 Task: Find connections with filter location Mollet del Vallès with filter topic #lawfirmmarketingwith filter profile language German with filter current company LTIMindtree with filter school Doon University, Dehradun with filter industry IT System Training and Support with filter service category Interaction Design with filter keywords title Marketing Specialist
Action: Mouse moved to (247, 289)
Screenshot: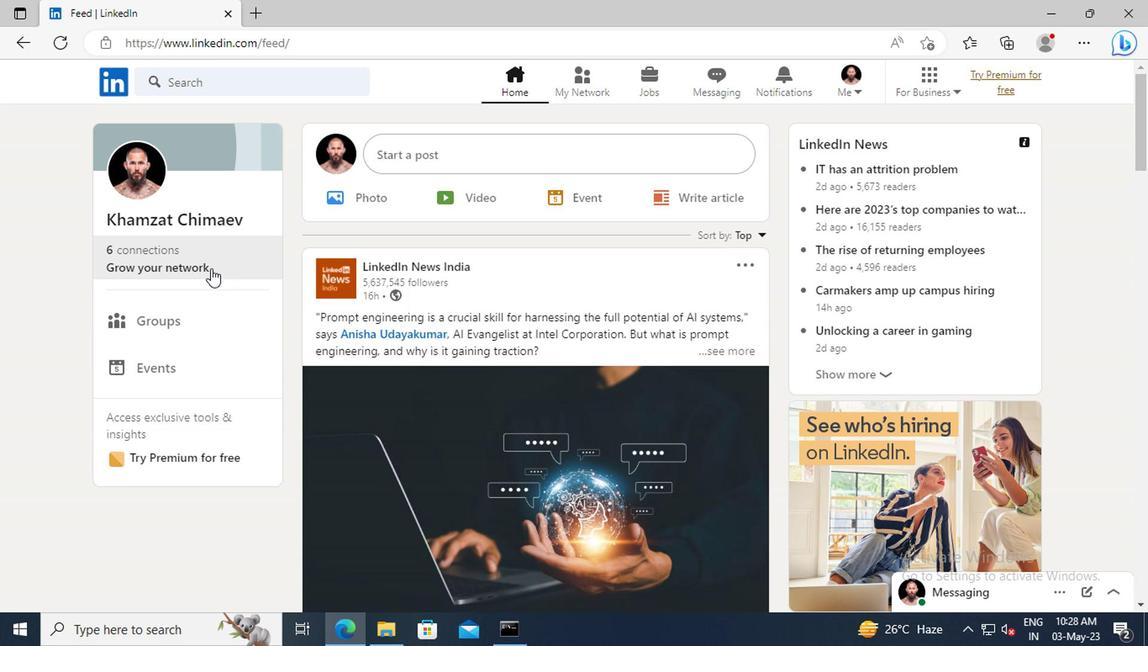 
Action: Mouse pressed left at (247, 289)
Screenshot: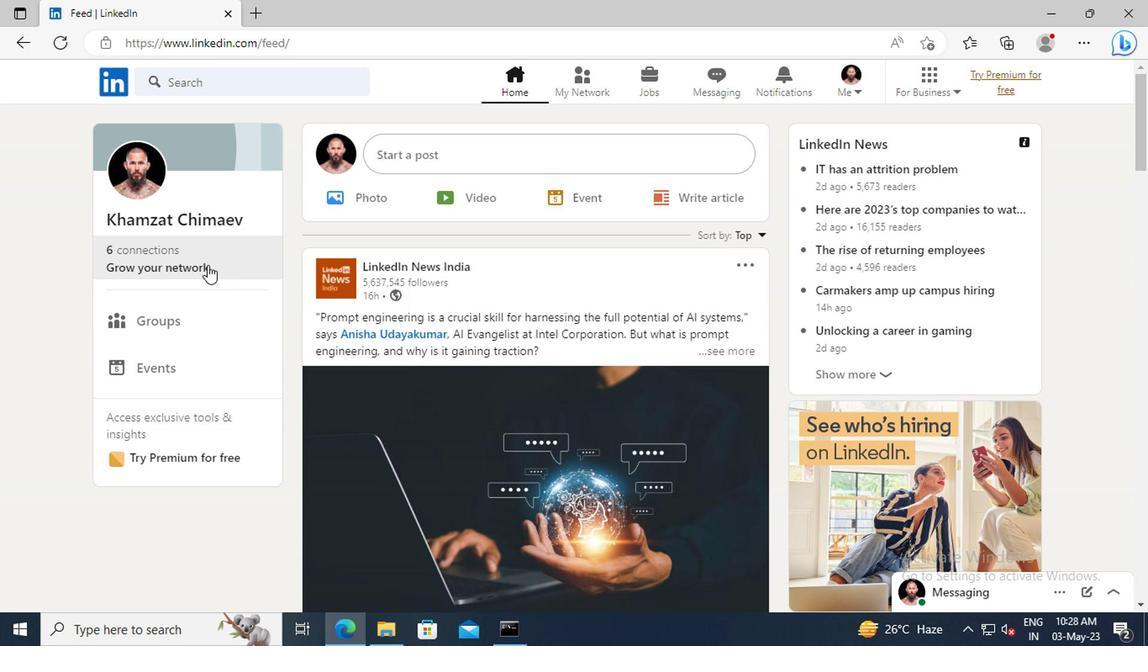 
Action: Mouse moved to (236, 235)
Screenshot: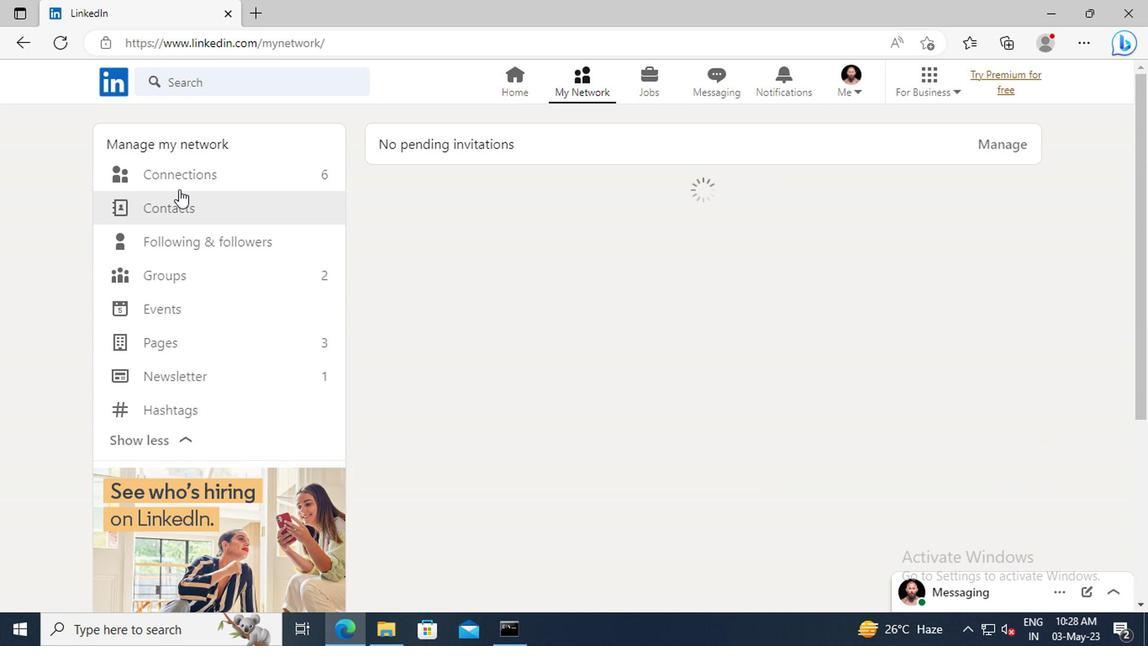 
Action: Mouse pressed left at (236, 235)
Screenshot: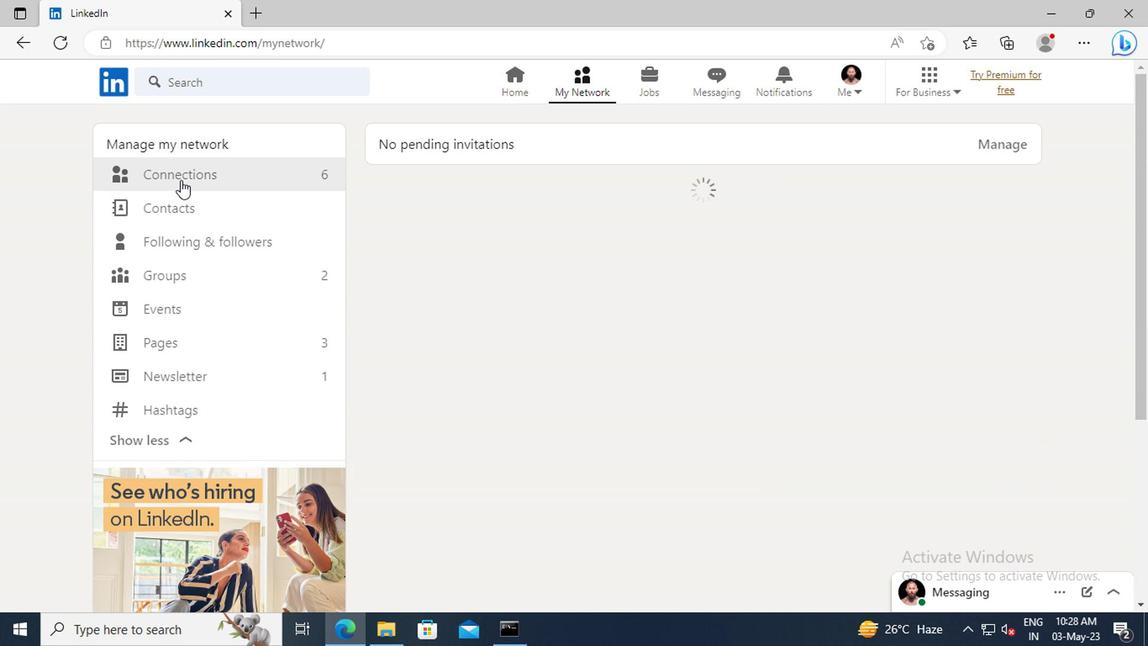 
Action: Mouse moved to (589, 232)
Screenshot: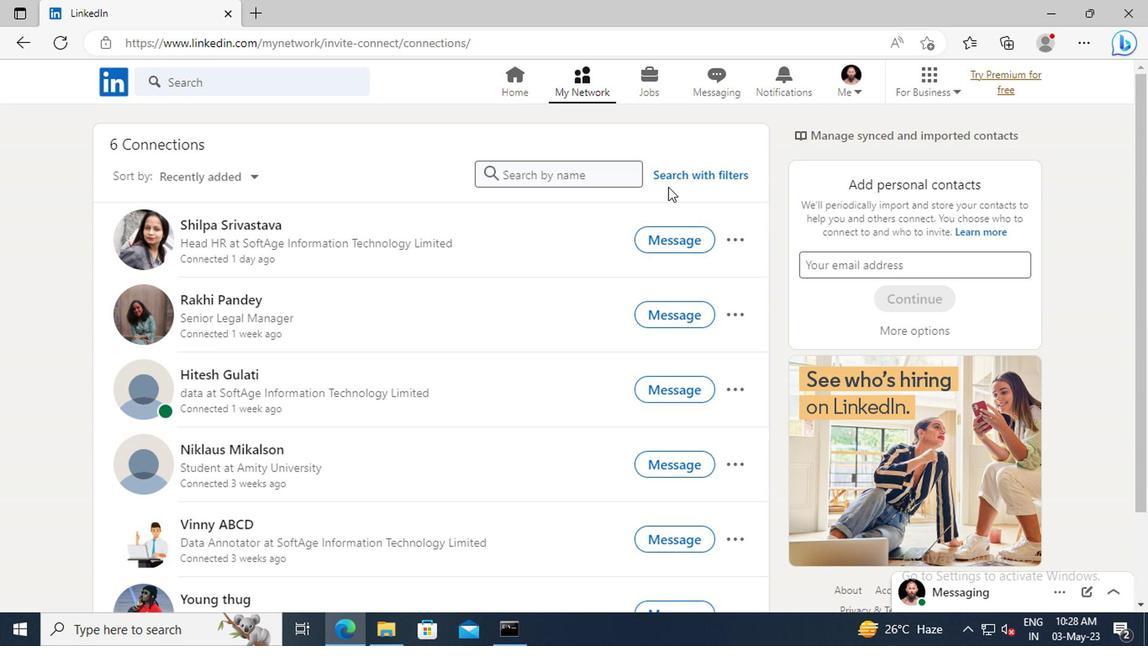 
Action: Mouse pressed left at (589, 232)
Screenshot: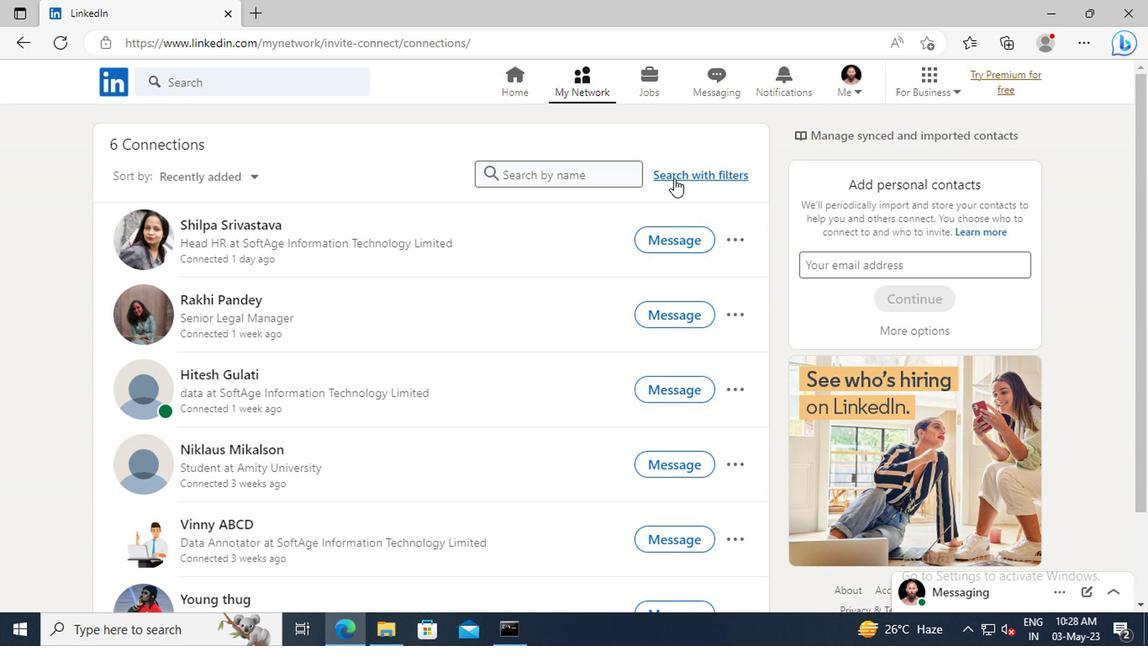 
Action: Mouse moved to (561, 202)
Screenshot: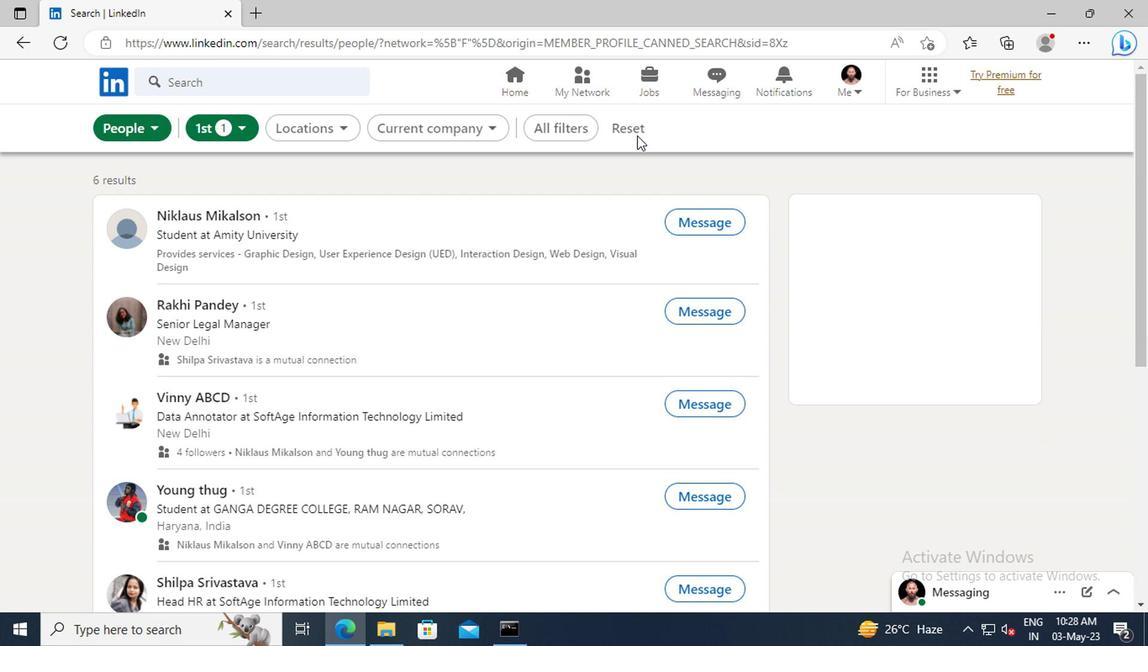 
Action: Mouse pressed left at (561, 202)
Screenshot: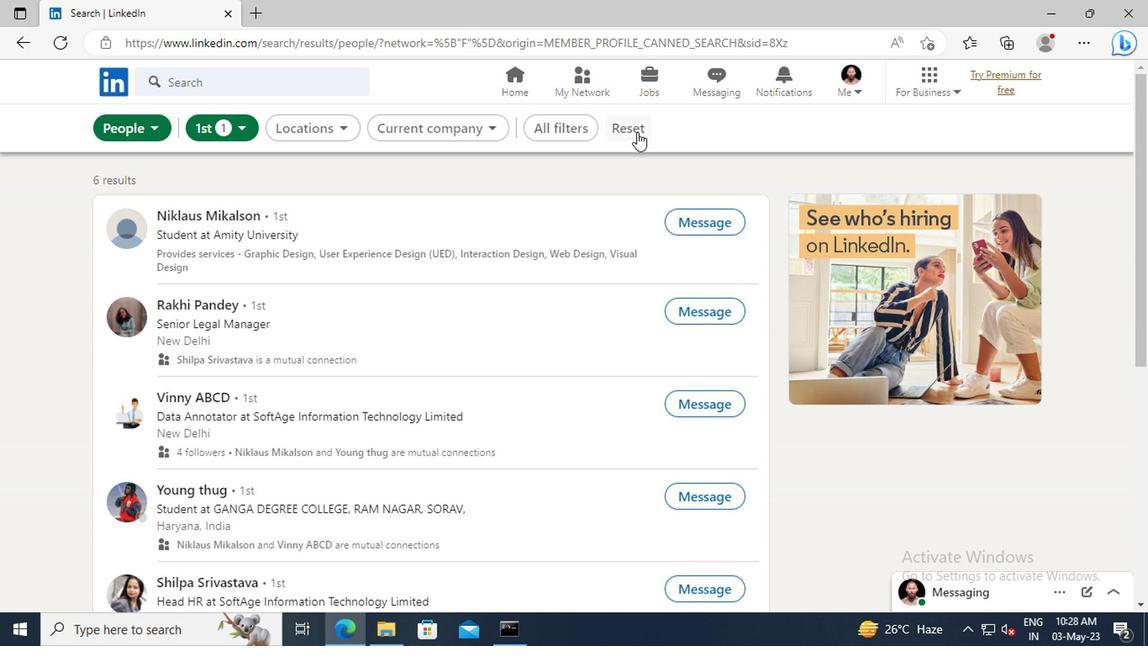 
Action: Mouse moved to (540, 199)
Screenshot: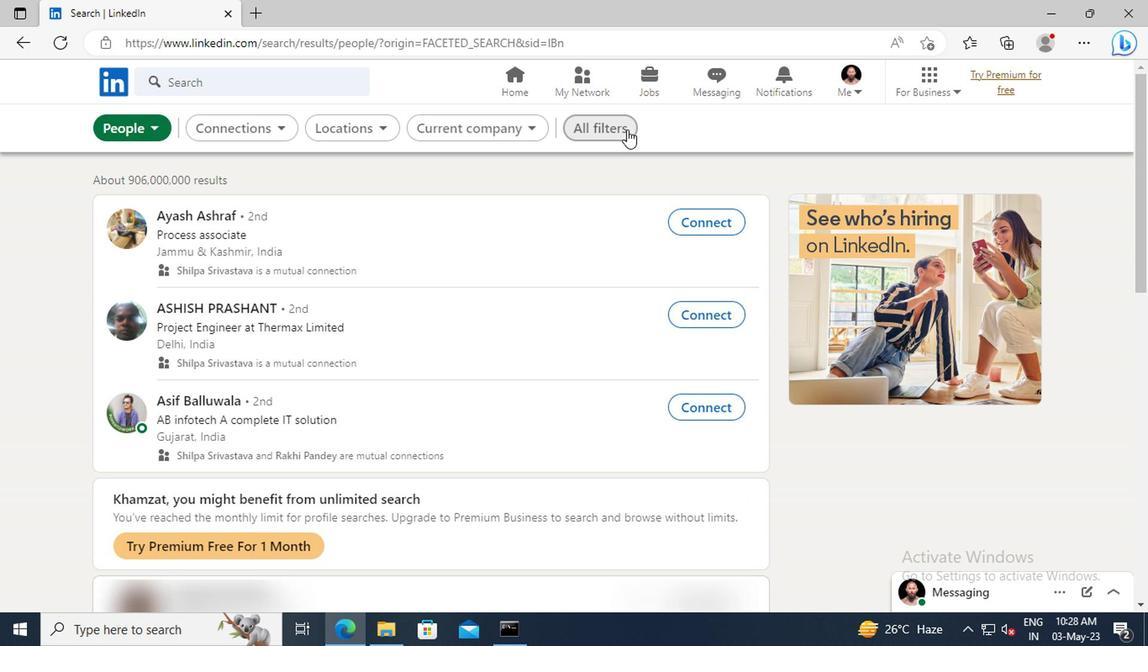 
Action: Mouse pressed left at (540, 199)
Screenshot: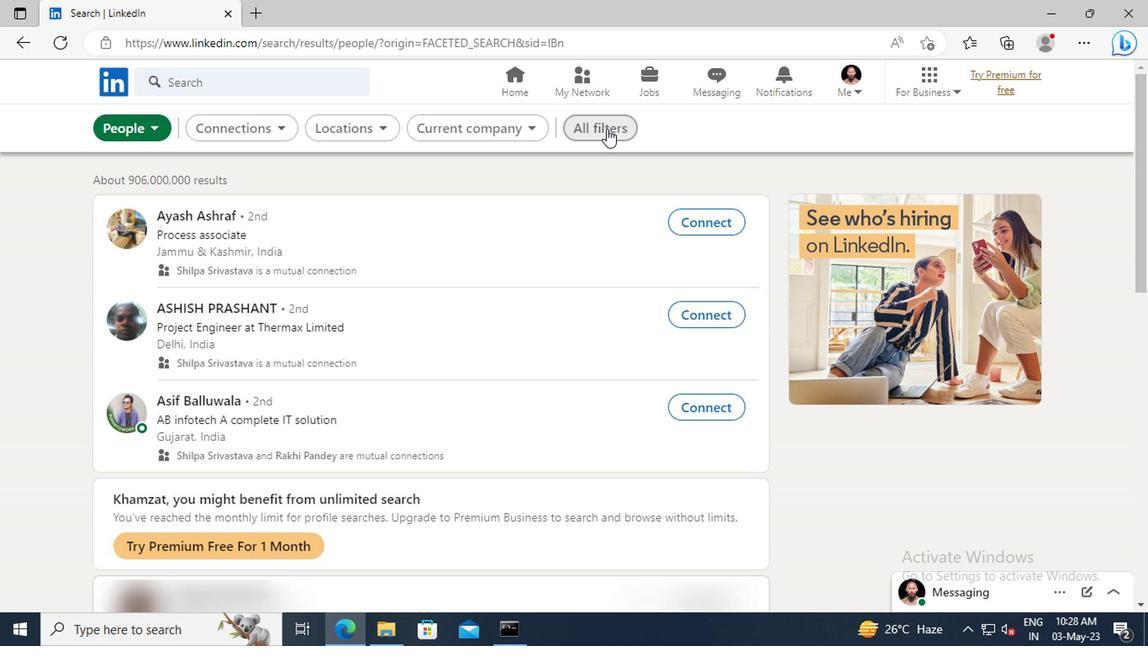 
Action: Mouse moved to (780, 327)
Screenshot: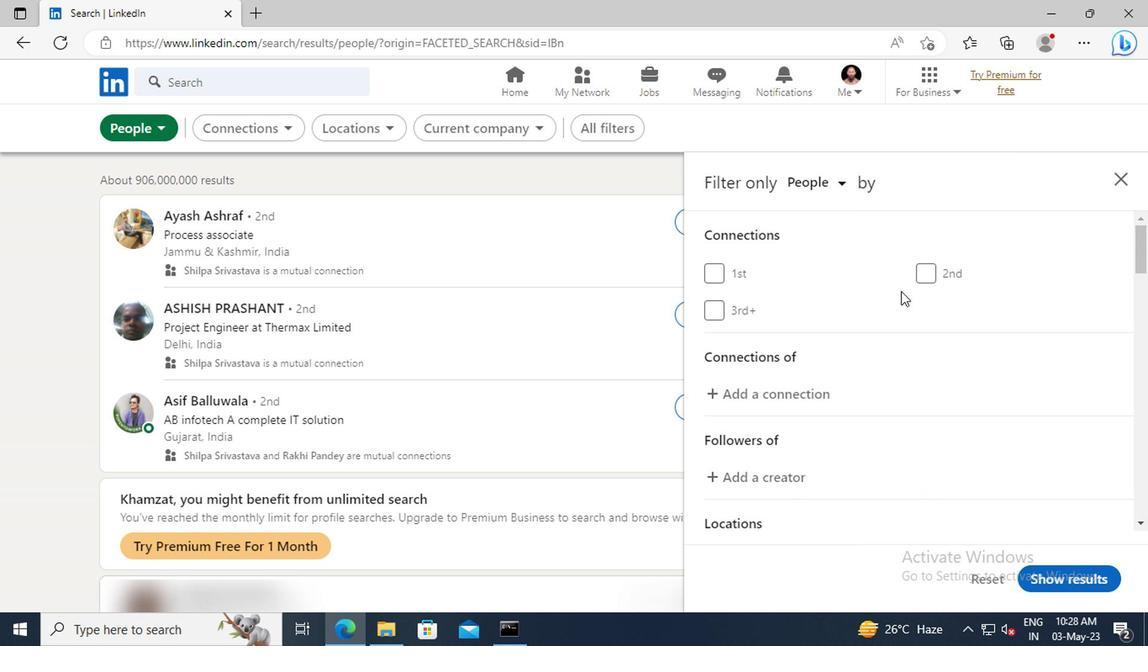 
Action: Mouse scrolled (780, 326) with delta (0, 0)
Screenshot: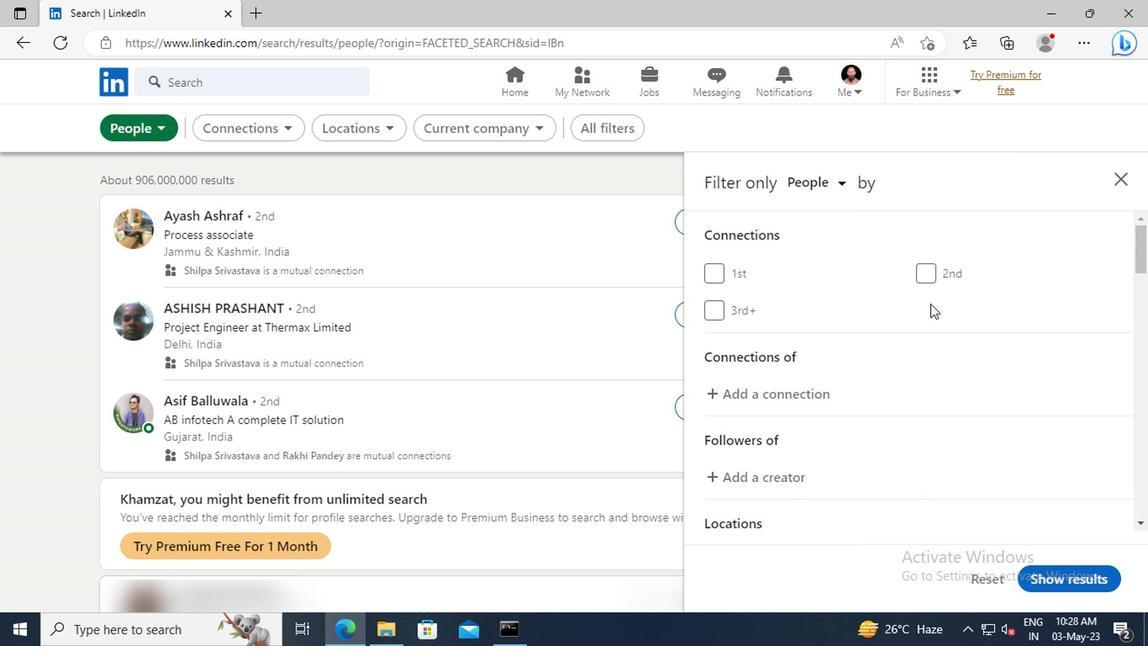 
Action: Mouse scrolled (780, 326) with delta (0, 0)
Screenshot: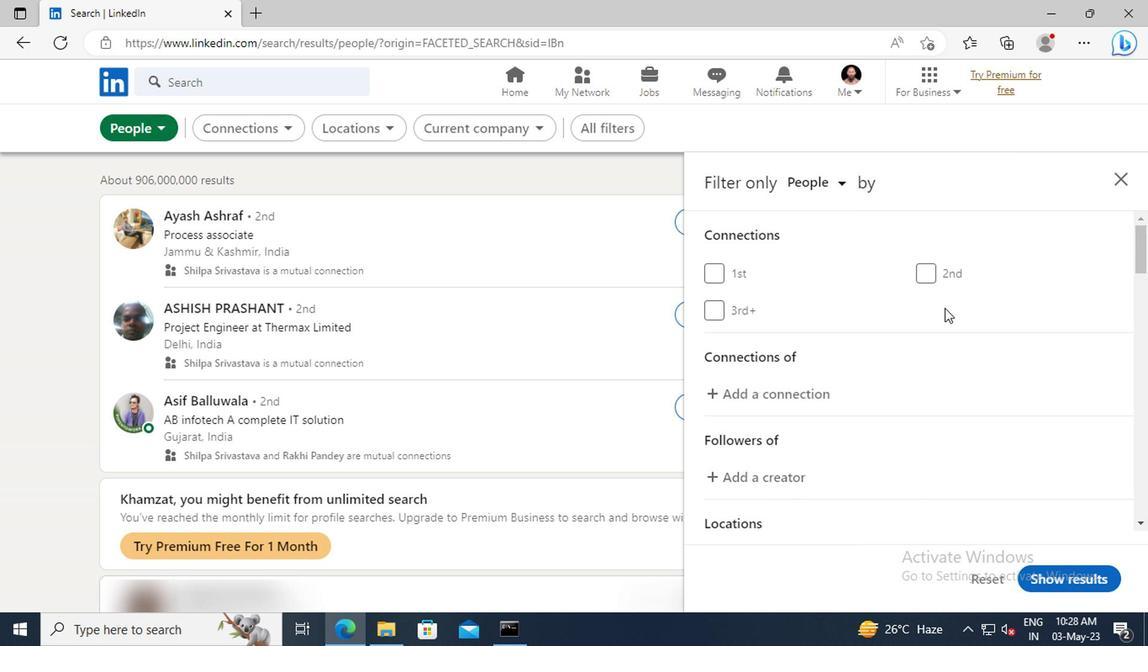 
Action: Mouse scrolled (780, 326) with delta (0, 0)
Screenshot: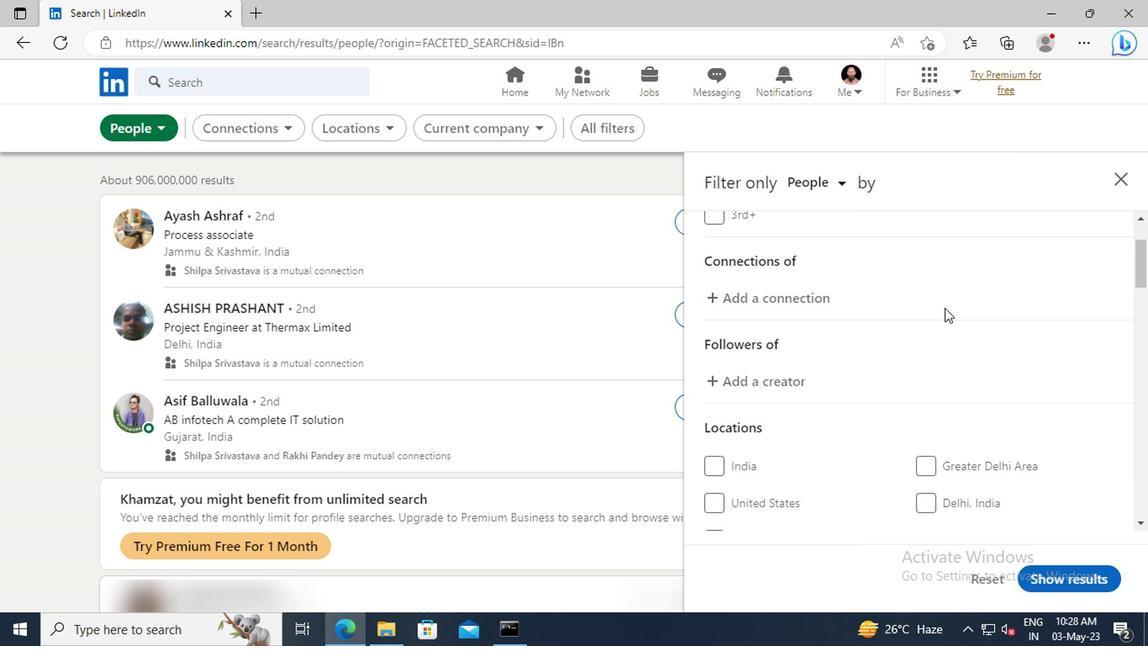 
Action: Mouse scrolled (780, 326) with delta (0, 0)
Screenshot: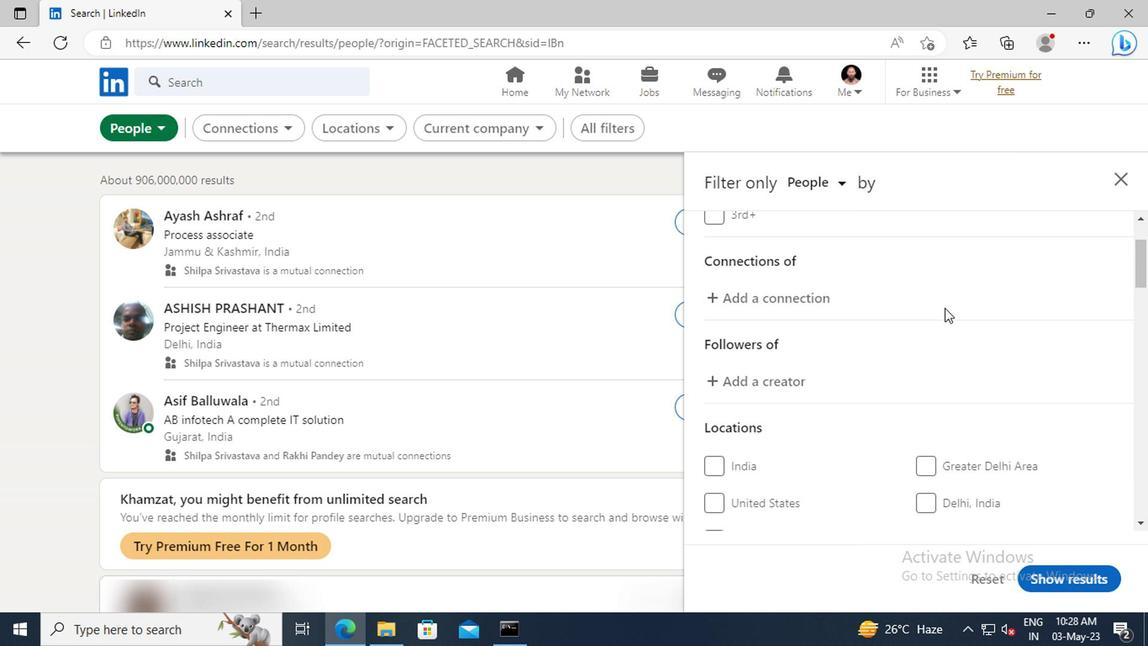 
Action: Mouse scrolled (780, 326) with delta (0, 0)
Screenshot: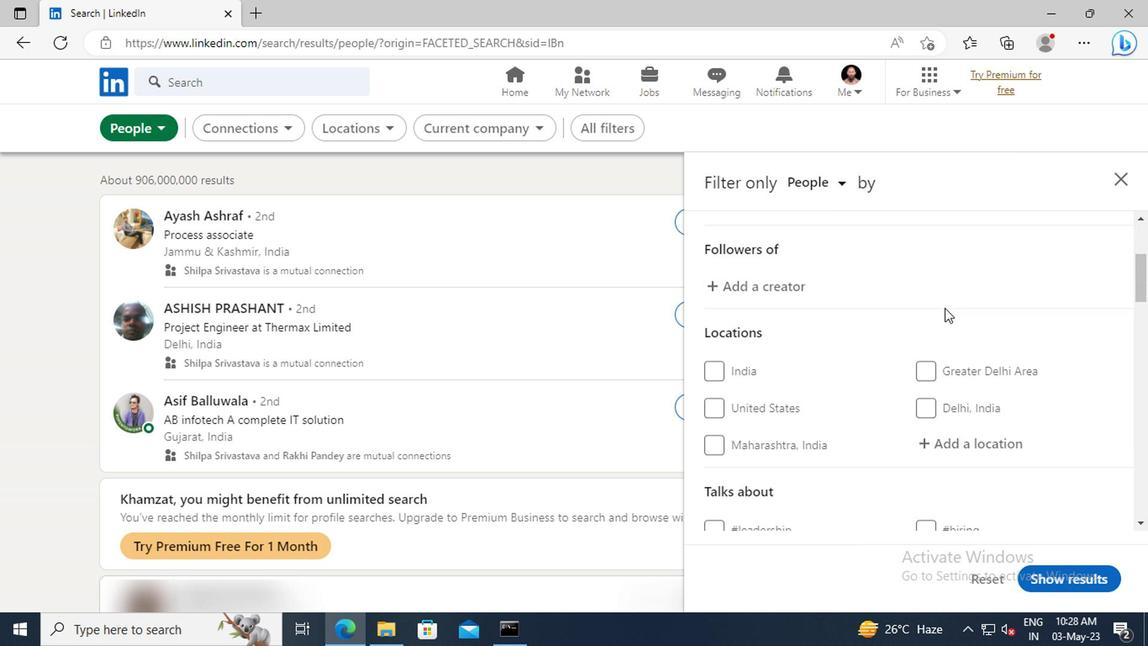 
Action: Mouse scrolled (780, 326) with delta (0, 0)
Screenshot: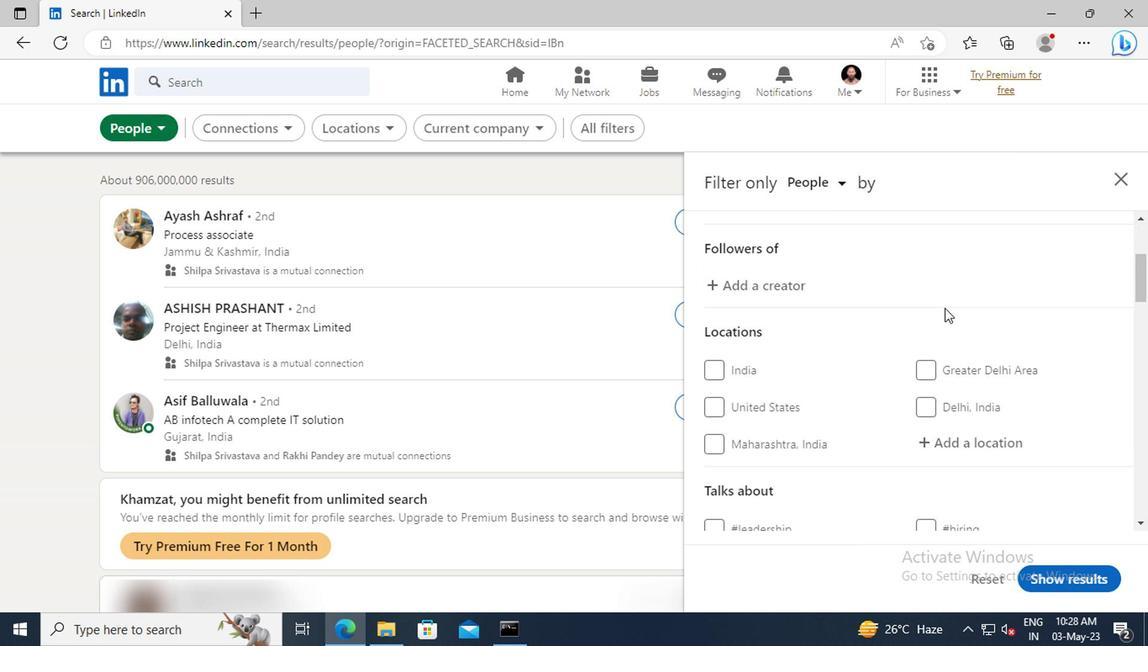 
Action: Mouse moved to (781, 355)
Screenshot: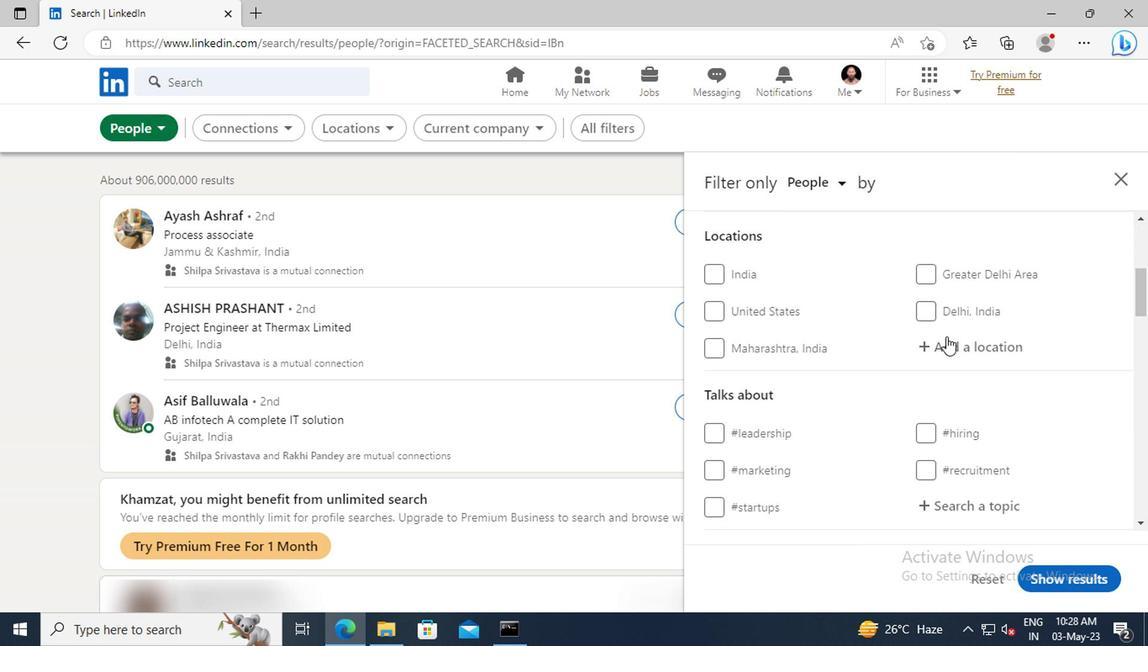 
Action: Mouse pressed left at (781, 355)
Screenshot: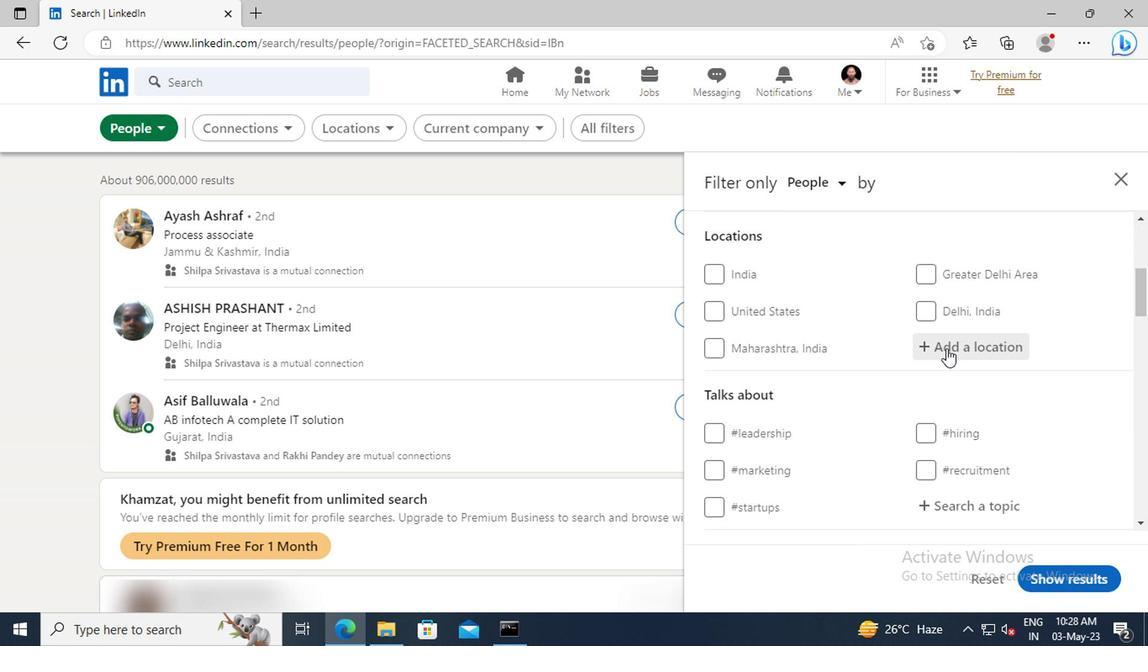 
Action: Key pressed <Key.shift>MOLLET<Key.space>DE
Screenshot: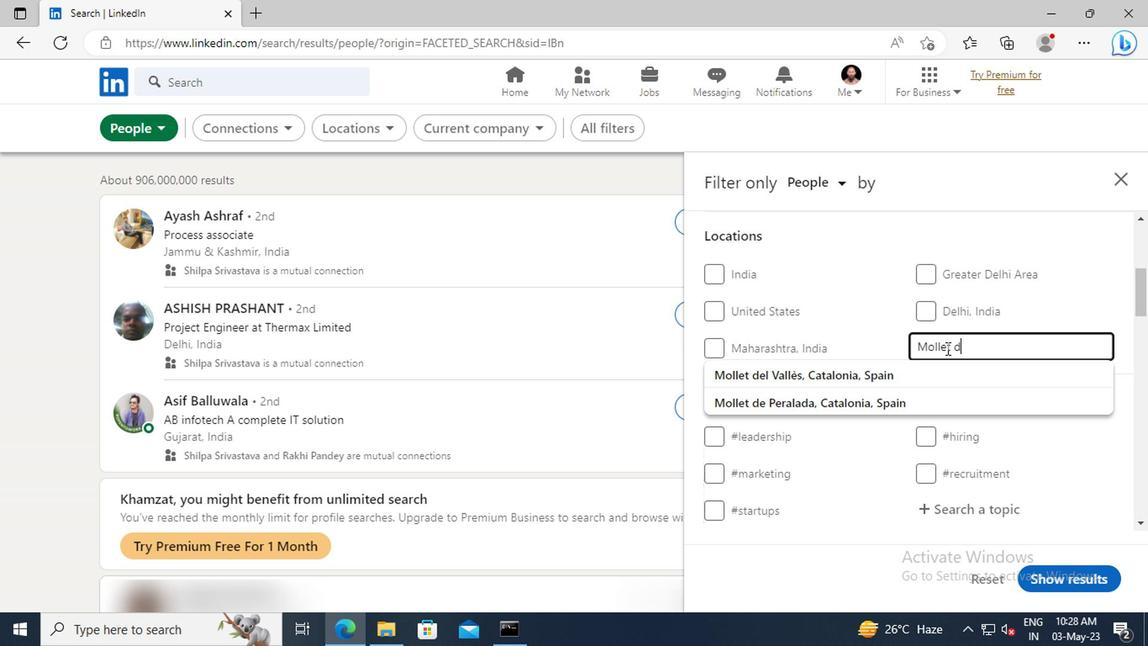 
Action: Mouse moved to (780, 367)
Screenshot: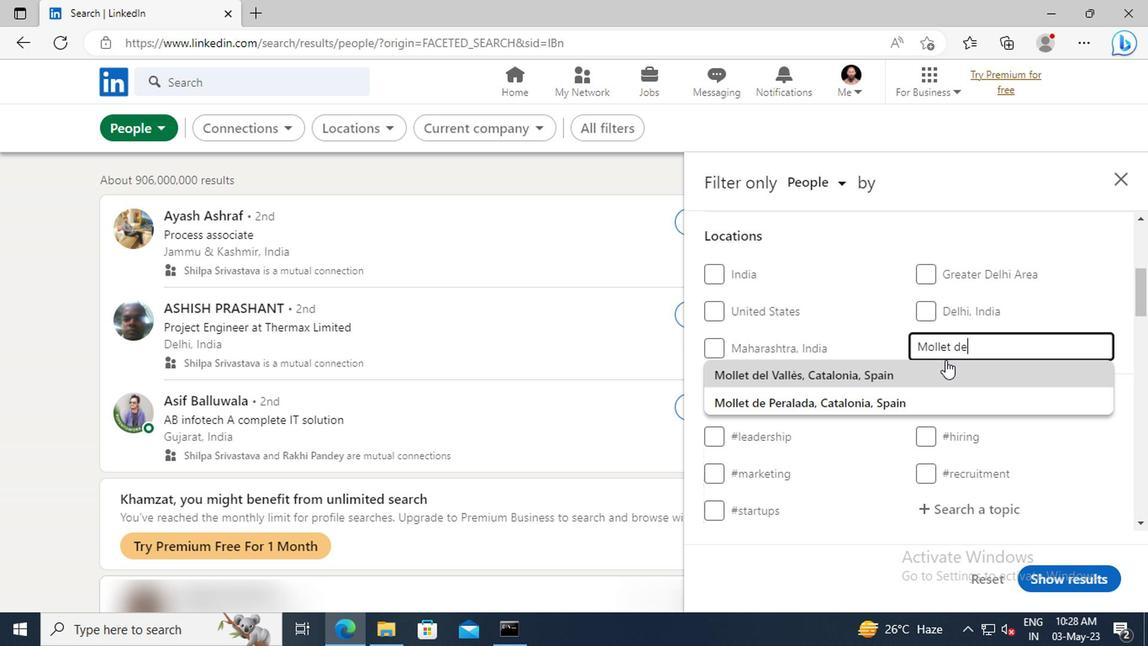 
Action: Mouse pressed left at (780, 367)
Screenshot: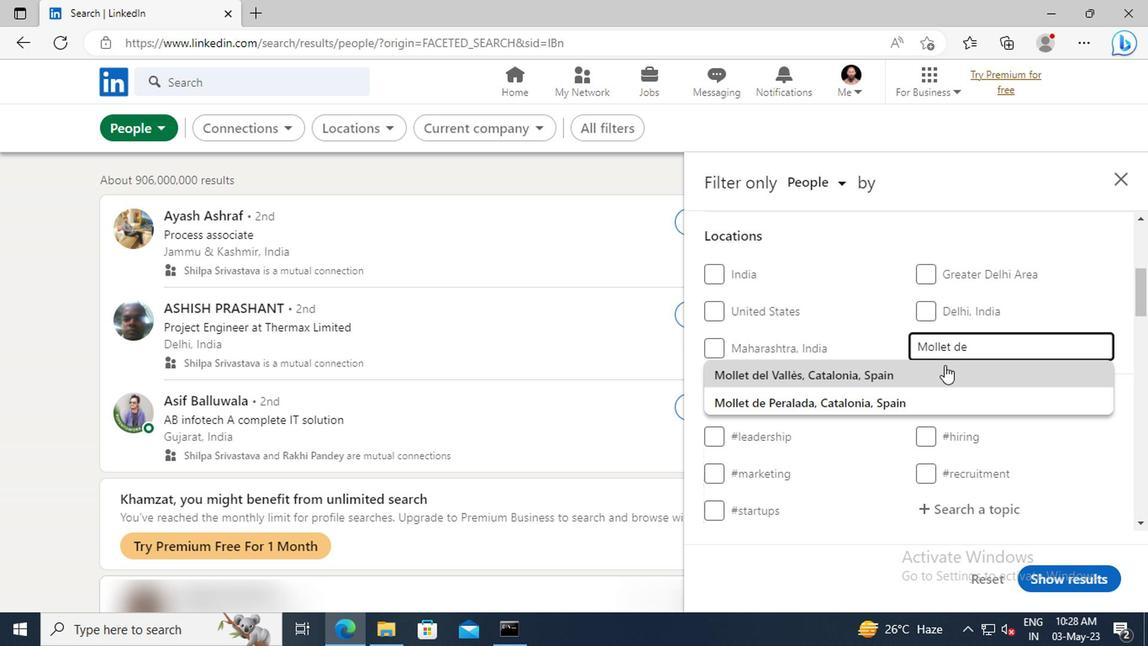 
Action: Mouse scrolled (780, 367) with delta (0, 0)
Screenshot: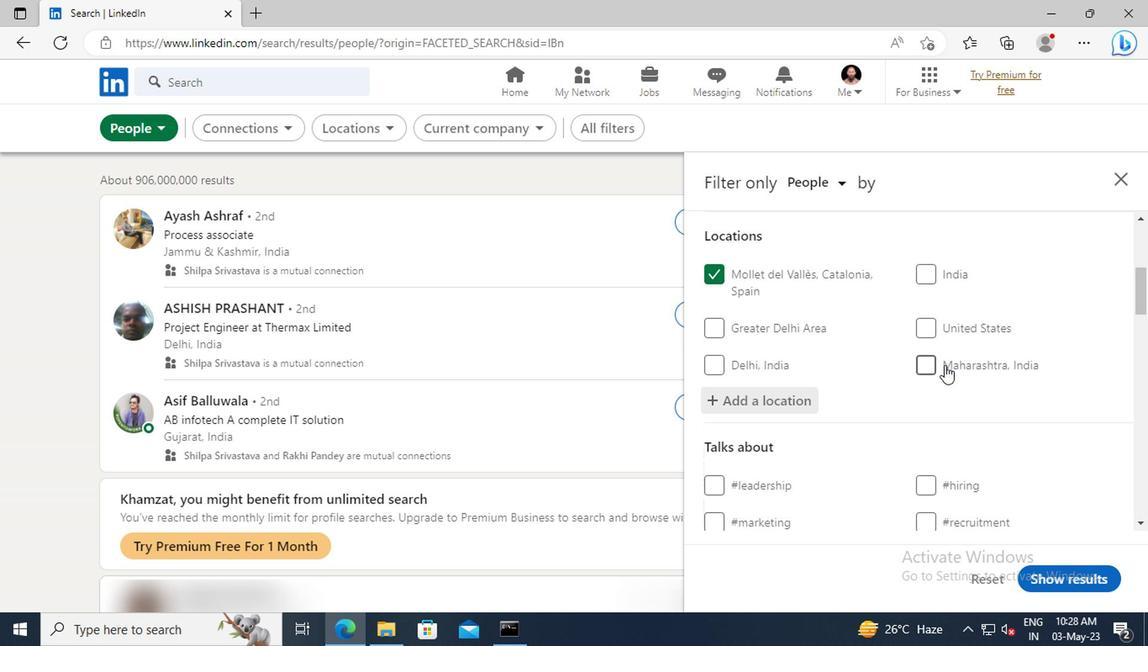 
Action: Mouse scrolled (780, 367) with delta (0, 0)
Screenshot: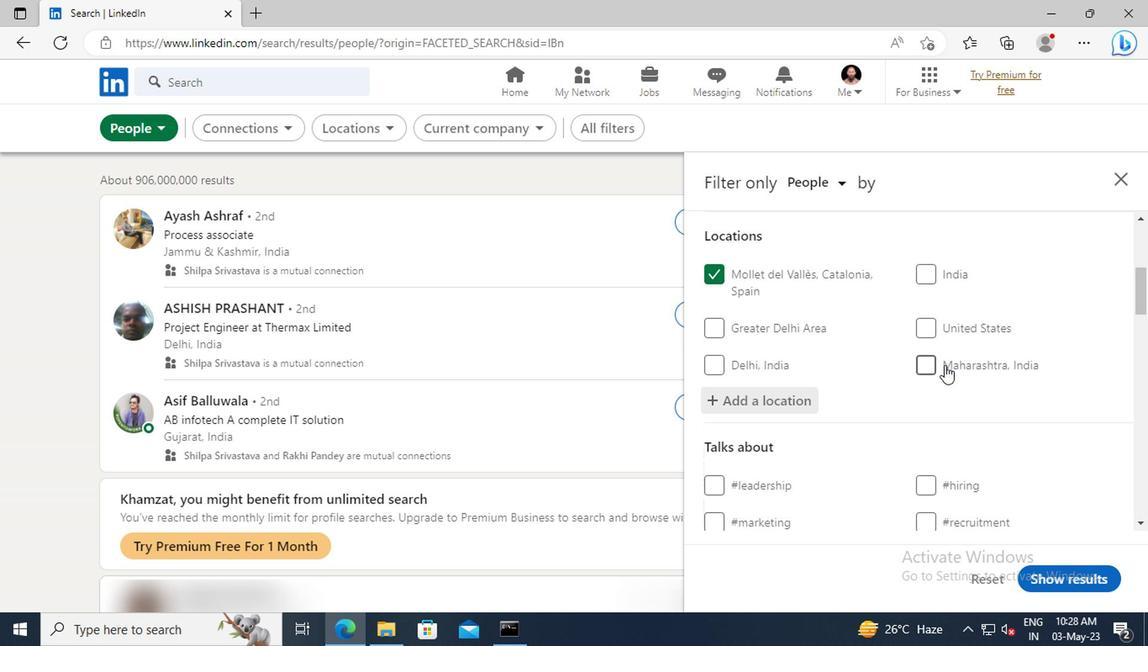 
Action: Mouse scrolled (780, 367) with delta (0, 0)
Screenshot: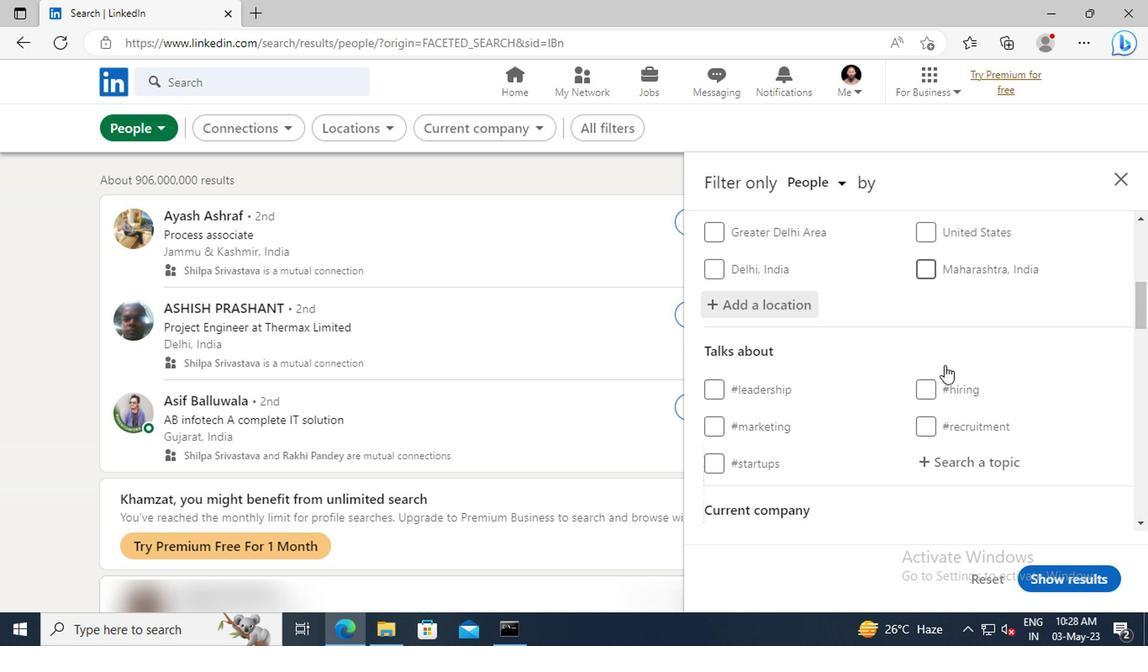 
Action: Mouse moved to (787, 401)
Screenshot: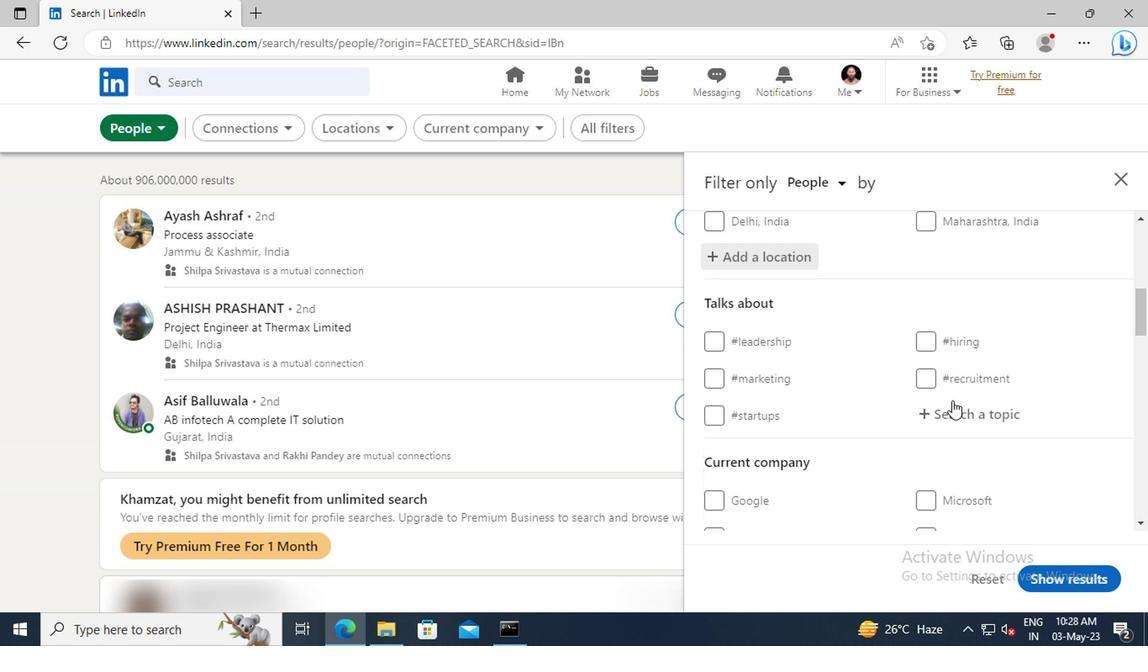 
Action: Mouse pressed left at (787, 401)
Screenshot: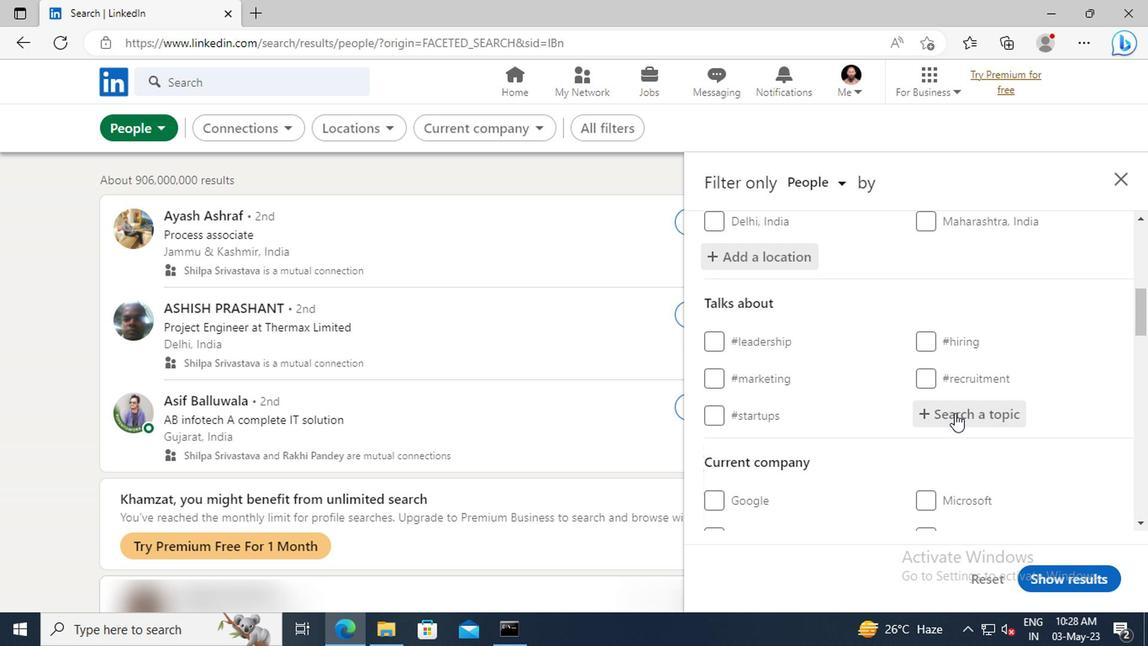 
Action: Key pressed LAWFIRMMA
Screenshot: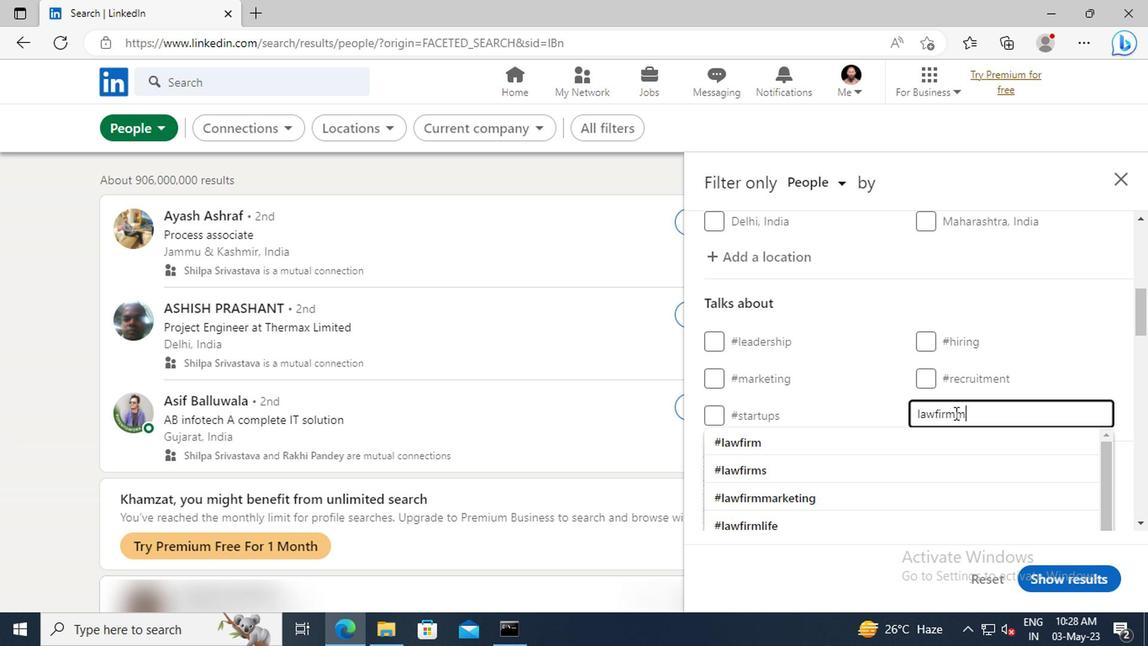 
Action: Mouse moved to (789, 418)
Screenshot: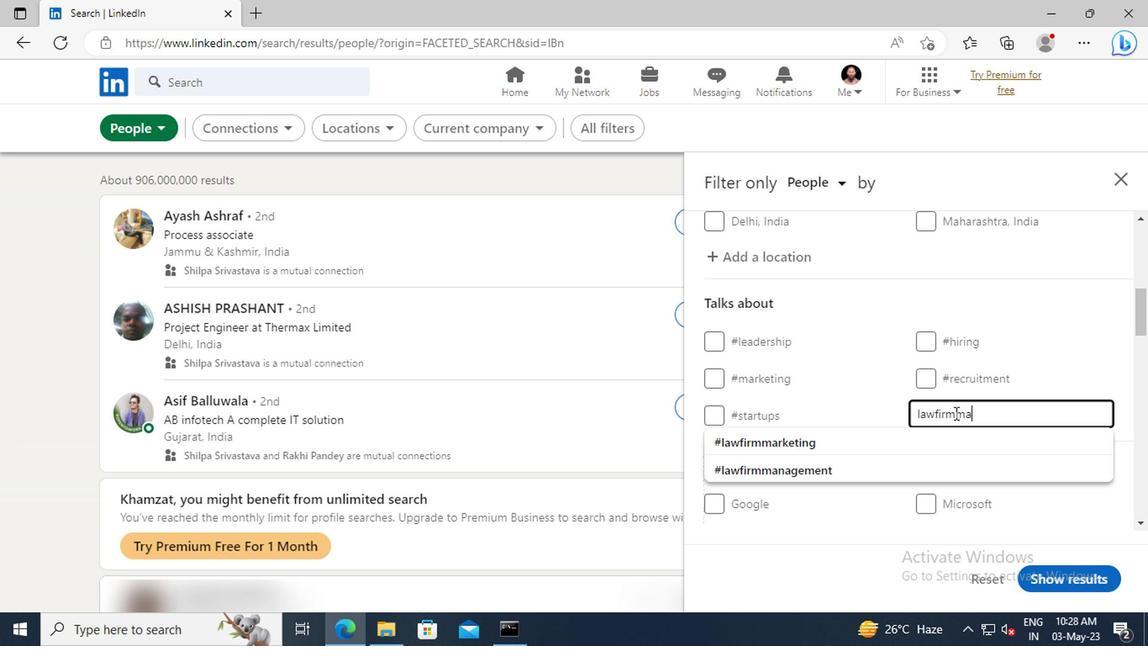 
Action: Mouse pressed left at (789, 418)
Screenshot: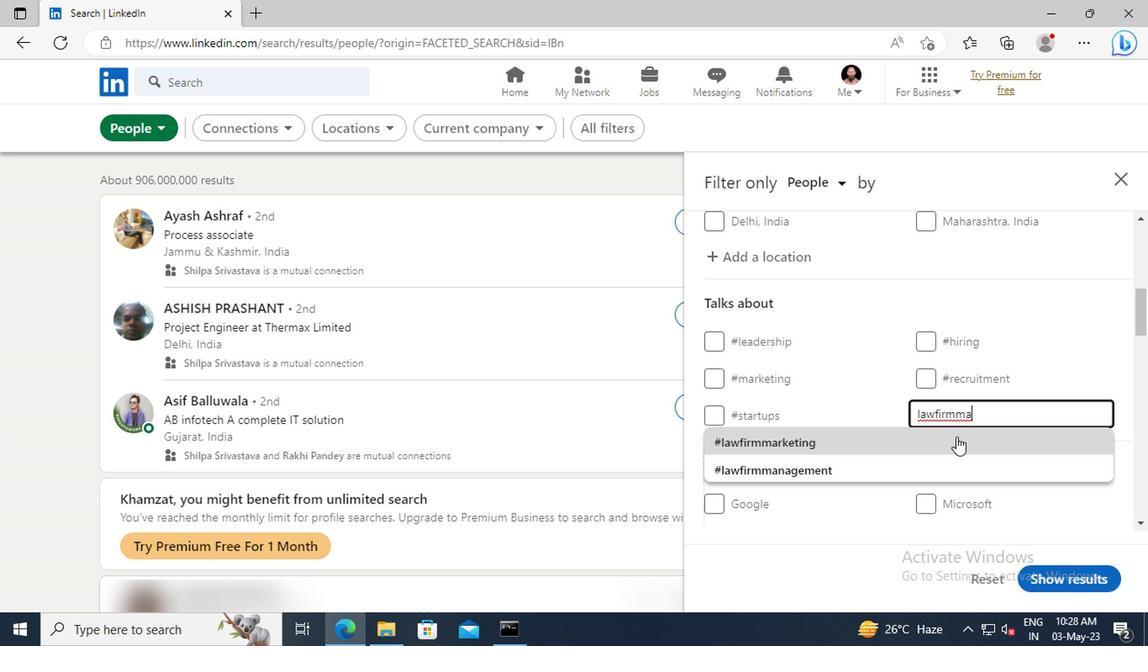 
Action: Mouse scrolled (789, 418) with delta (0, 0)
Screenshot: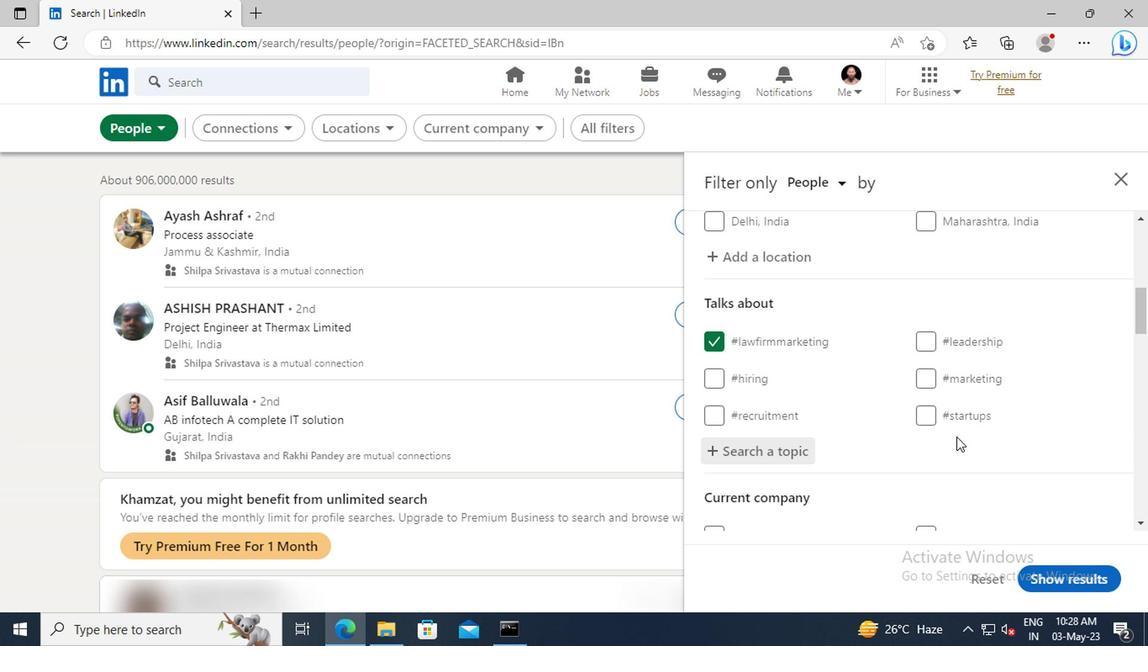 
Action: Mouse scrolled (789, 418) with delta (0, 0)
Screenshot: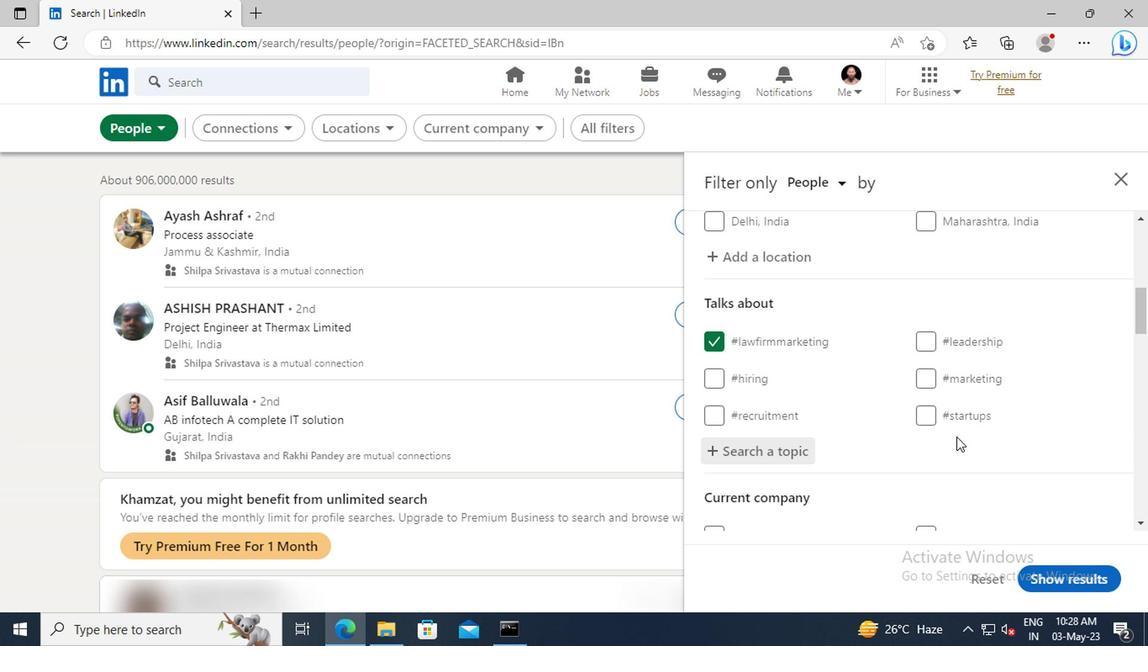 
Action: Mouse scrolled (789, 418) with delta (0, 0)
Screenshot: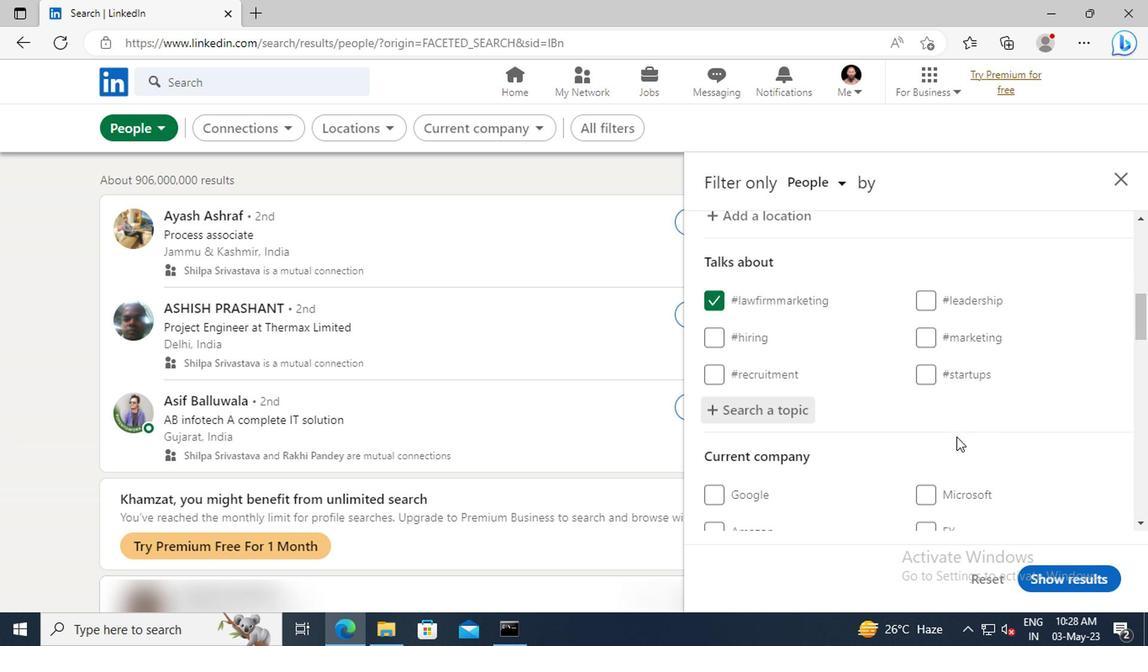 
Action: Mouse scrolled (789, 418) with delta (0, 0)
Screenshot: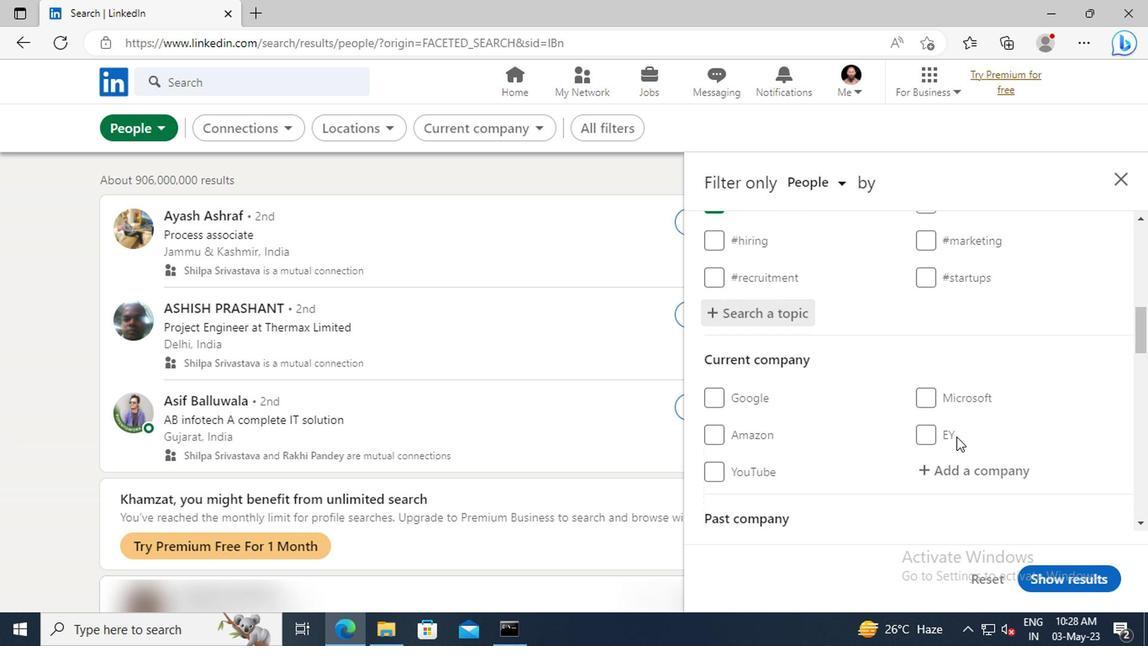 
Action: Mouse scrolled (789, 418) with delta (0, 0)
Screenshot: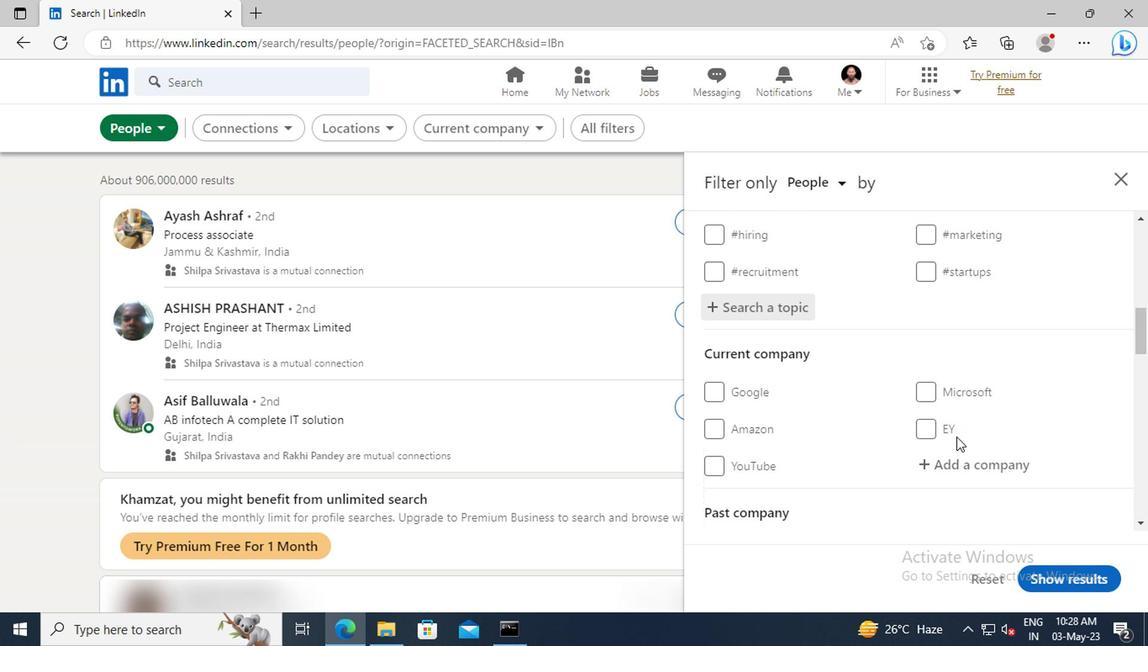 
Action: Mouse scrolled (789, 418) with delta (0, 0)
Screenshot: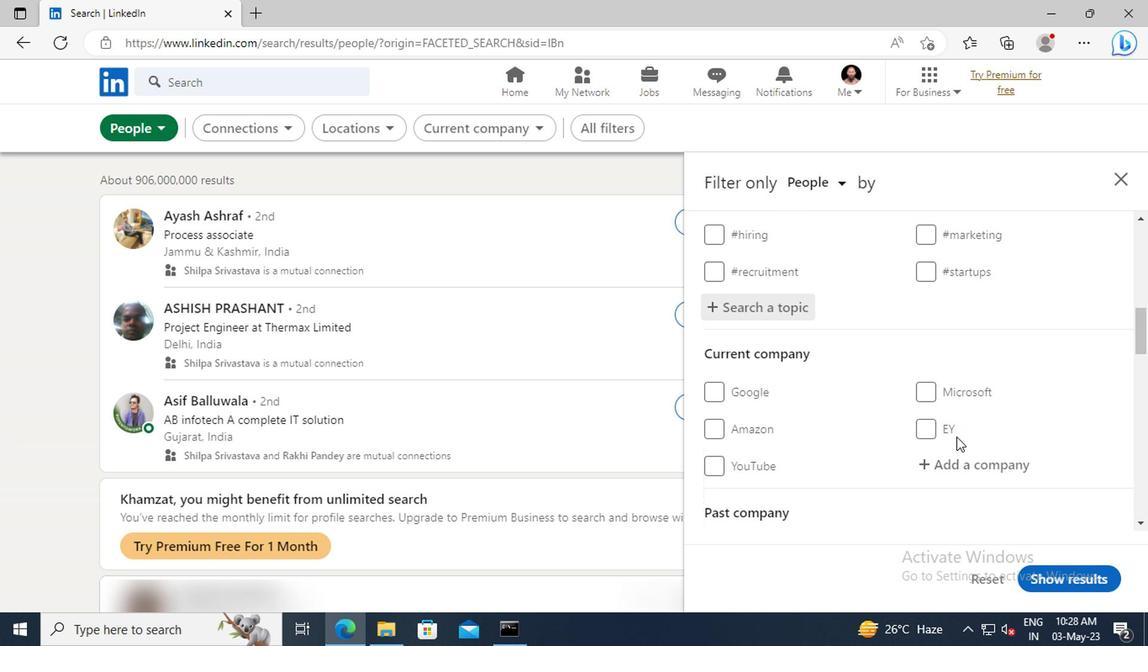 
Action: Mouse scrolled (789, 418) with delta (0, 0)
Screenshot: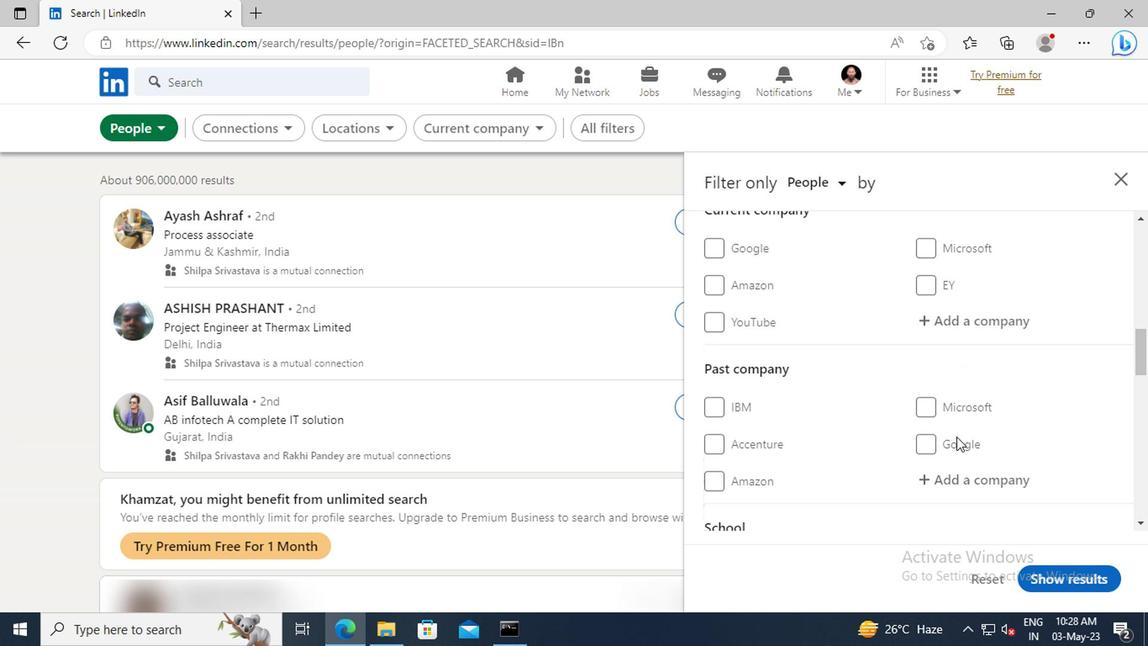 
Action: Mouse scrolled (789, 418) with delta (0, 0)
Screenshot: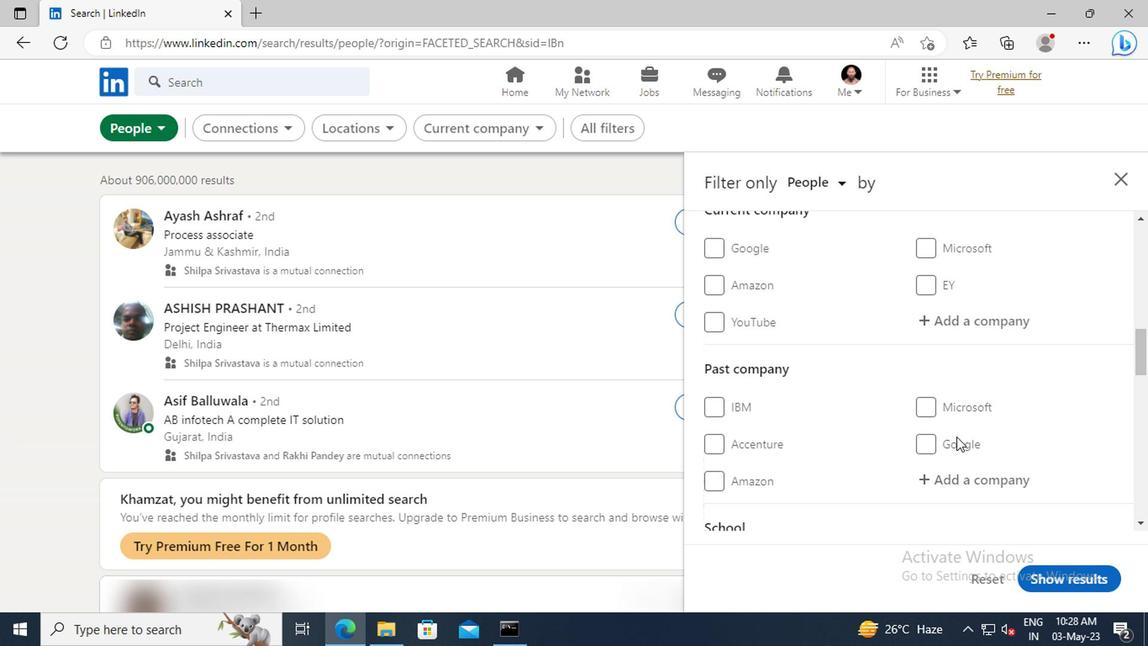 
Action: Mouse scrolled (789, 418) with delta (0, 0)
Screenshot: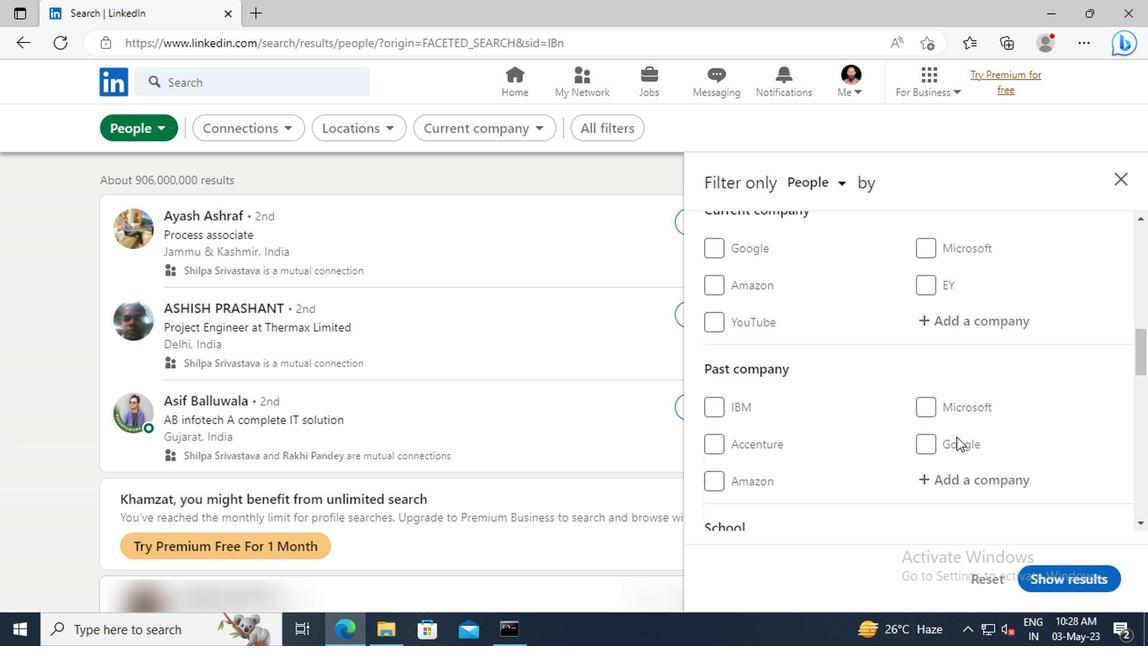 
Action: Mouse scrolled (789, 418) with delta (0, 0)
Screenshot: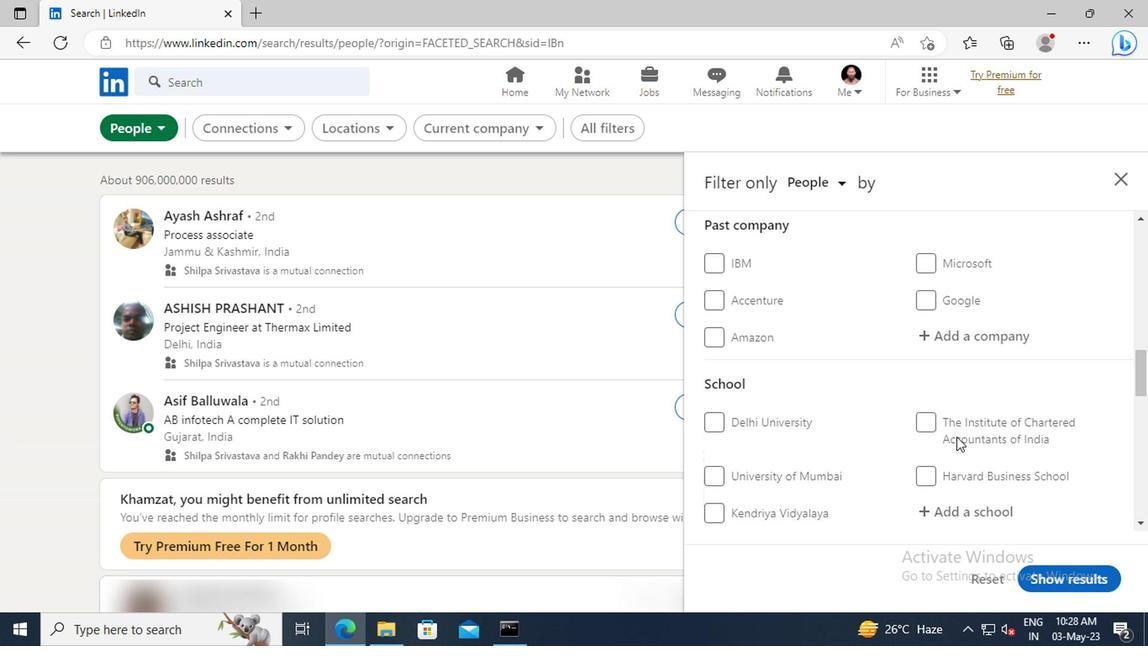 
Action: Mouse scrolled (789, 418) with delta (0, 0)
Screenshot: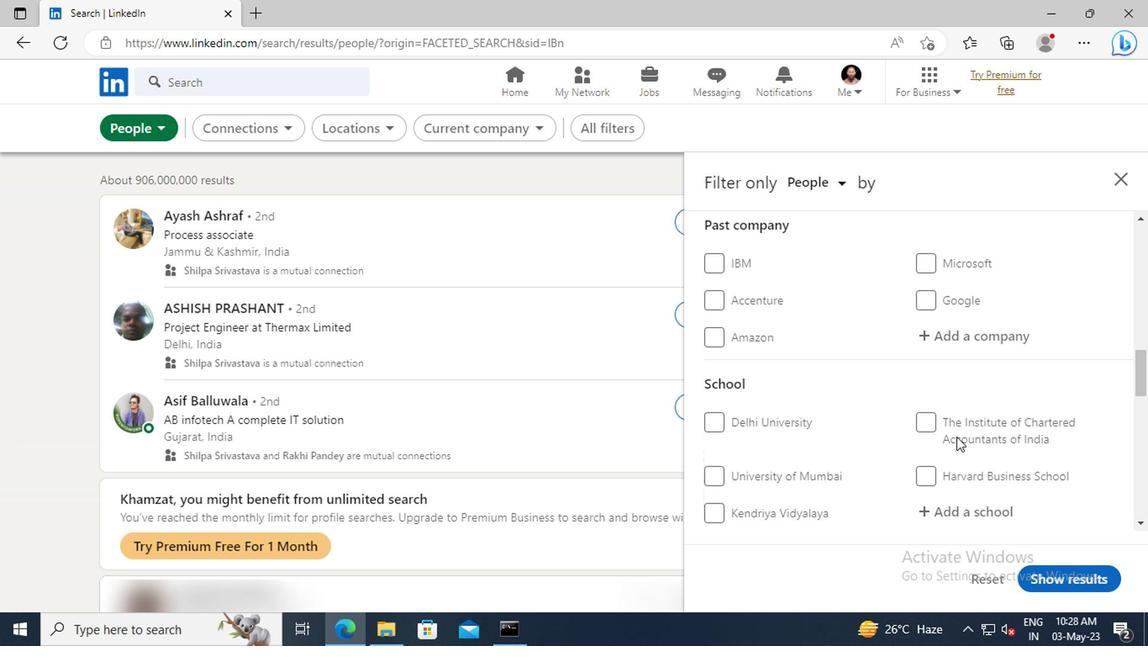 
Action: Mouse scrolled (789, 418) with delta (0, 0)
Screenshot: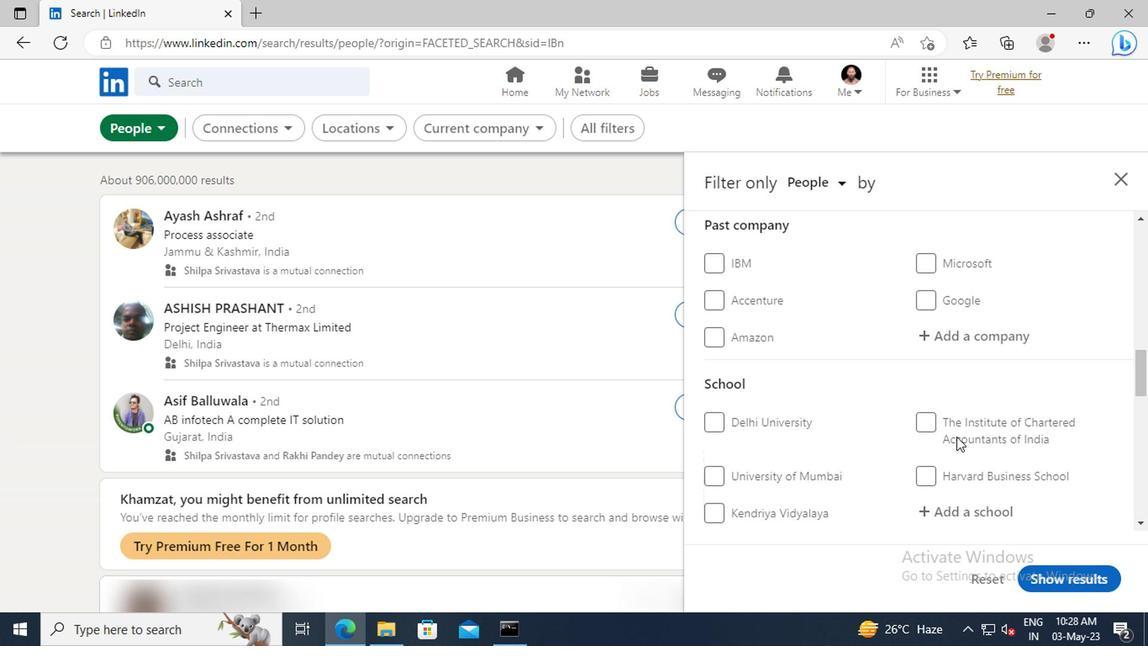 
Action: Mouse scrolled (789, 418) with delta (0, 0)
Screenshot: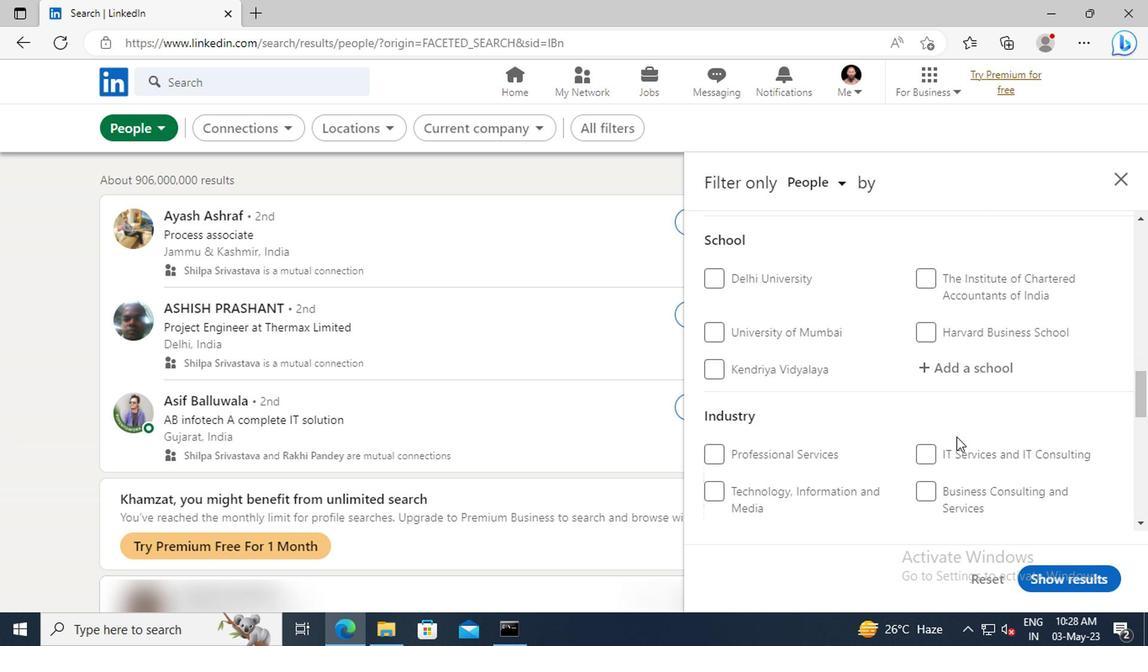 
Action: Mouse scrolled (789, 418) with delta (0, 0)
Screenshot: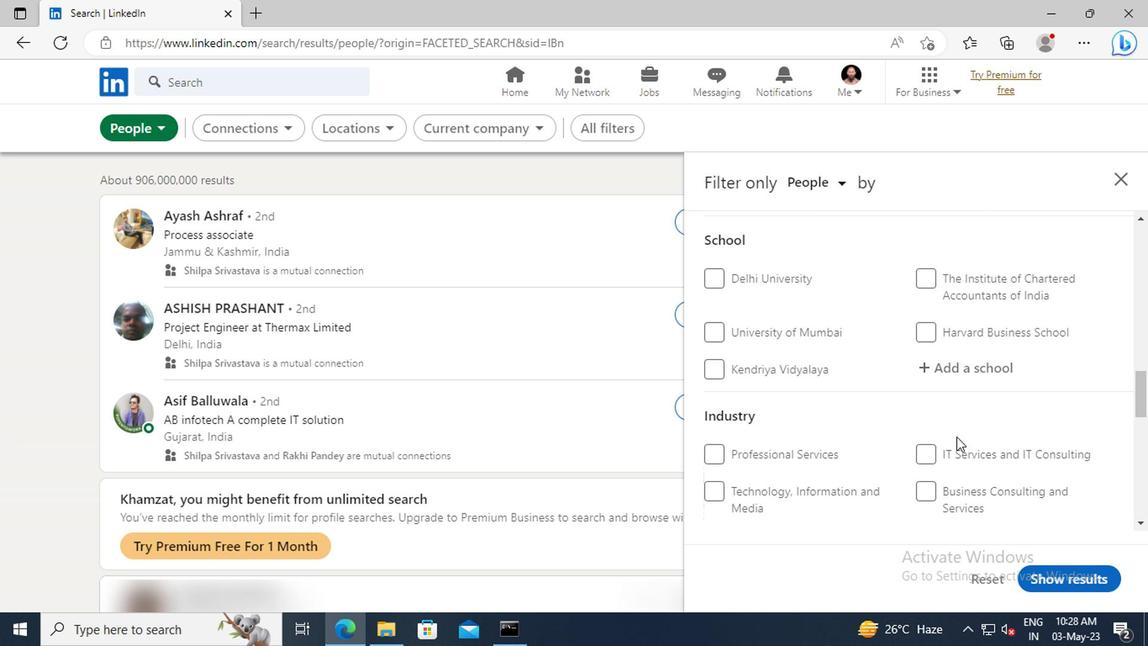 
Action: Mouse scrolled (789, 418) with delta (0, 0)
Screenshot: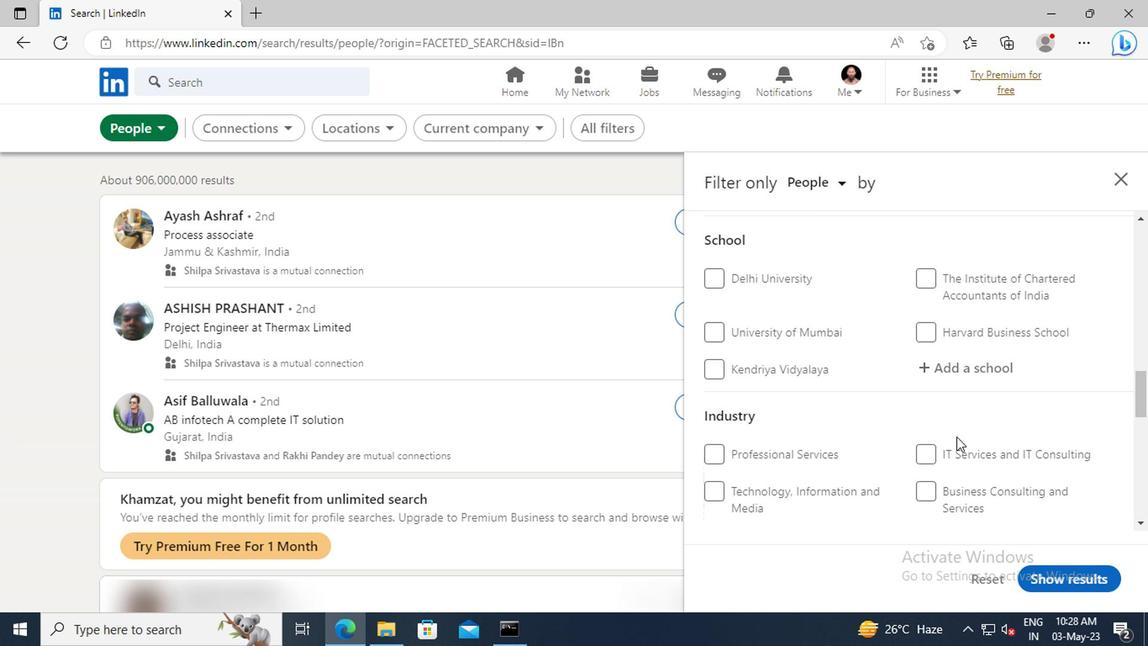 
Action: Mouse scrolled (789, 418) with delta (0, 0)
Screenshot: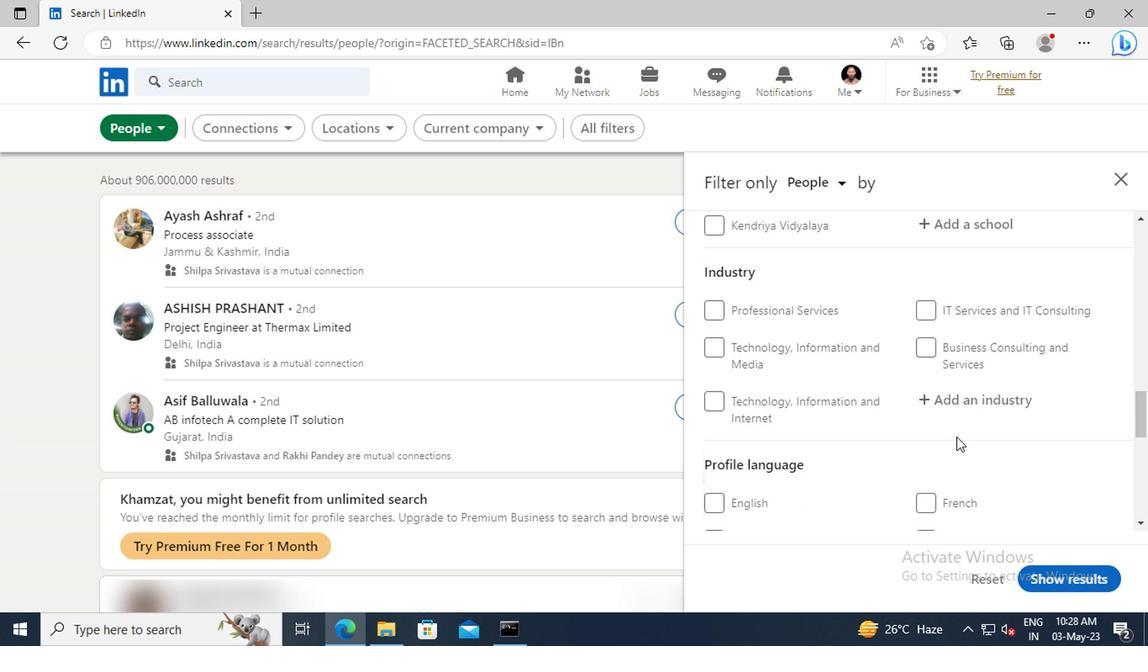 
Action: Mouse scrolled (789, 418) with delta (0, 0)
Screenshot: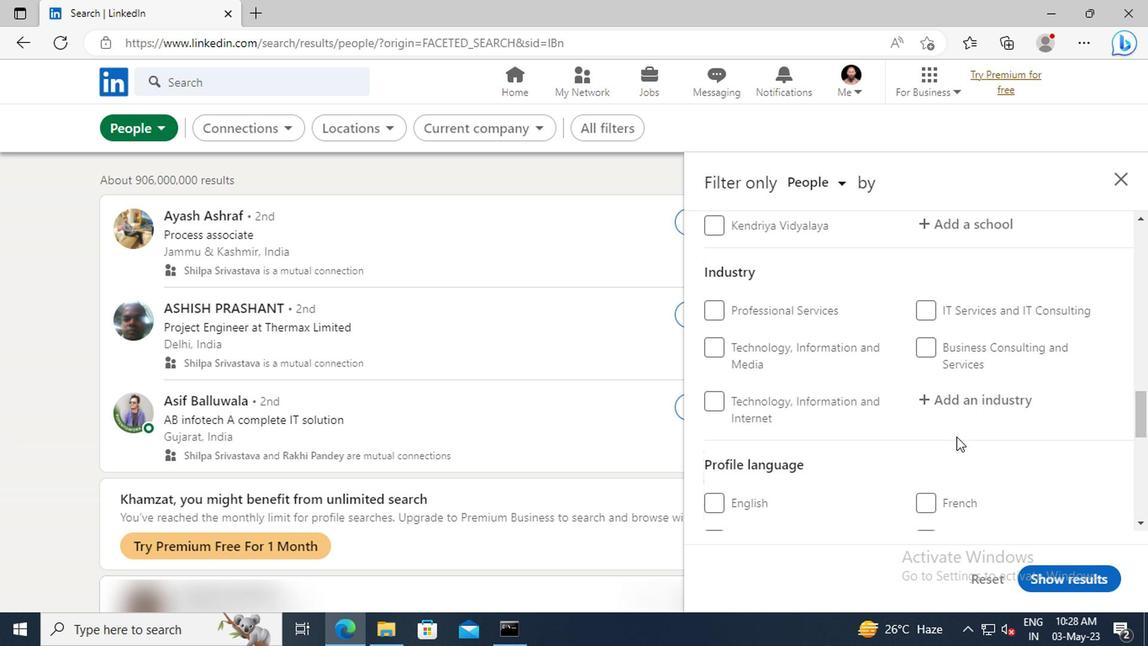 
Action: Mouse moved to (616, 451)
Screenshot: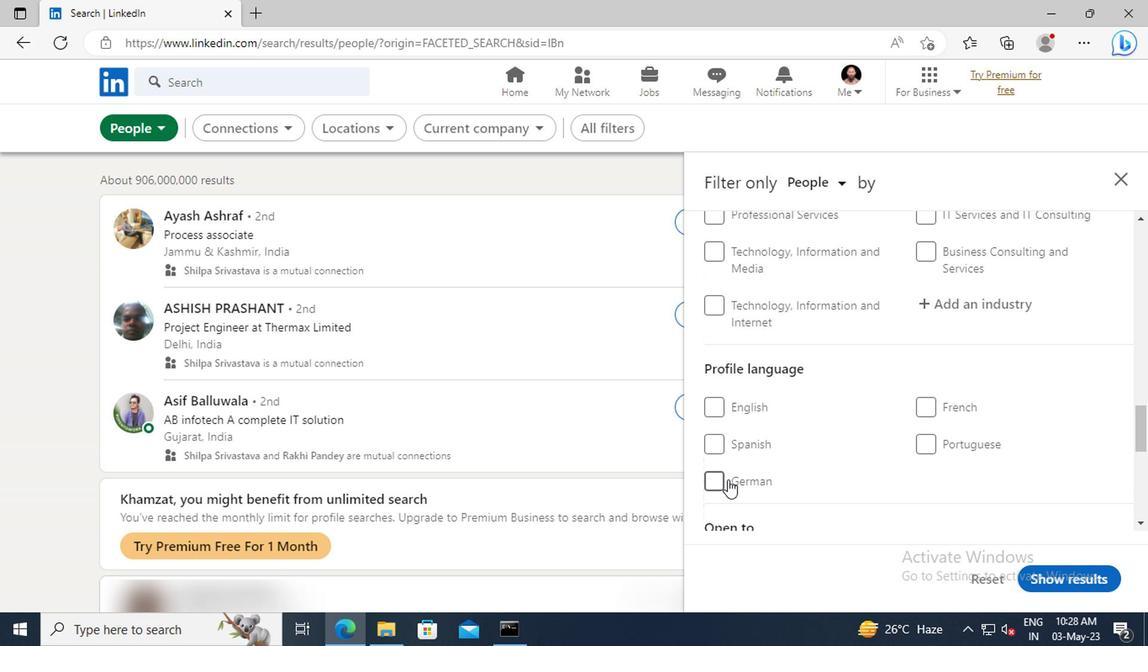 
Action: Mouse pressed left at (616, 451)
Screenshot: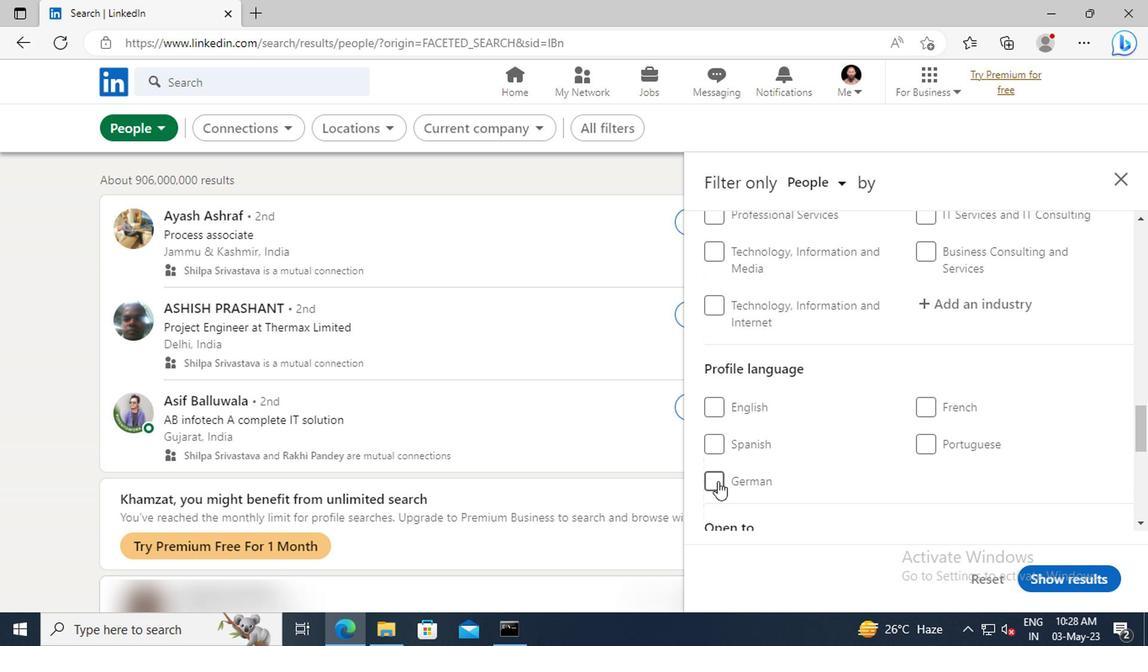 
Action: Mouse moved to (768, 415)
Screenshot: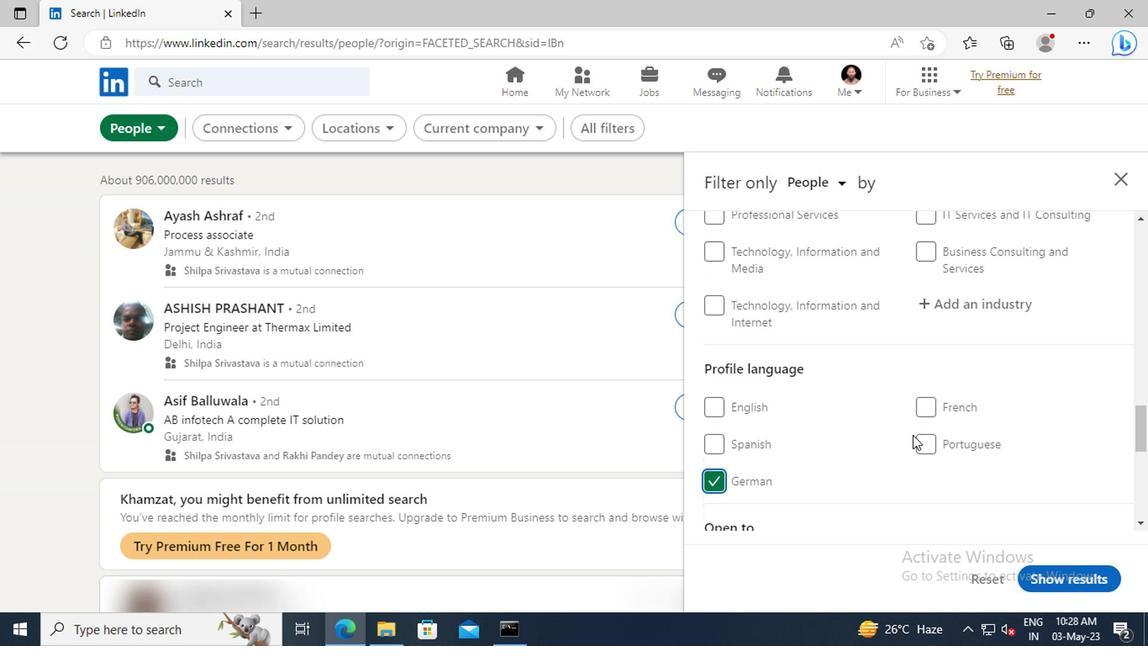 
Action: Mouse scrolled (768, 416) with delta (0, 0)
Screenshot: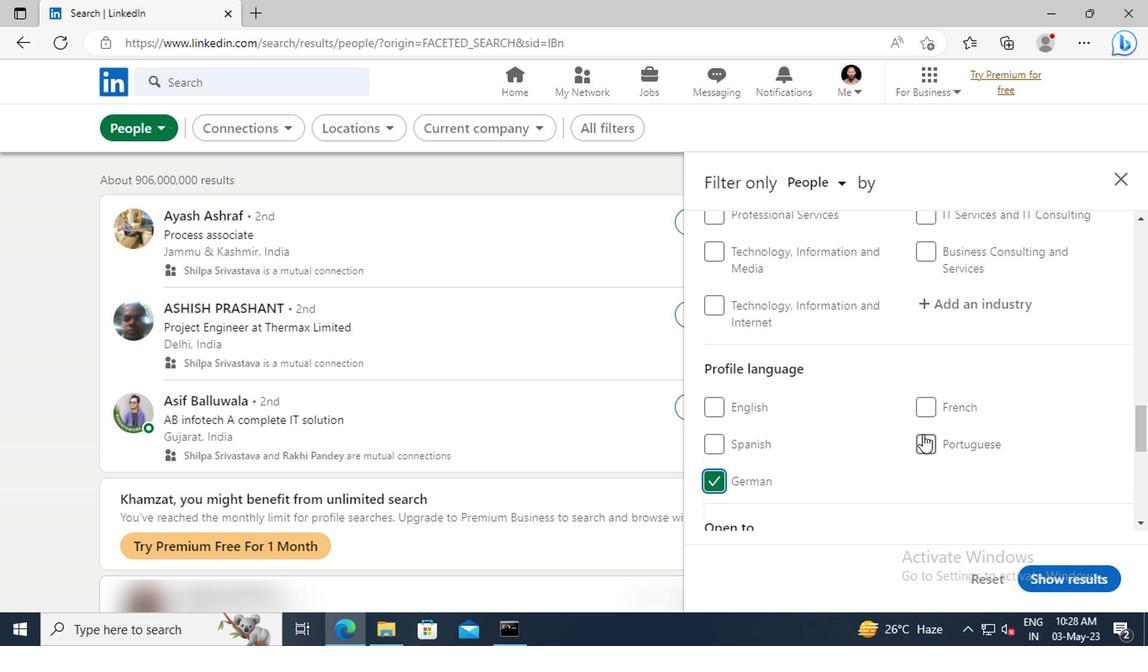 
Action: Mouse scrolled (768, 416) with delta (0, 0)
Screenshot: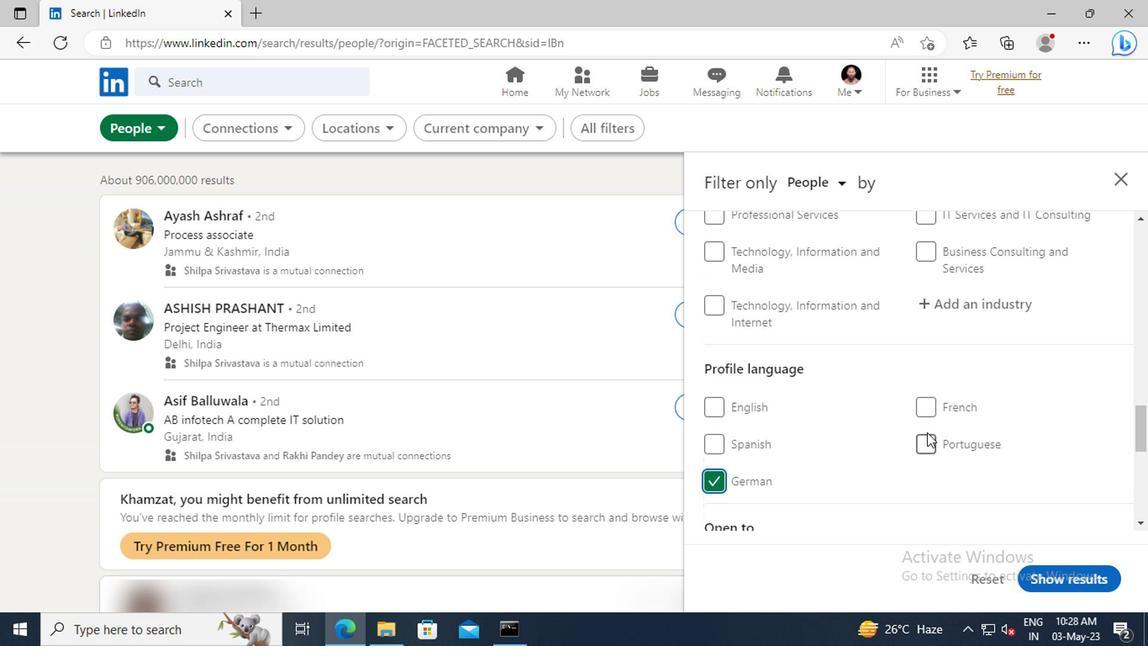 
Action: Mouse scrolled (768, 416) with delta (0, 0)
Screenshot: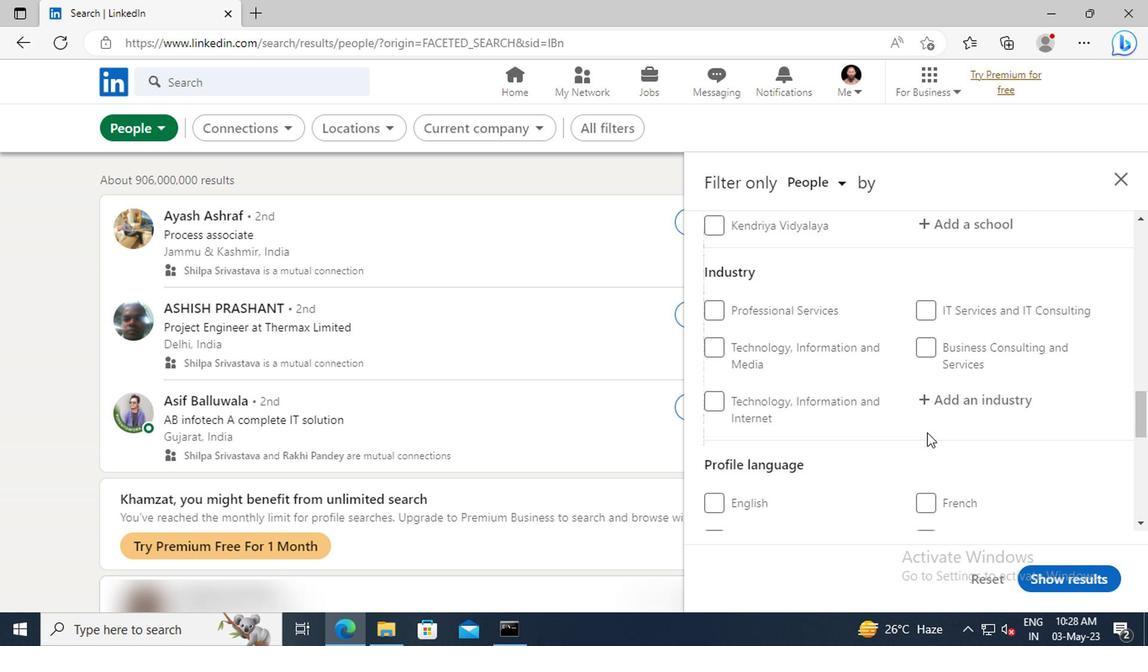 
Action: Mouse scrolled (768, 416) with delta (0, 0)
Screenshot: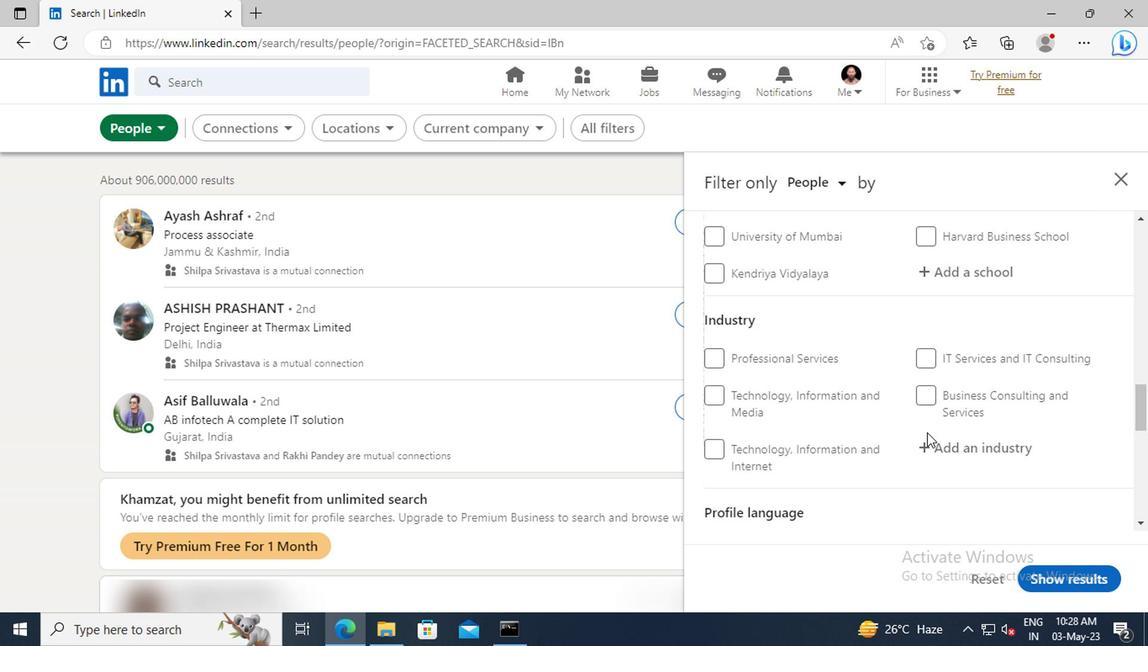 
Action: Mouse scrolled (768, 416) with delta (0, 0)
Screenshot: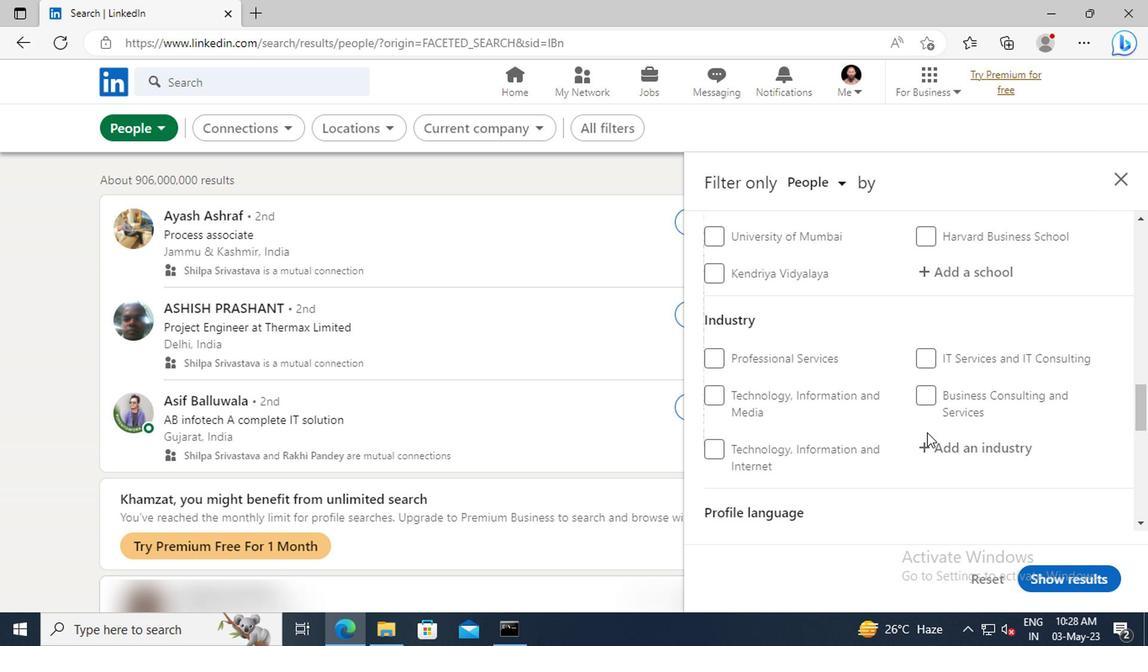 
Action: Mouse scrolled (768, 416) with delta (0, 0)
Screenshot: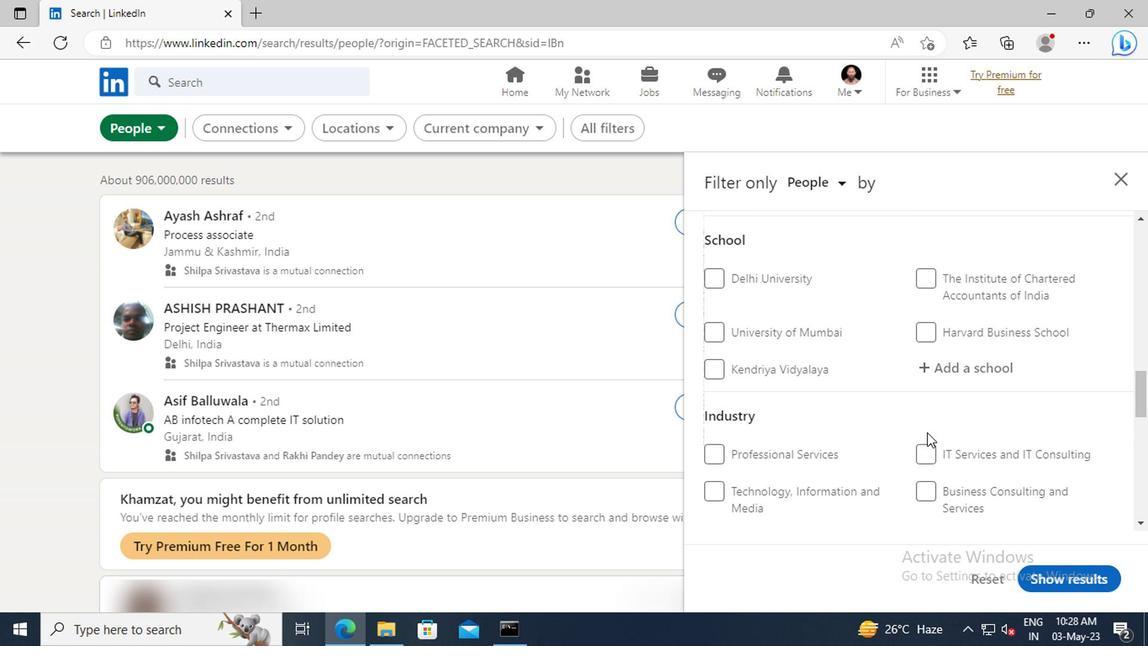 
Action: Mouse scrolled (768, 416) with delta (0, 0)
Screenshot: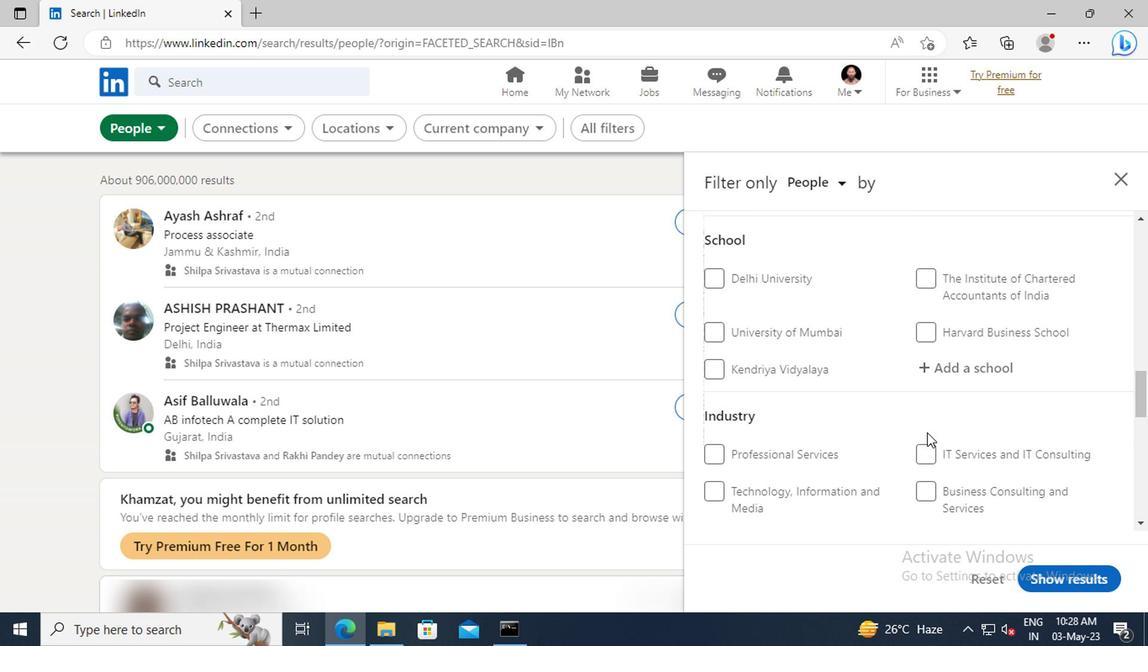 
Action: Mouse scrolled (768, 416) with delta (0, 0)
Screenshot: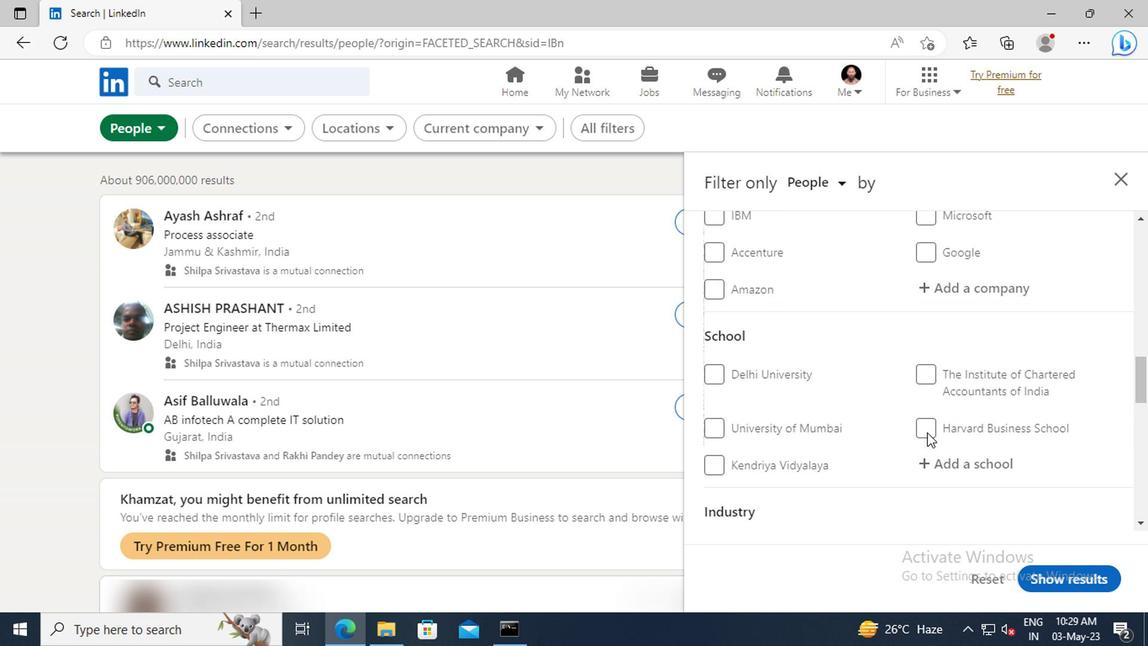 
Action: Mouse scrolled (768, 416) with delta (0, 0)
Screenshot: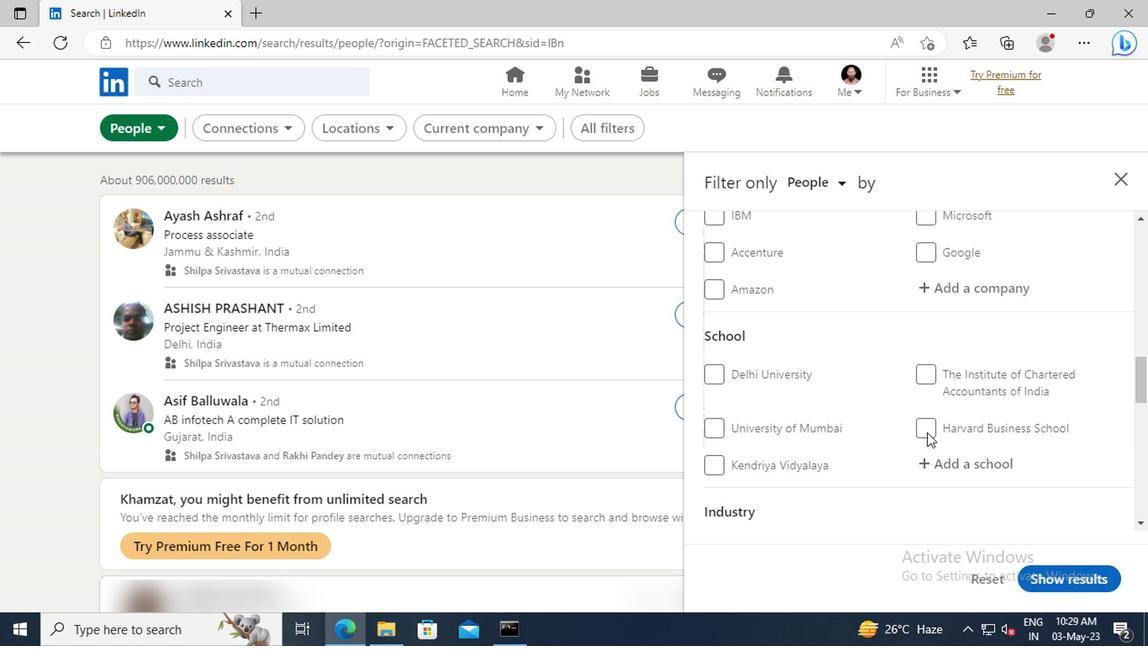 
Action: Mouse scrolled (768, 416) with delta (0, 0)
Screenshot: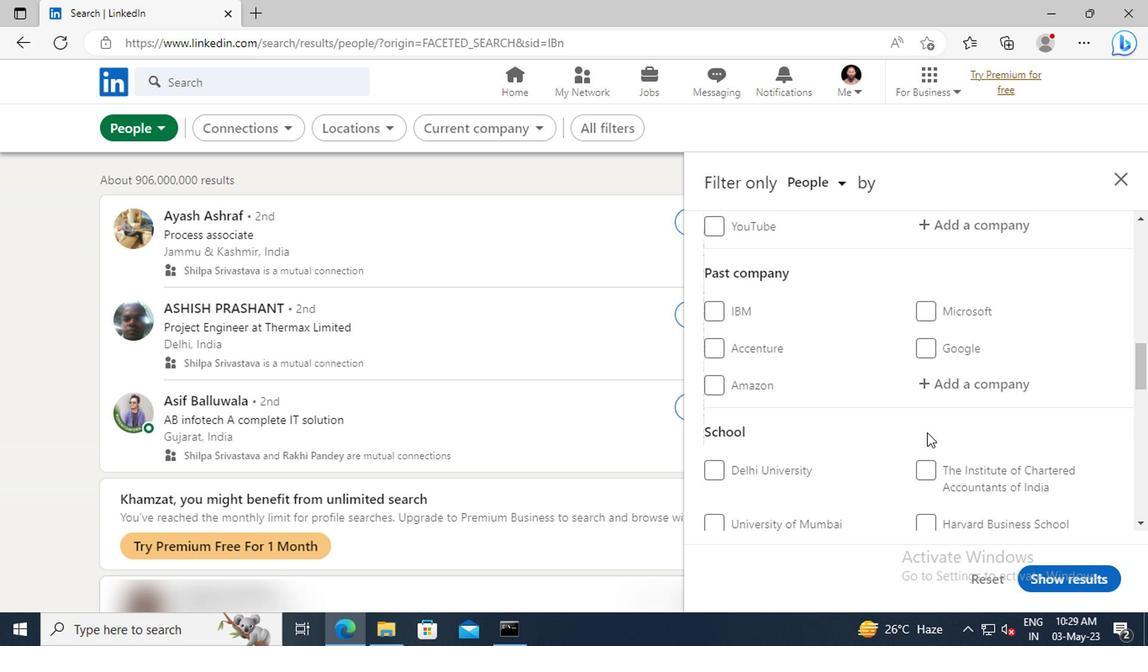 
Action: Mouse scrolled (768, 416) with delta (0, 0)
Screenshot: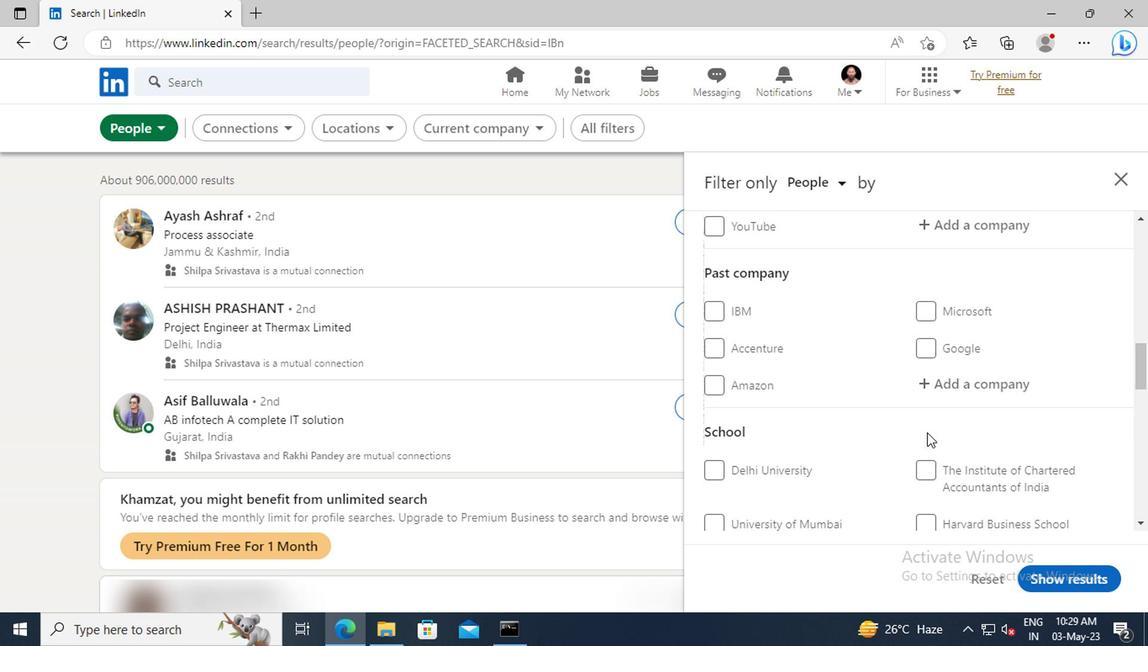 
Action: Mouse scrolled (768, 416) with delta (0, 0)
Screenshot: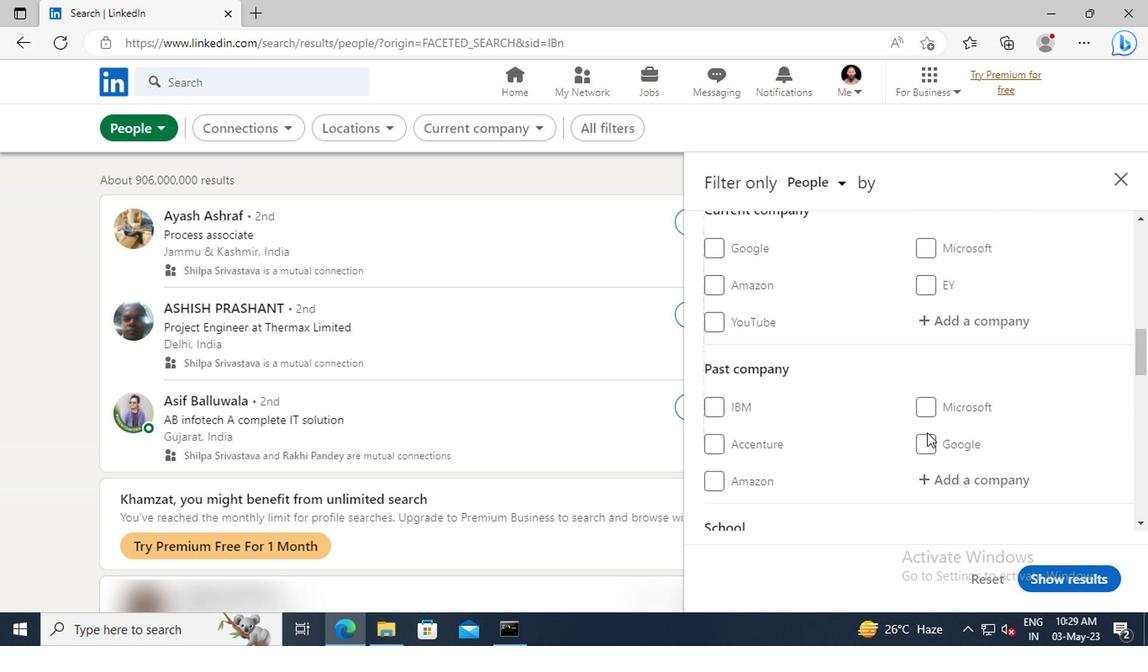 
Action: Mouse moved to (778, 371)
Screenshot: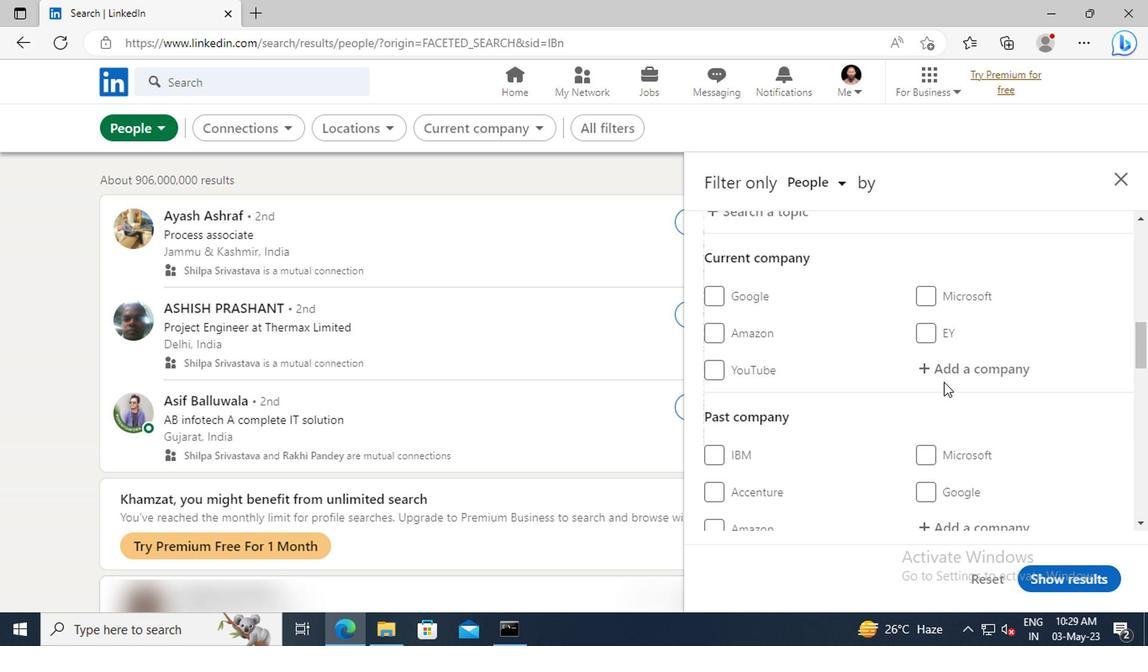 
Action: Mouse pressed left at (778, 371)
Screenshot: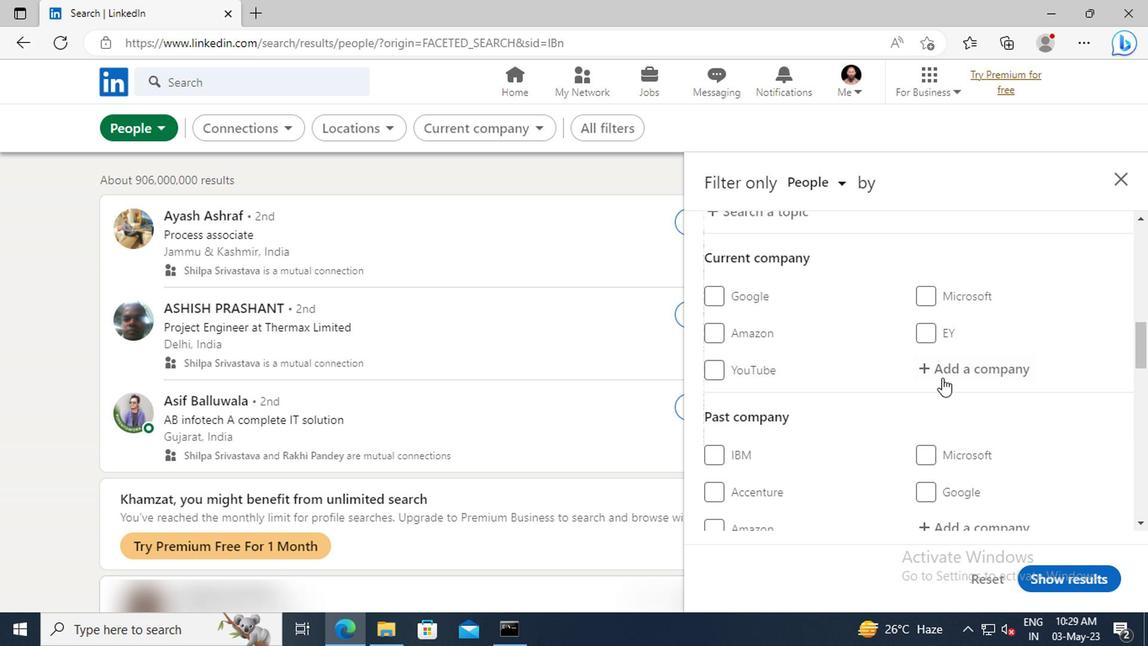 
Action: Key pressed <Key.shift>LTIMI
Screenshot: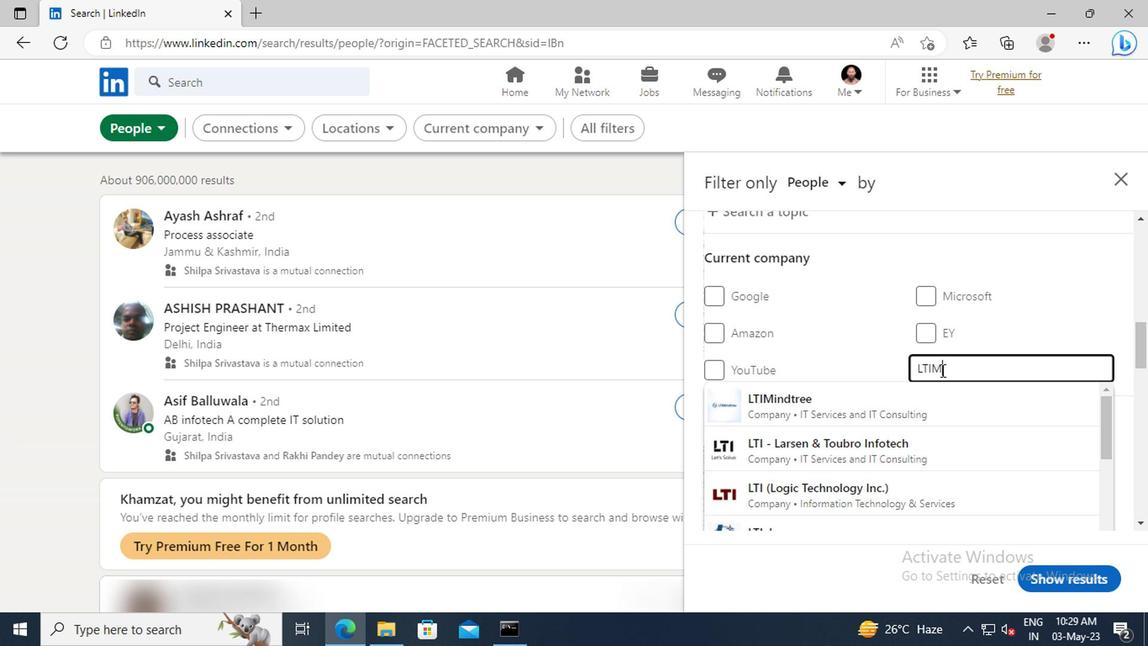 
Action: Mouse moved to (772, 388)
Screenshot: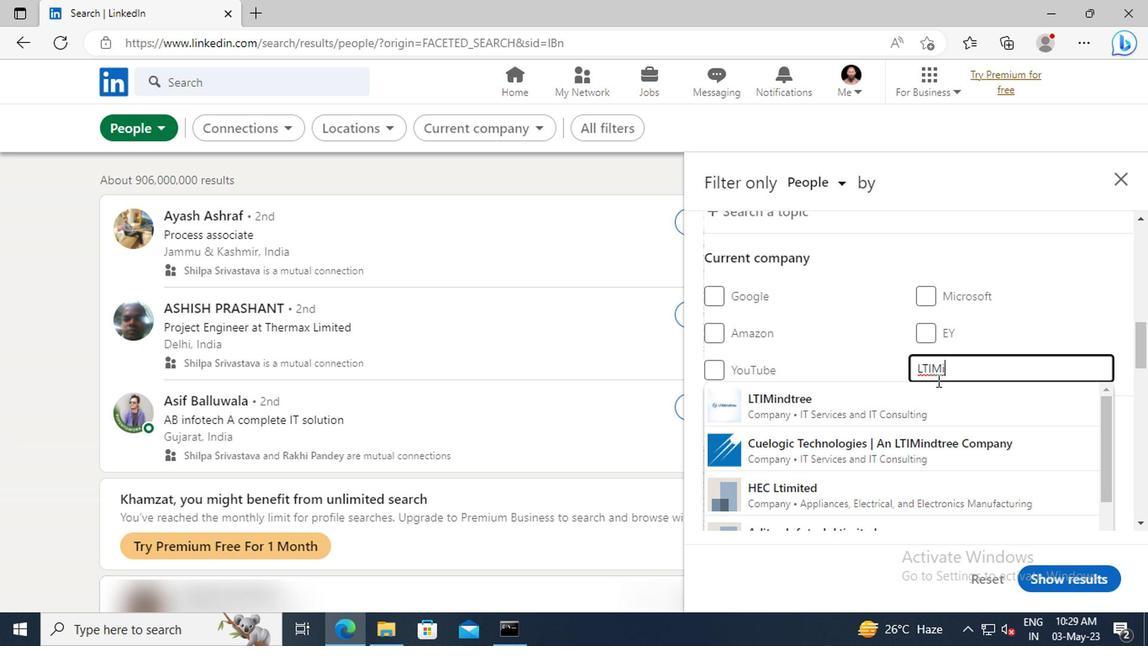 
Action: Mouse pressed left at (772, 388)
Screenshot: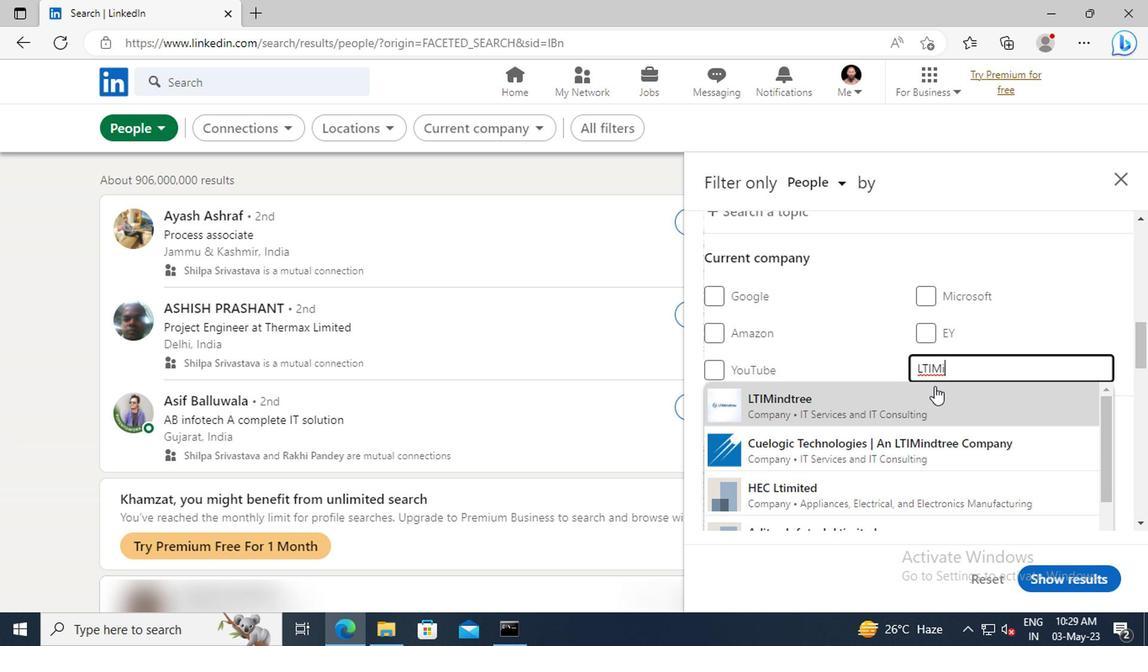 
Action: Mouse scrolled (772, 388) with delta (0, 0)
Screenshot: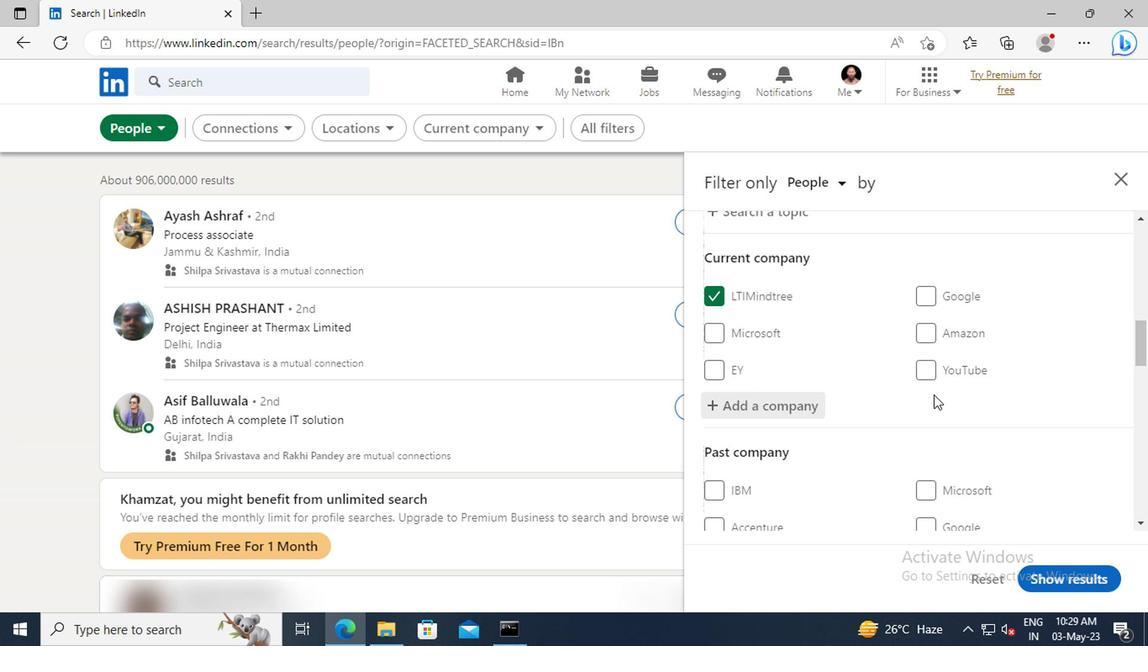 
Action: Mouse scrolled (772, 388) with delta (0, 0)
Screenshot: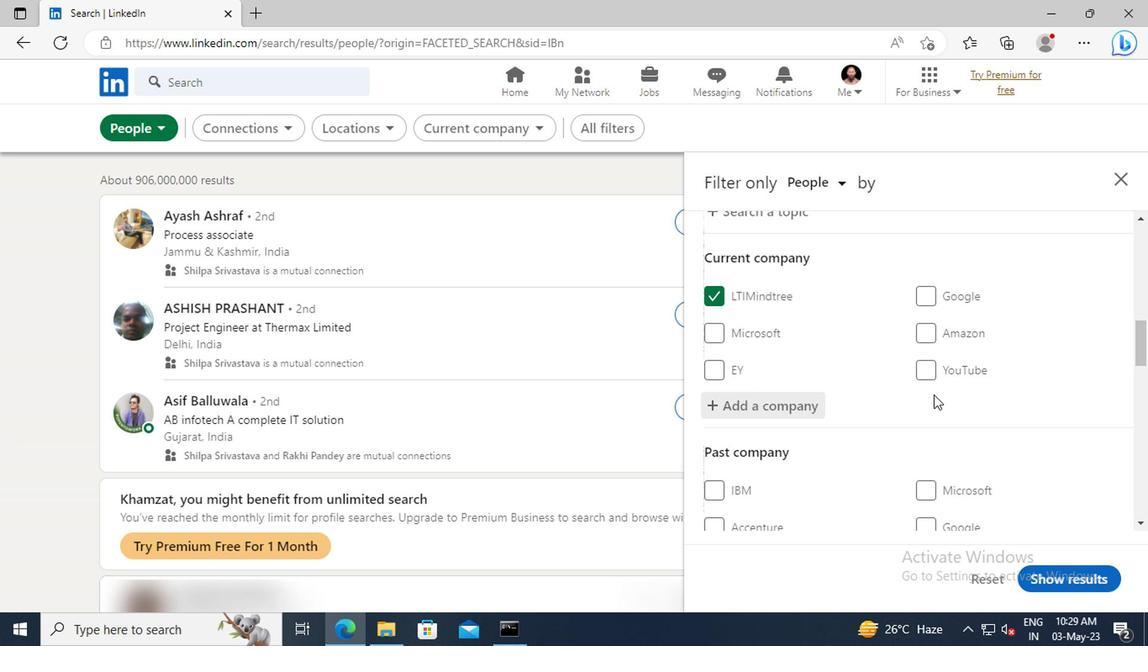 
Action: Mouse moved to (772, 382)
Screenshot: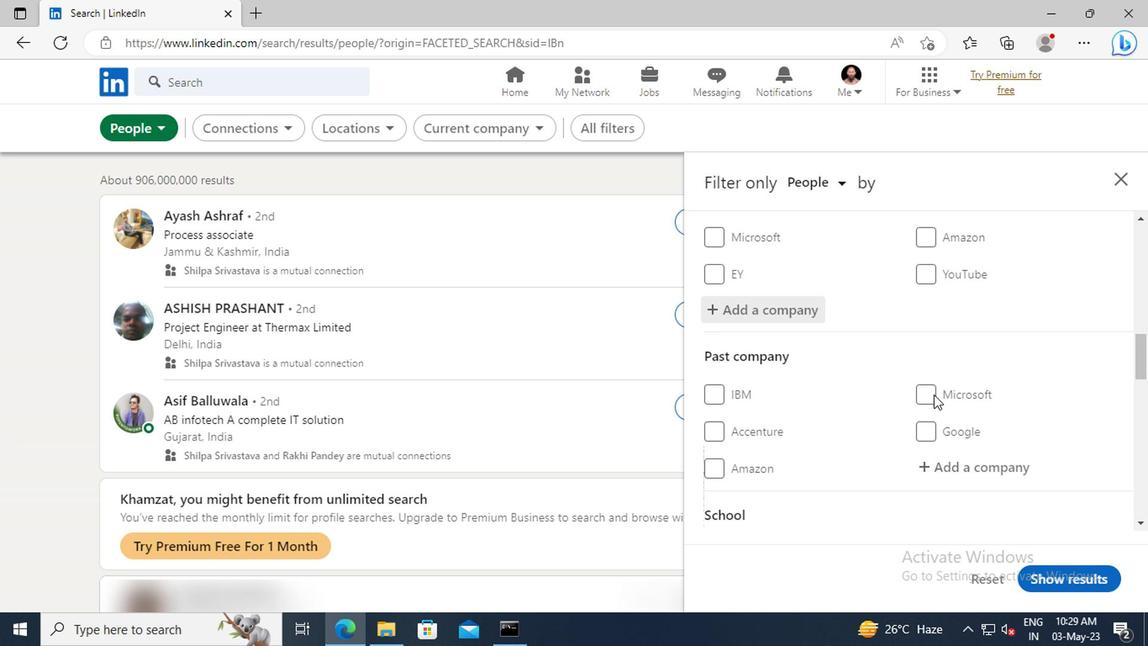 
Action: Mouse scrolled (772, 382) with delta (0, 0)
Screenshot: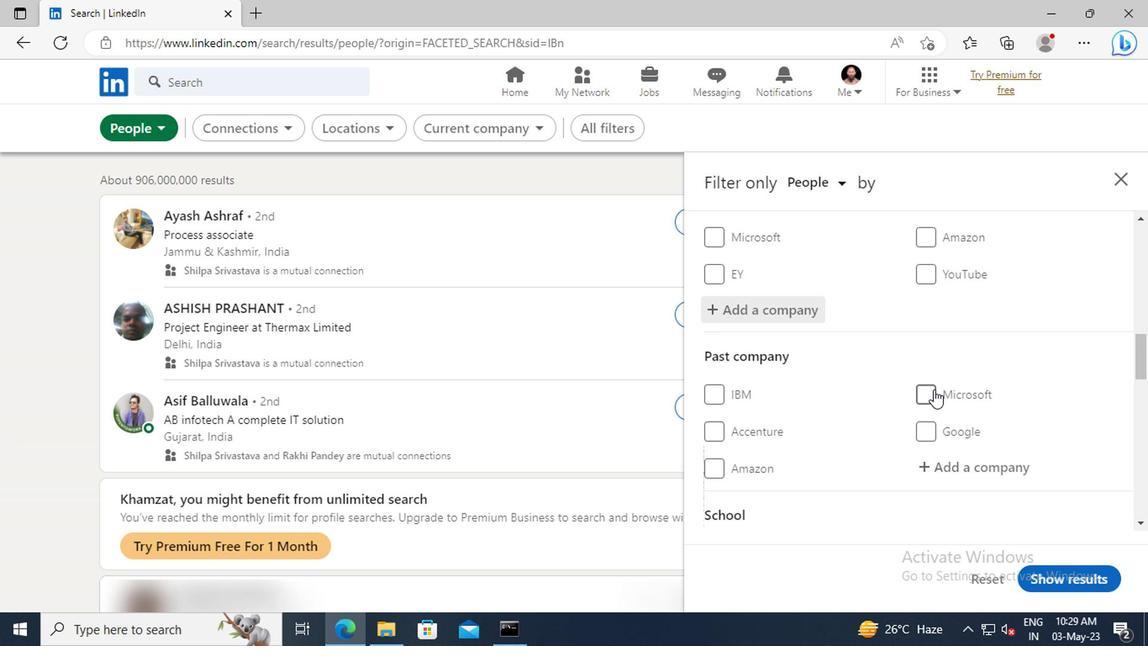 
Action: Mouse scrolled (772, 382) with delta (0, 0)
Screenshot: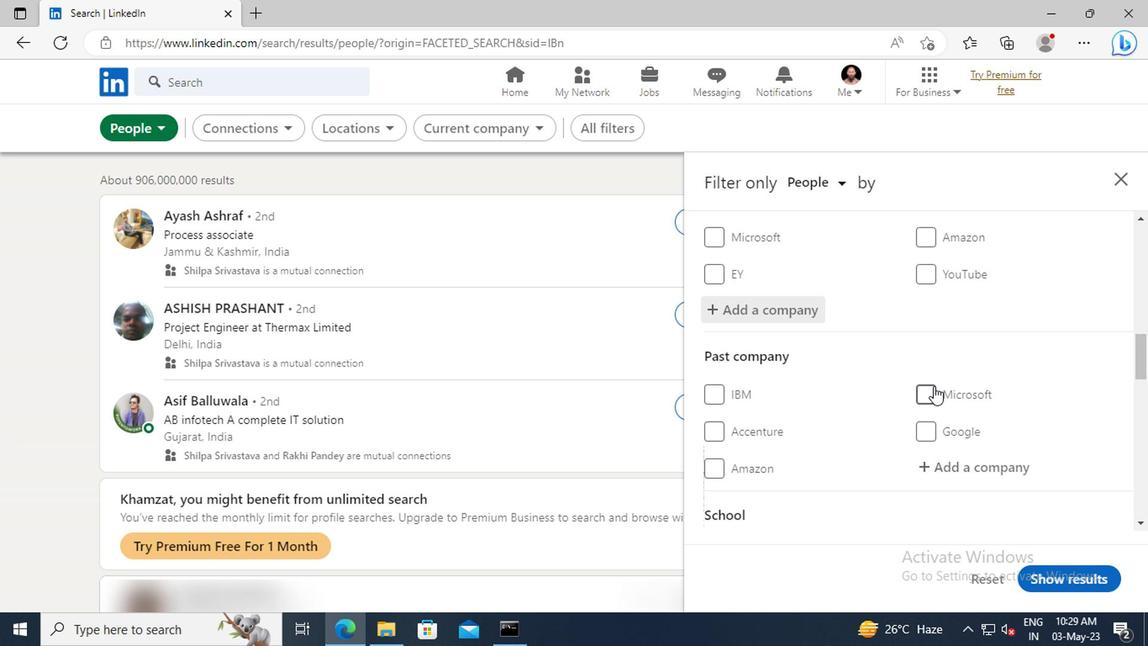 
Action: Mouse moved to (769, 369)
Screenshot: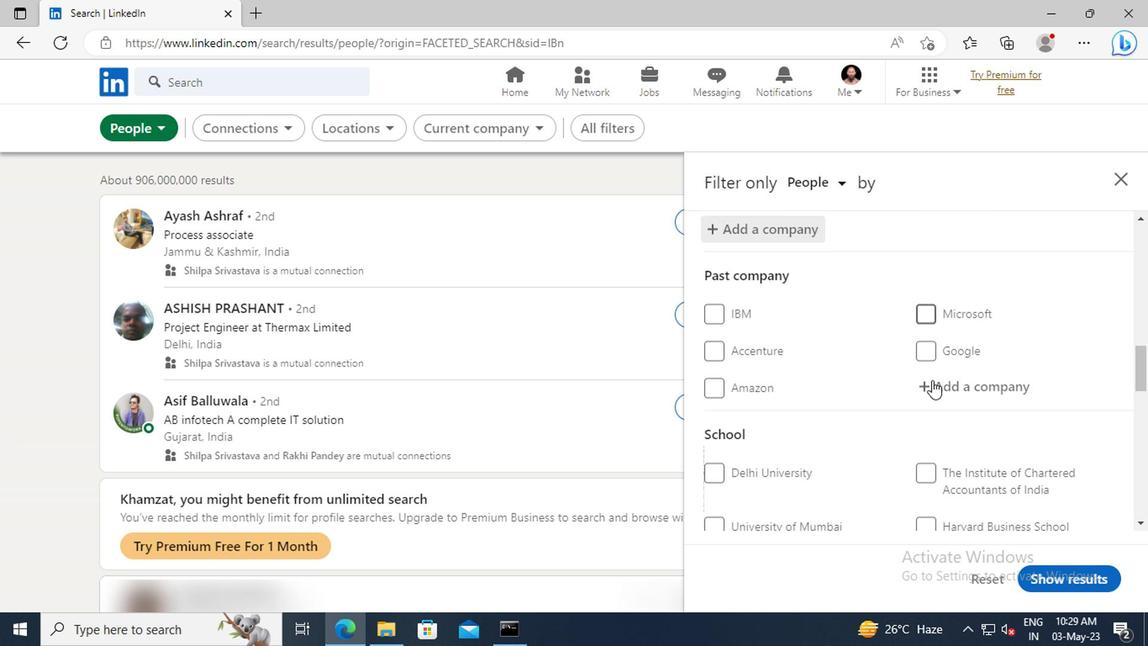 
Action: Mouse scrolled (769, 369) with delta (0, 0)
Screenshot: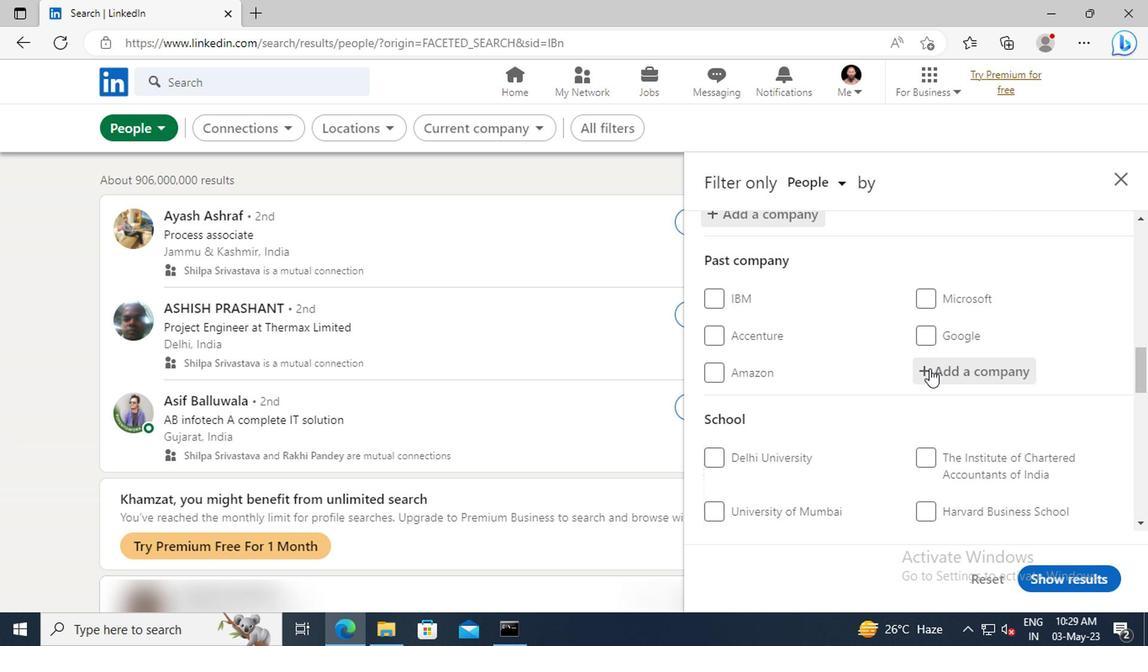
Action: Mouse scrolled (769, 369) with delta (0, 0)
Screenshot: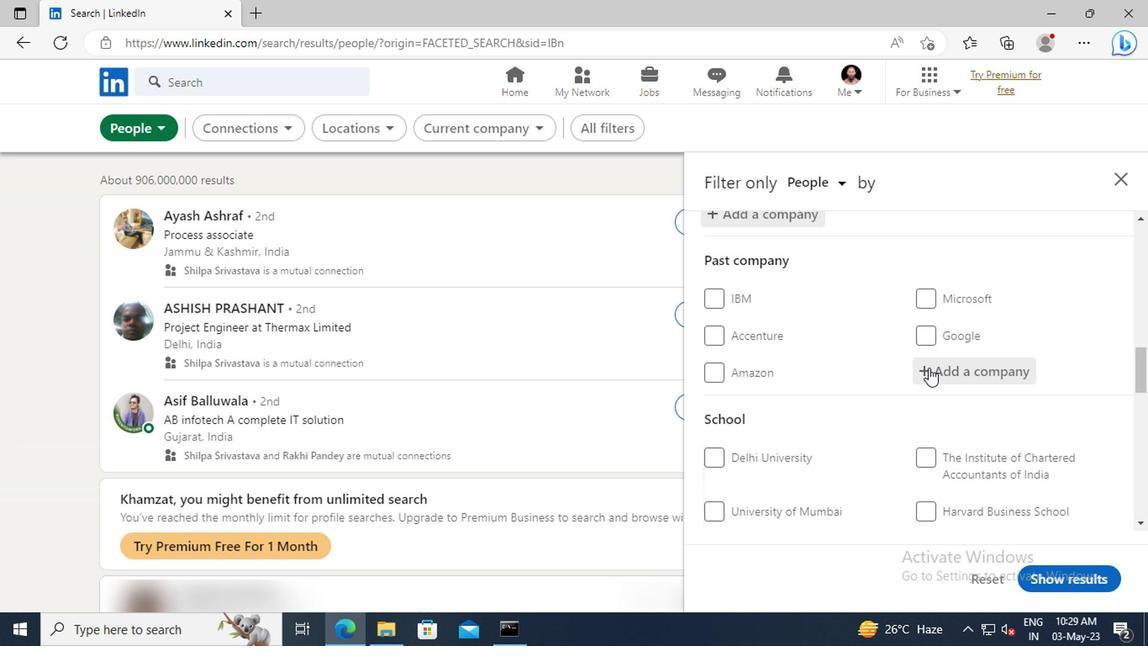 
Action: Mouse scrolled (769, 369) with delta (0, 0)
Screenshot: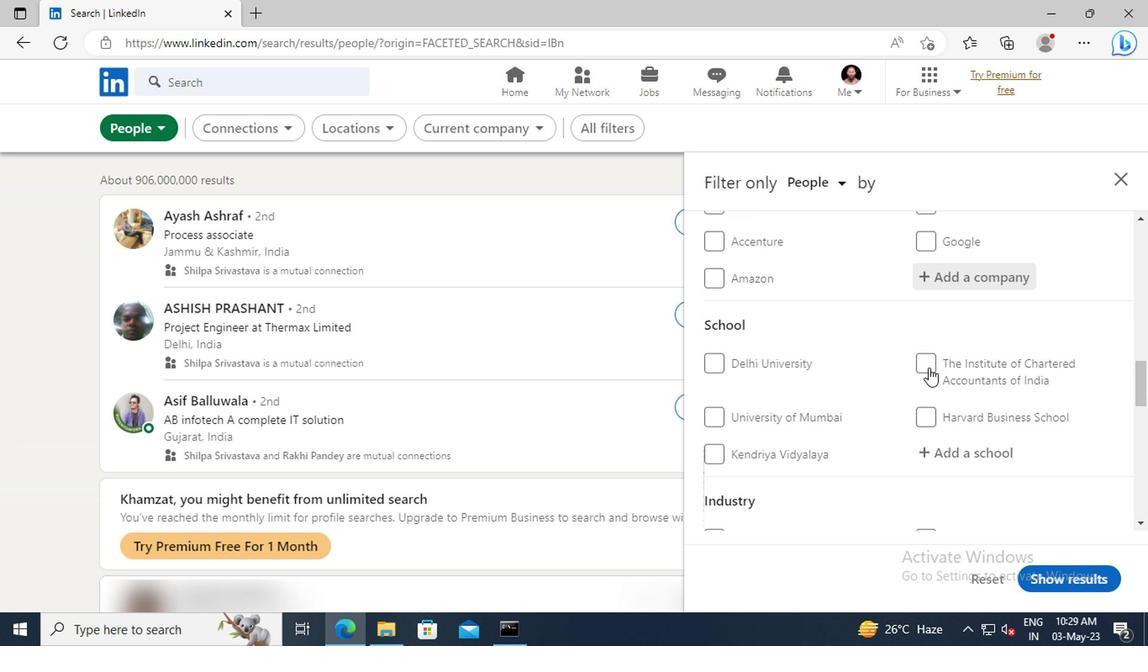 
Action: Mouse scrolled (769, 369) with delta (0, 0)
Screenshot: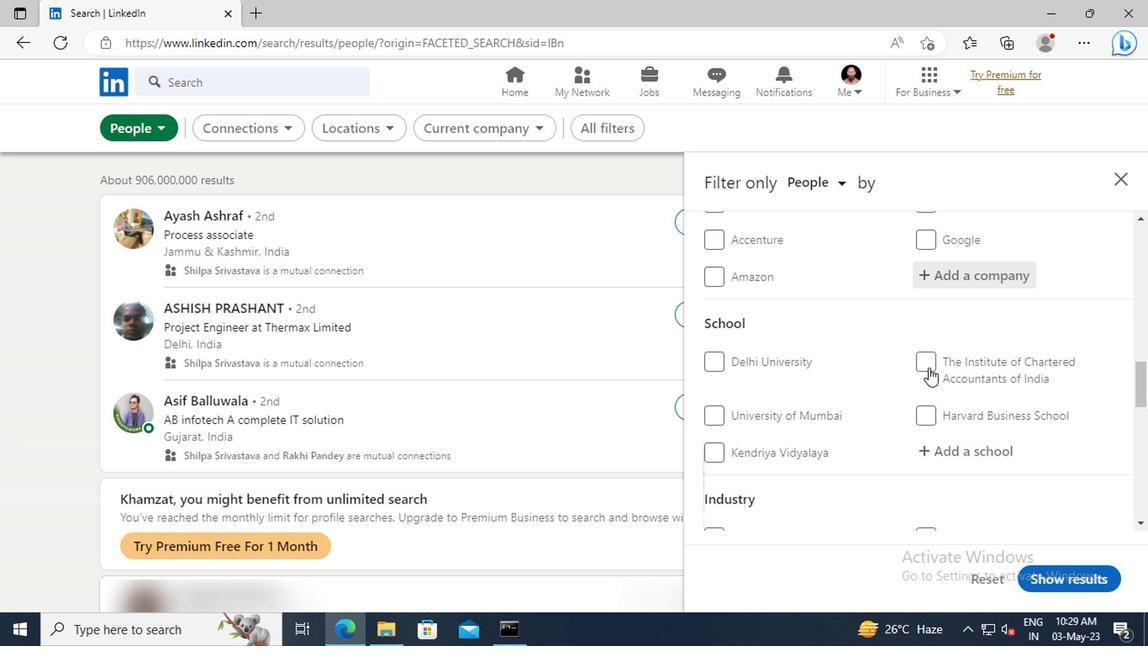 
Action: Mouse moved to (774, 366)
Screenshot: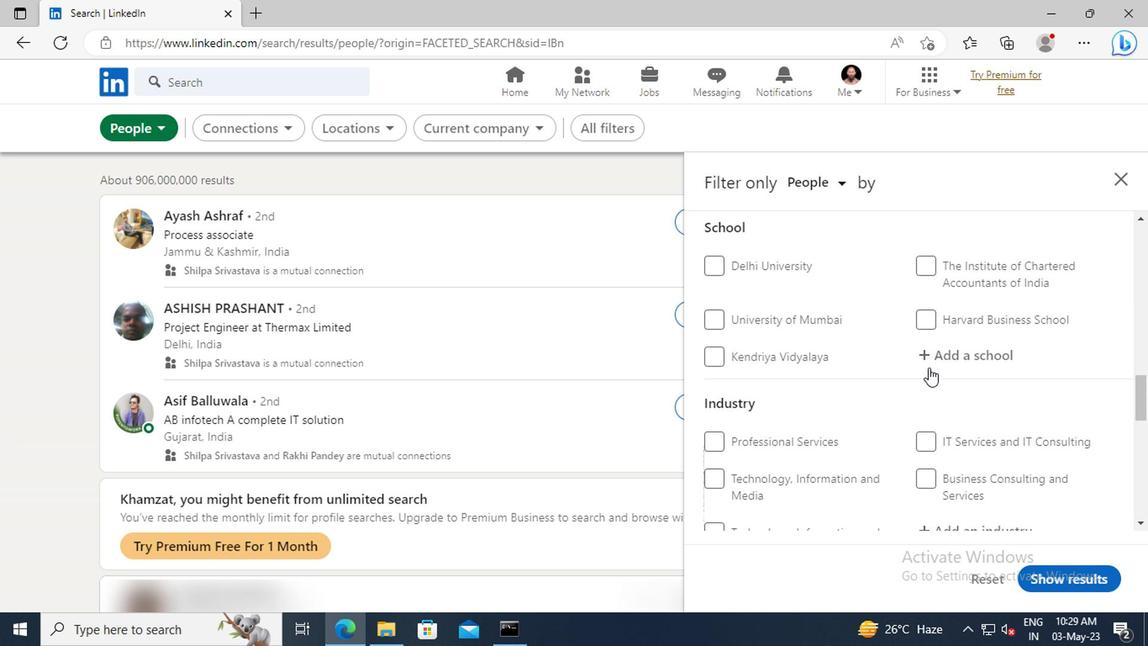 
Action: Mouse pressed left at (774, 366)
Screenshot: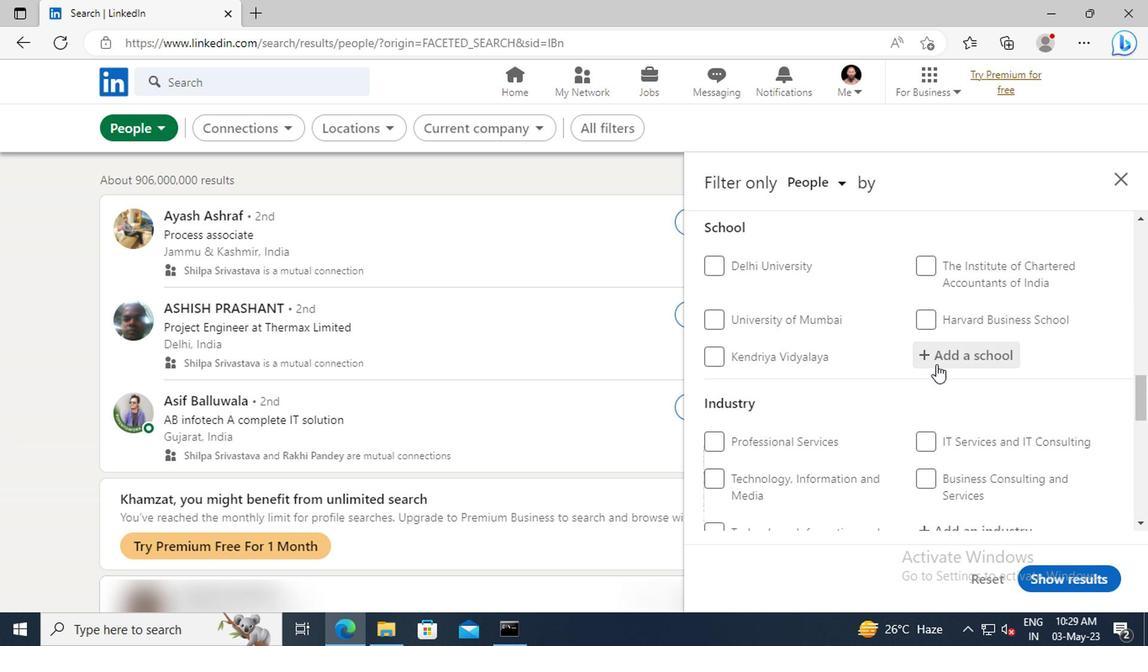 
Action: Key pressed <Key.shift>DOON<Key.space><Key.shift>UNI
Screenshot: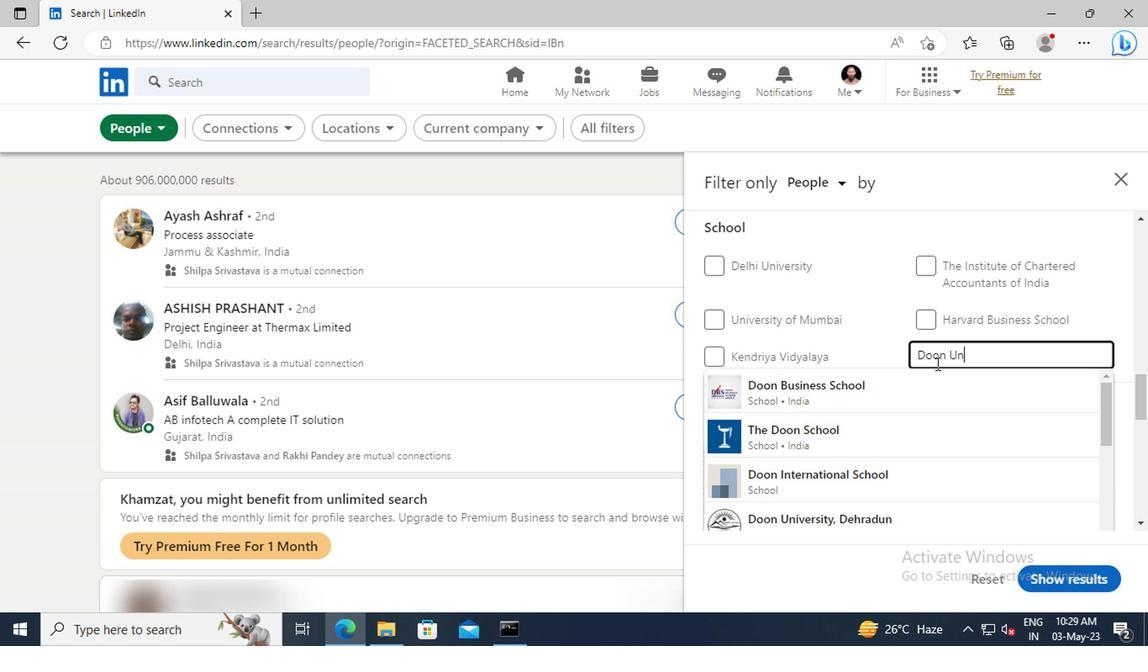 
Action: Mouse moved to (774, 382)
Screenshot: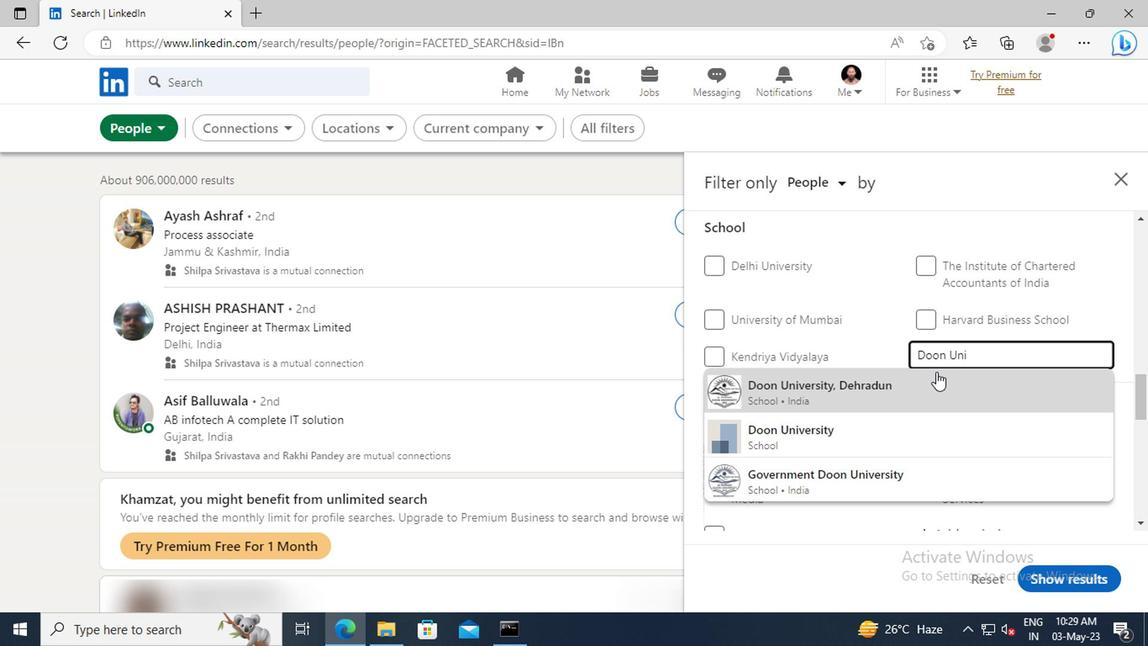 
Action: Mouse pressed left at (774, 382)
Screenshot: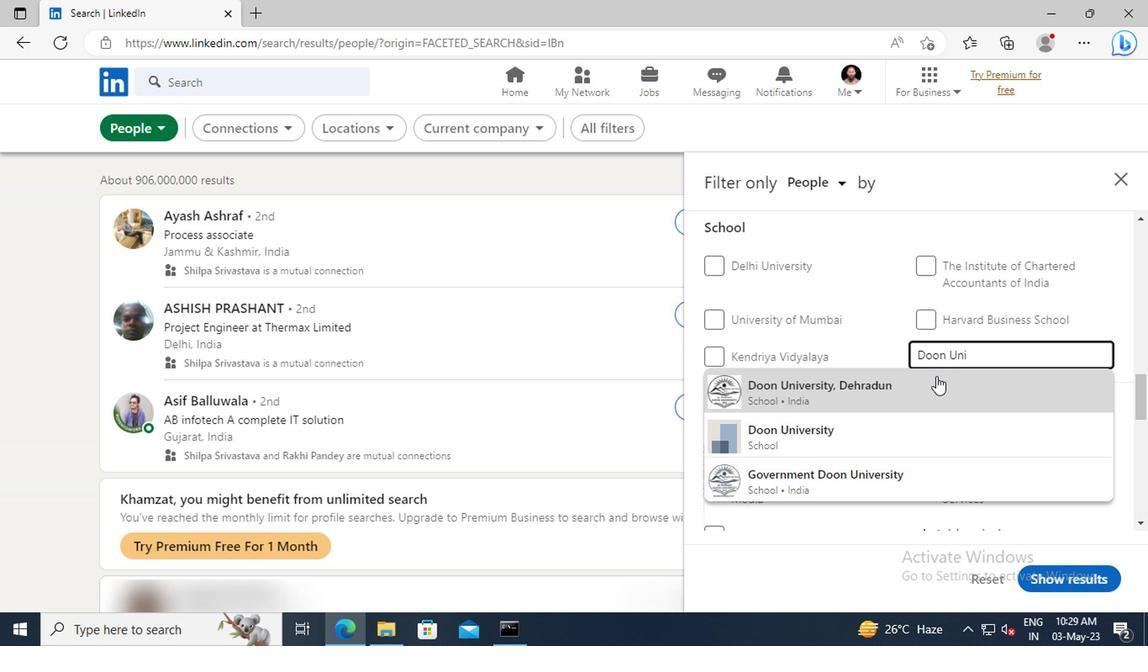 
Action: Mouse scrolled (774, 381) with delta (0, 0)
Screenshot: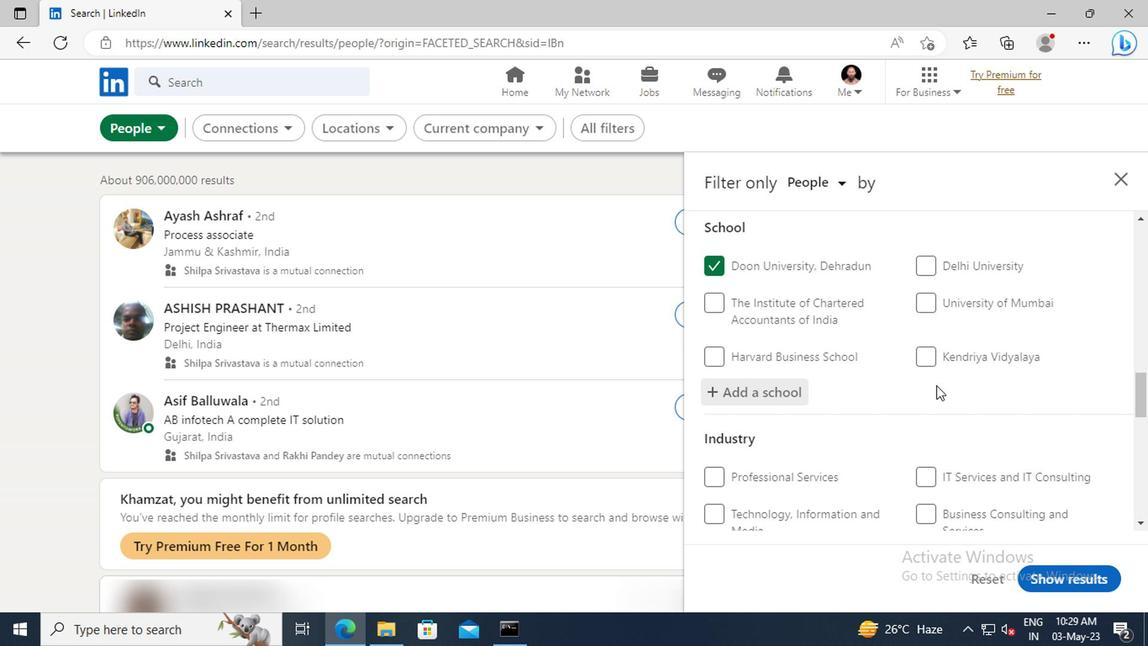 
Action: Mouse scrolled (774, 381) with delta (0, 0)
Screenshot: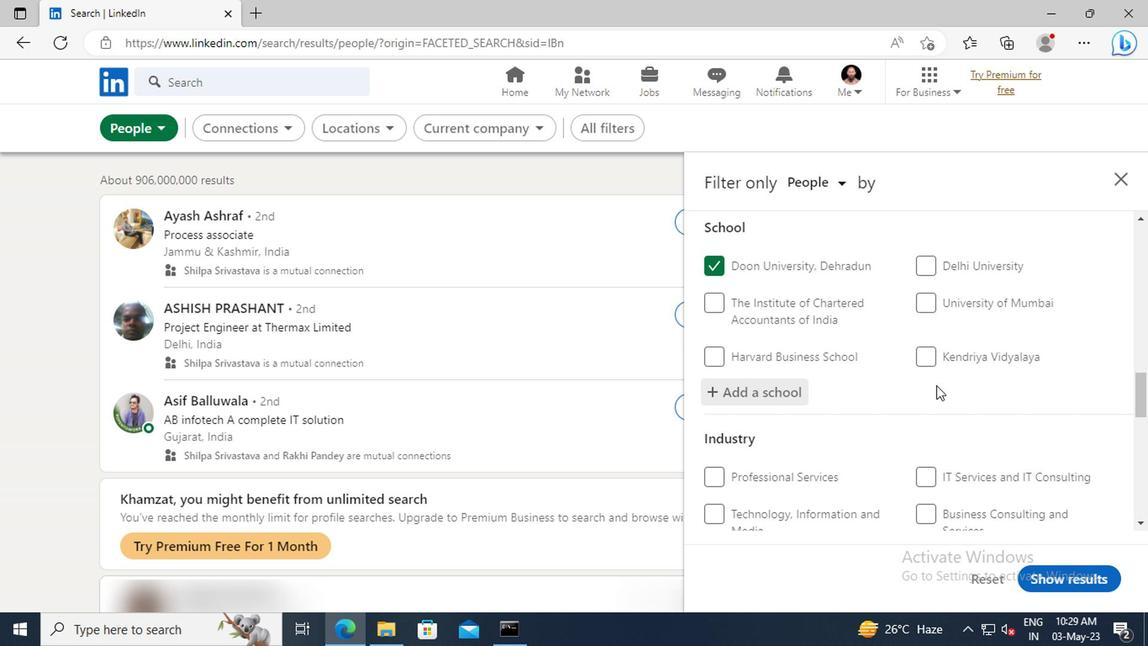 
Action: Mouse scrolled (774, 381) with delta (0, 0)
Screenshot: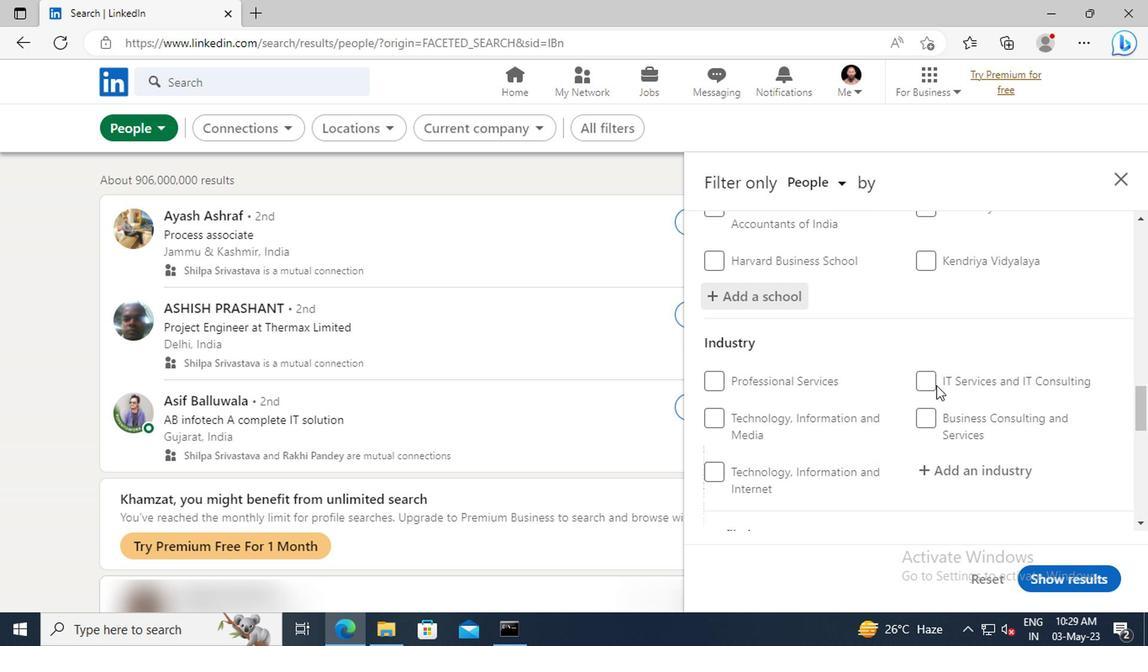
Action: Mouse scrolled (774, 381) with delta (0, 0)
Screenshot: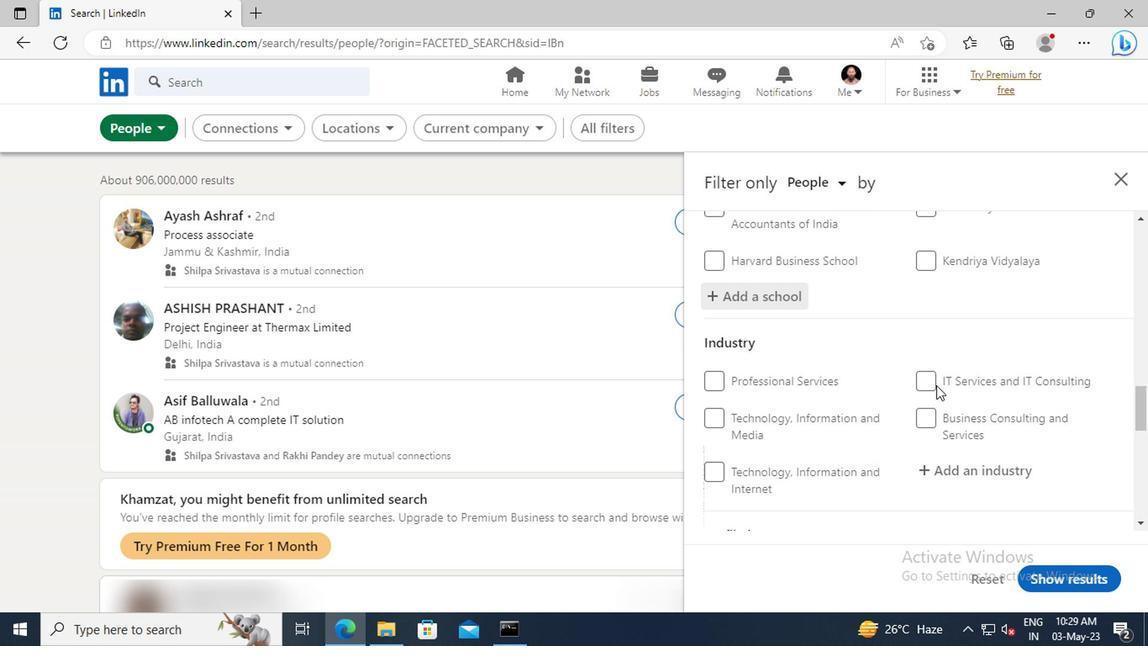 
Action: Mouse moved to (779, 379)
Screenshot: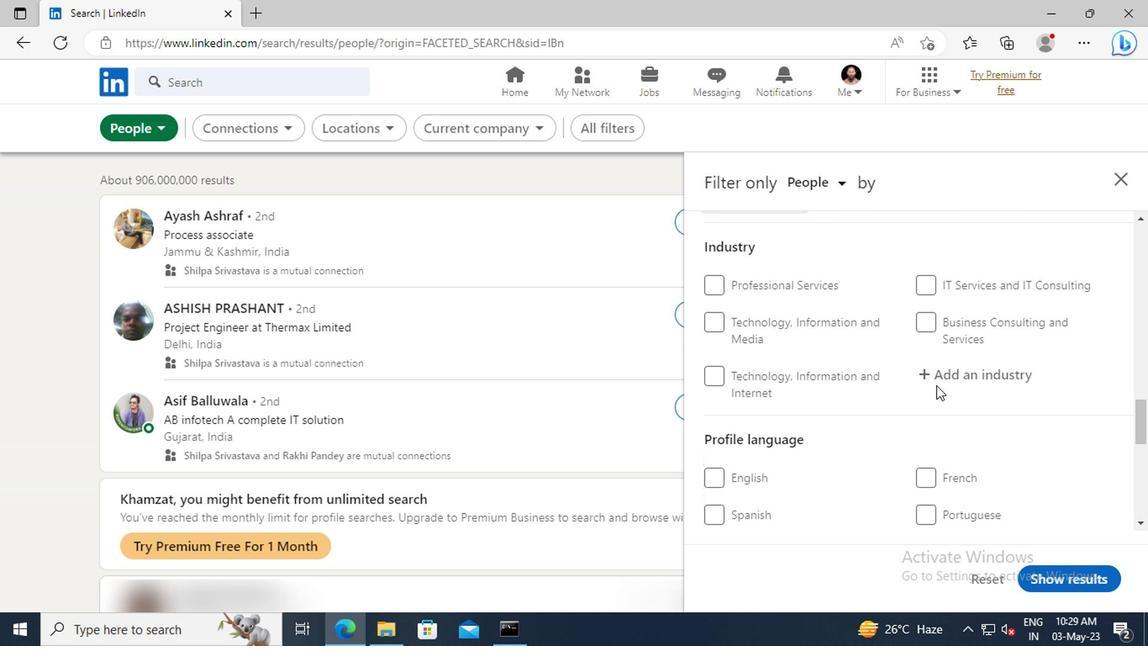 
Action: Mouse pressed left at (779, 379)
Screenshot: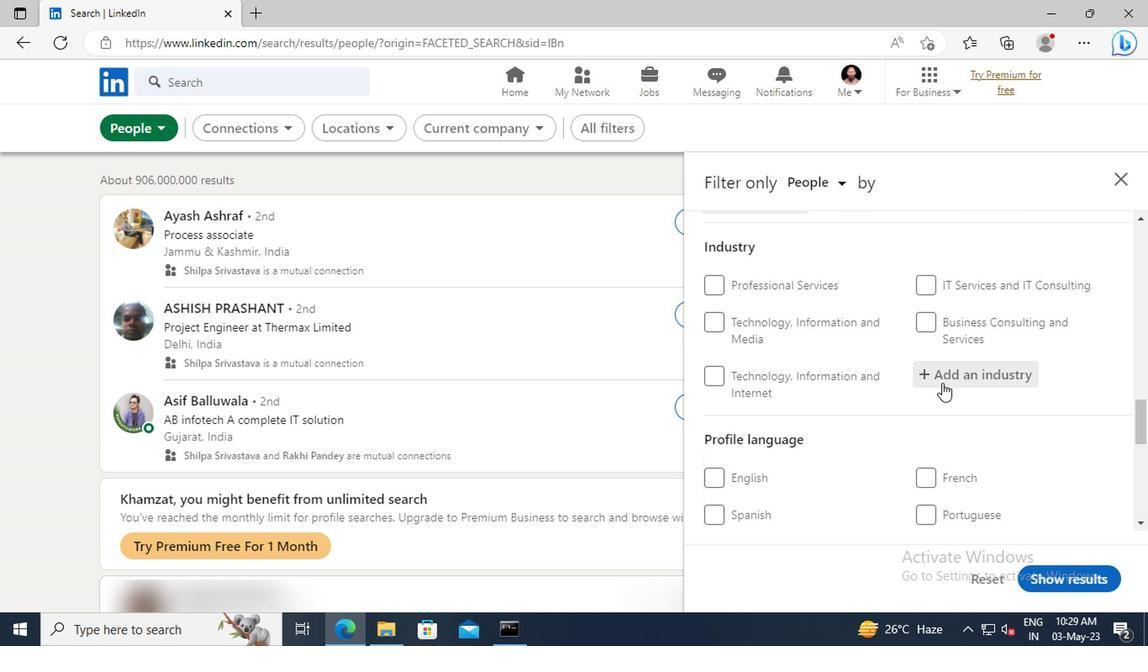 
Action: Key pressed <Key.shift>IT<Key.space><Key.shift>SYST
Screenshot: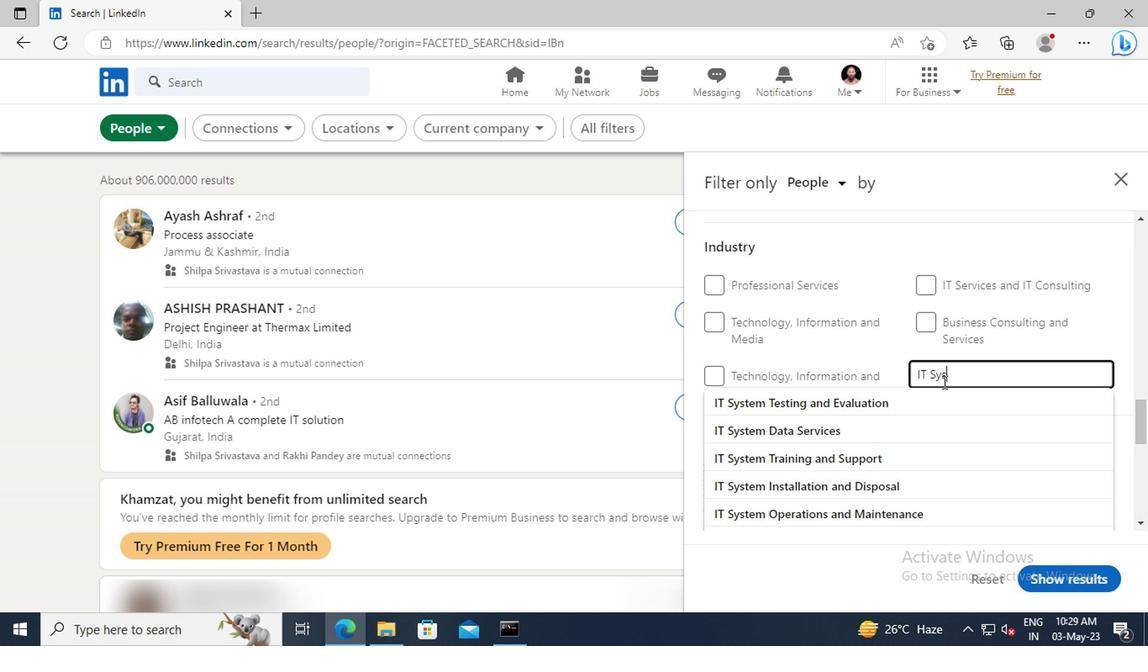 
Action: Mouse moved to (779, 379)
Screenshot: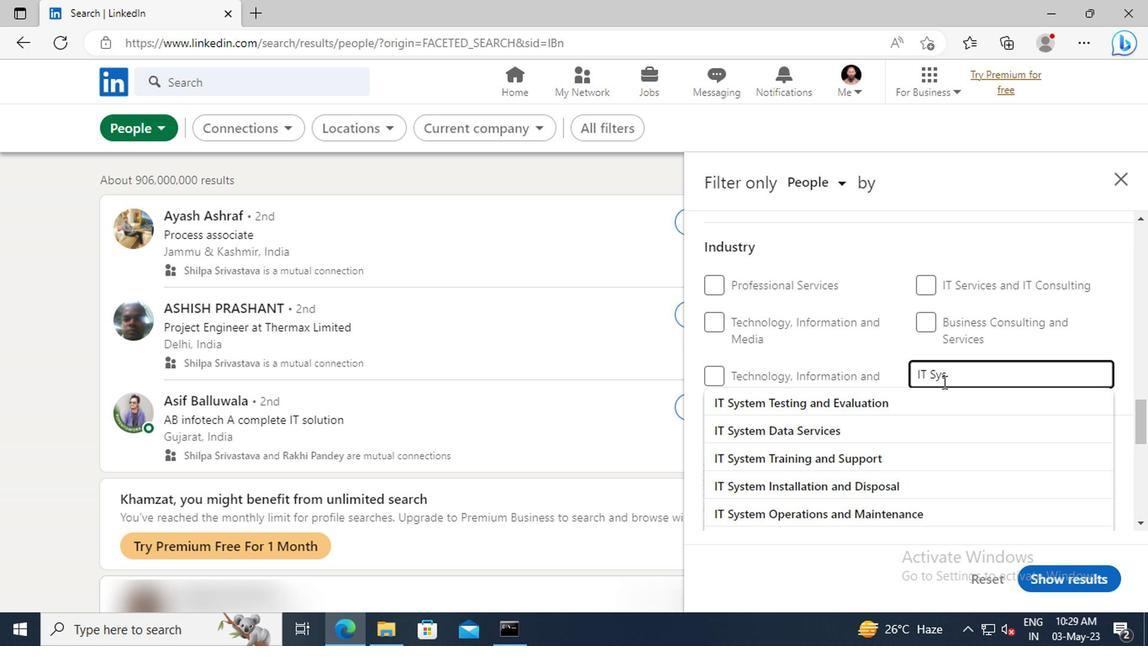 
Action: Key pressed EM<Key.space><Key.shift>TR
Screenshot: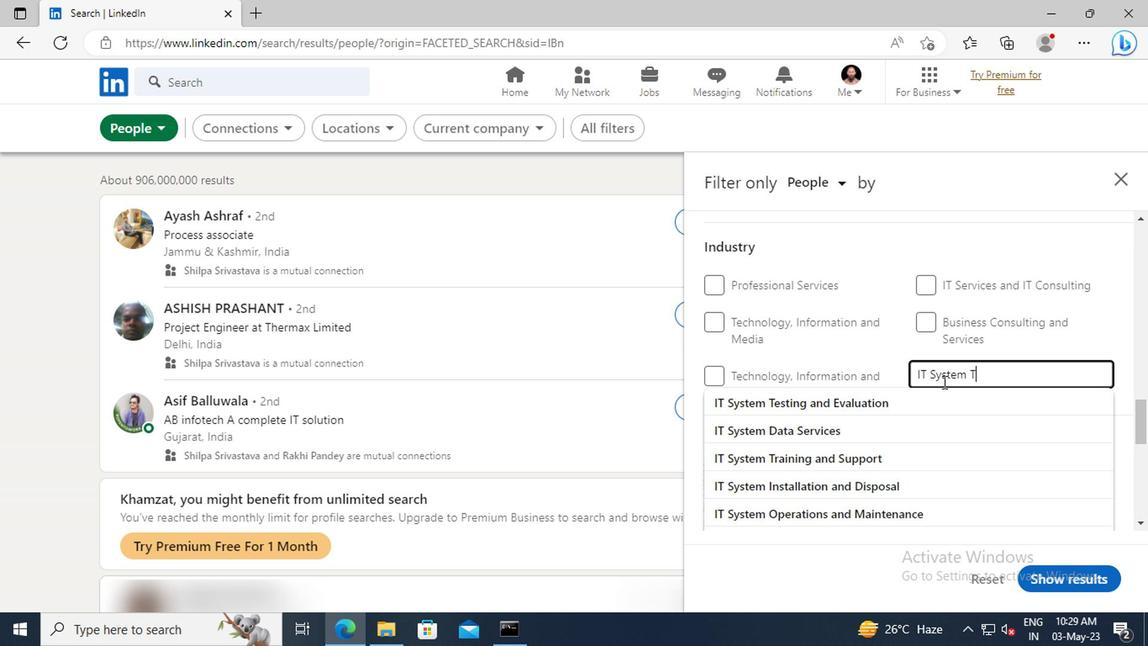 
Action: Mouse moved to (781, 391)
Screenshot: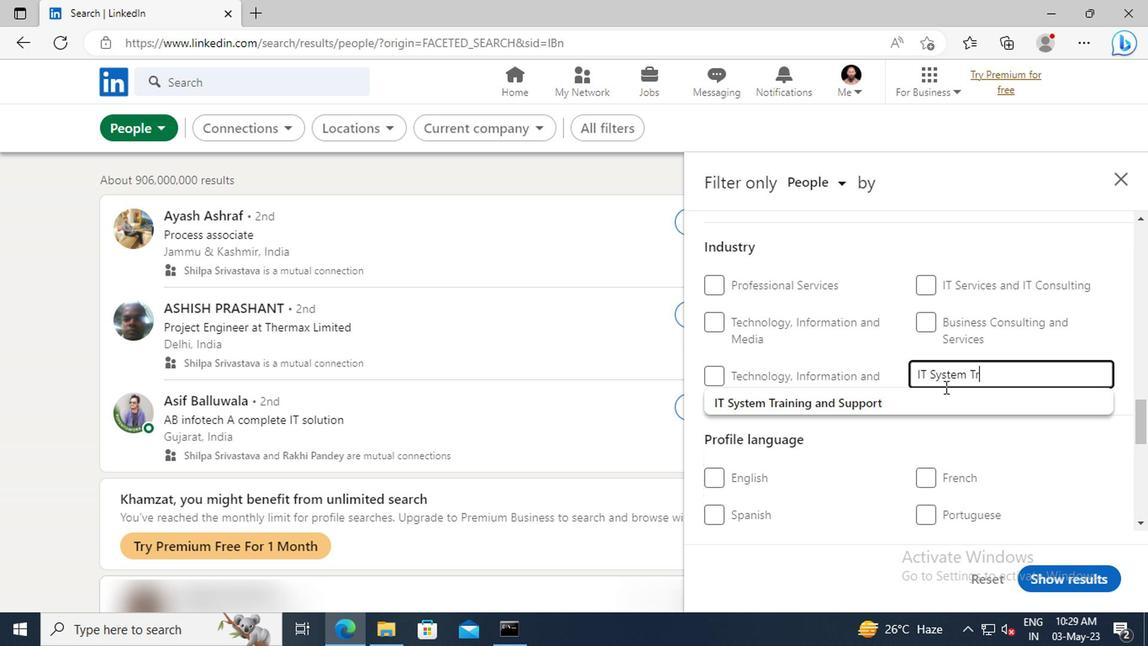 
Action: Mouse pressed left at (781, 391)
Screenshot: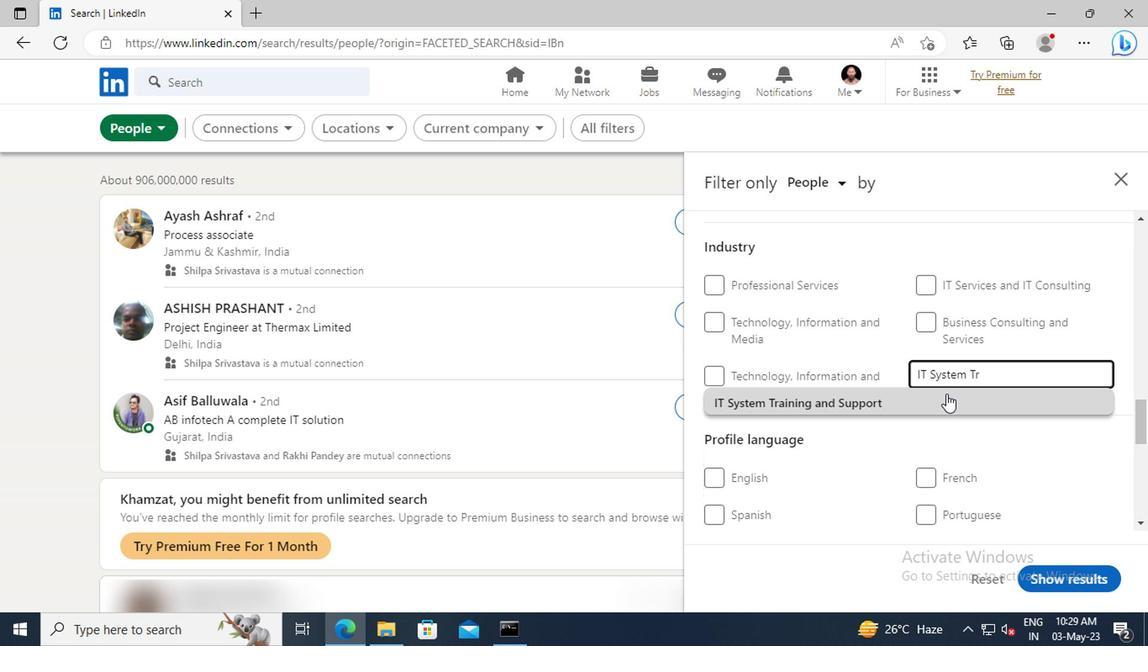 
Action: Mouse scrolled (781, 390) with delta (0, 0)
Screenshot: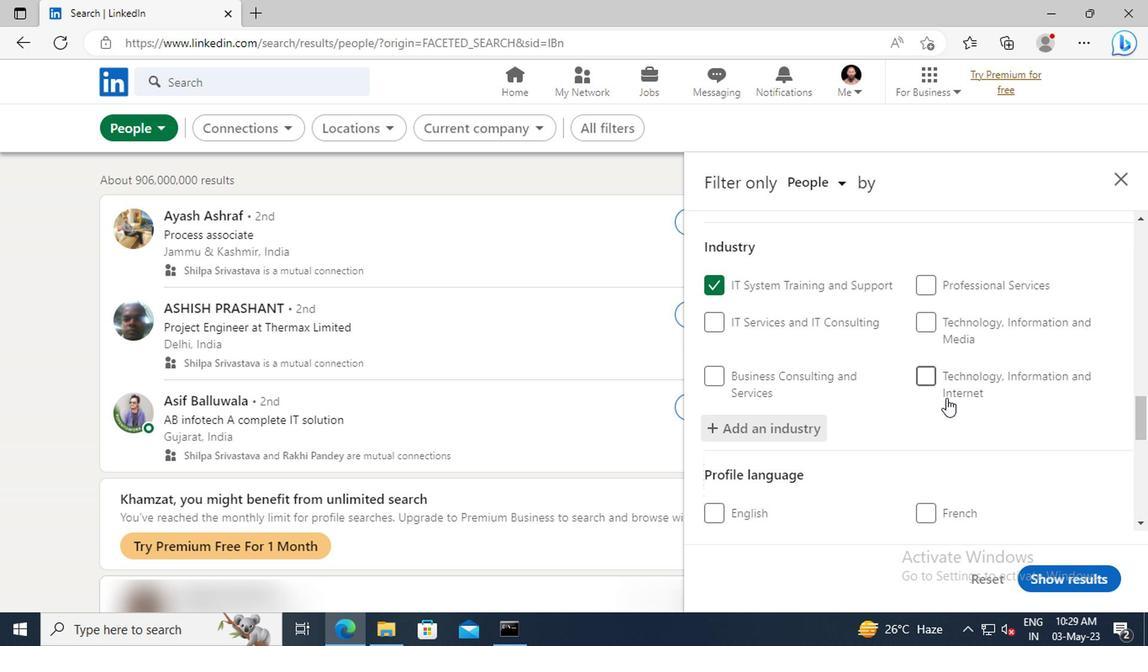 
Action: Mouse scrolled (781, 390) with delta (0, 0)
Screenshot: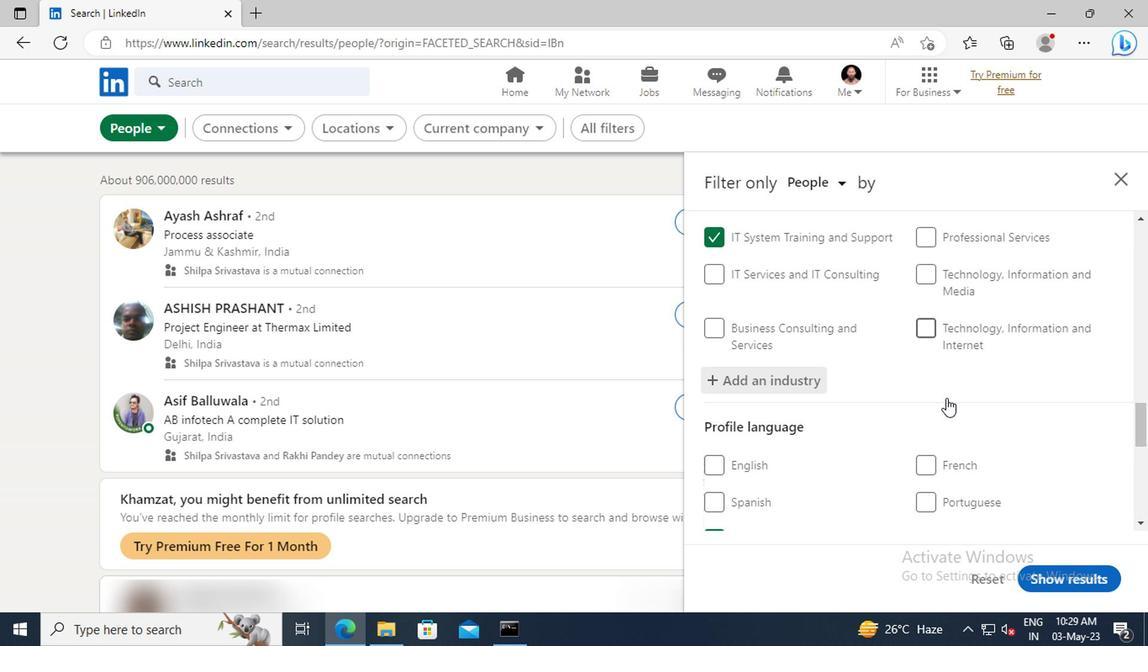 
Action: Mouse scrolled (781, 390) with delta (0, 0)
Screenshot: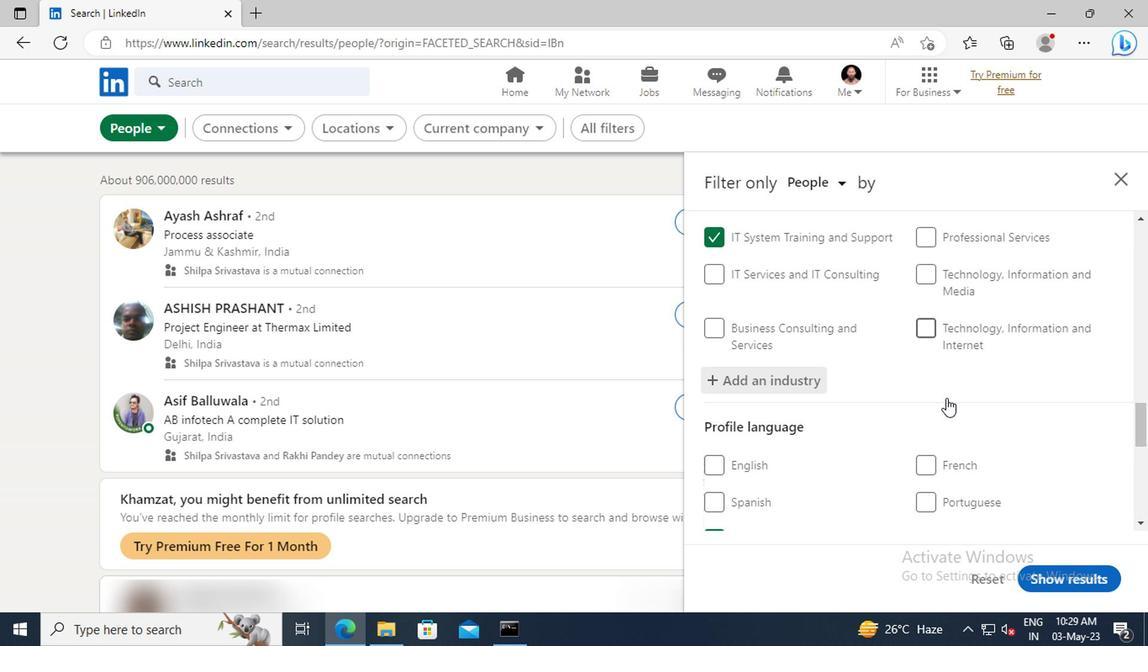 
Action: Mouse scrolled (781, 390) with delta (0, 0)
Screenshot: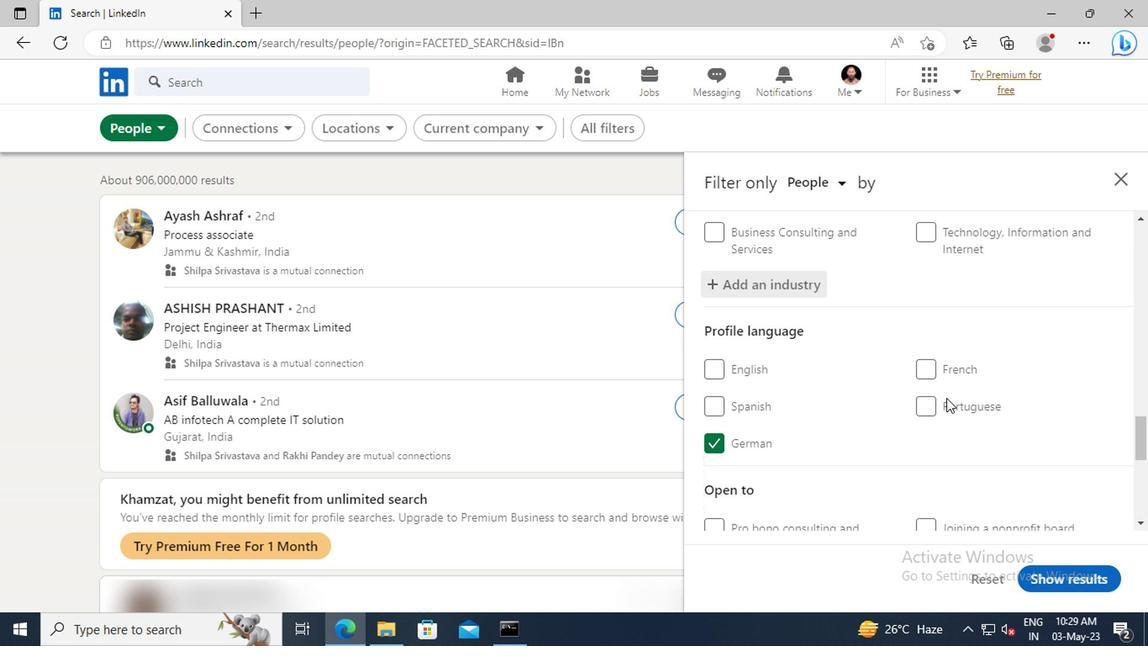 
Action: Mouse scrolled (781, 390) with delta (0, 0)
Screenshot: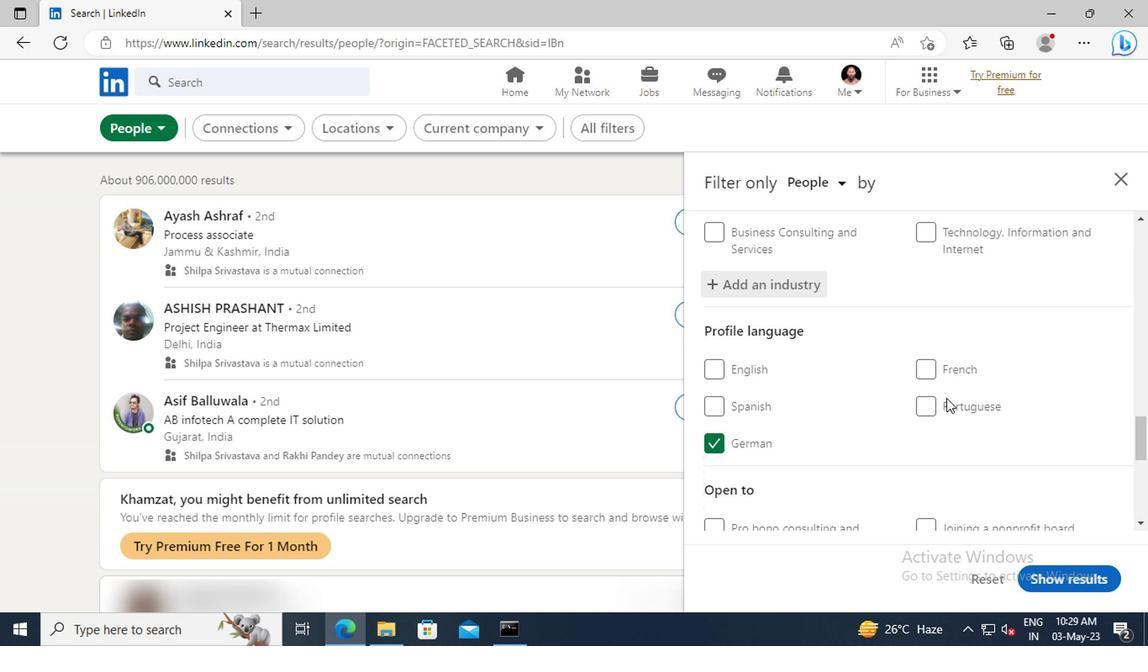
Action: Mouse moved to (785, 375)
Screenshot: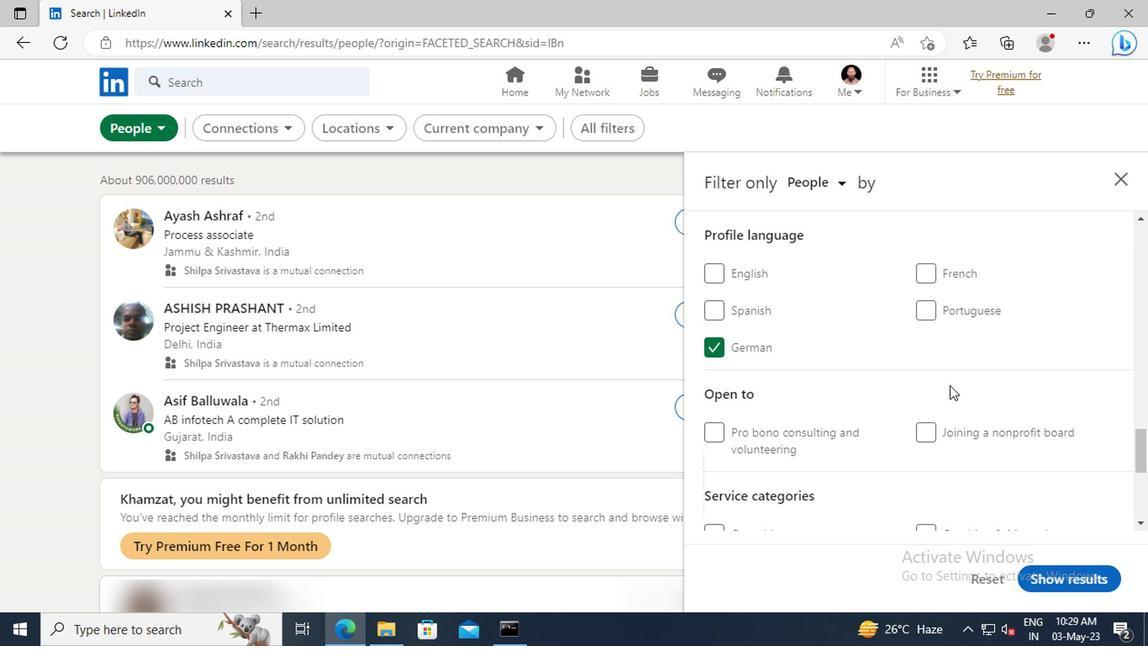 
Action: Mouse scrolled (785, 375) with delta (0, 0)
Screenshot: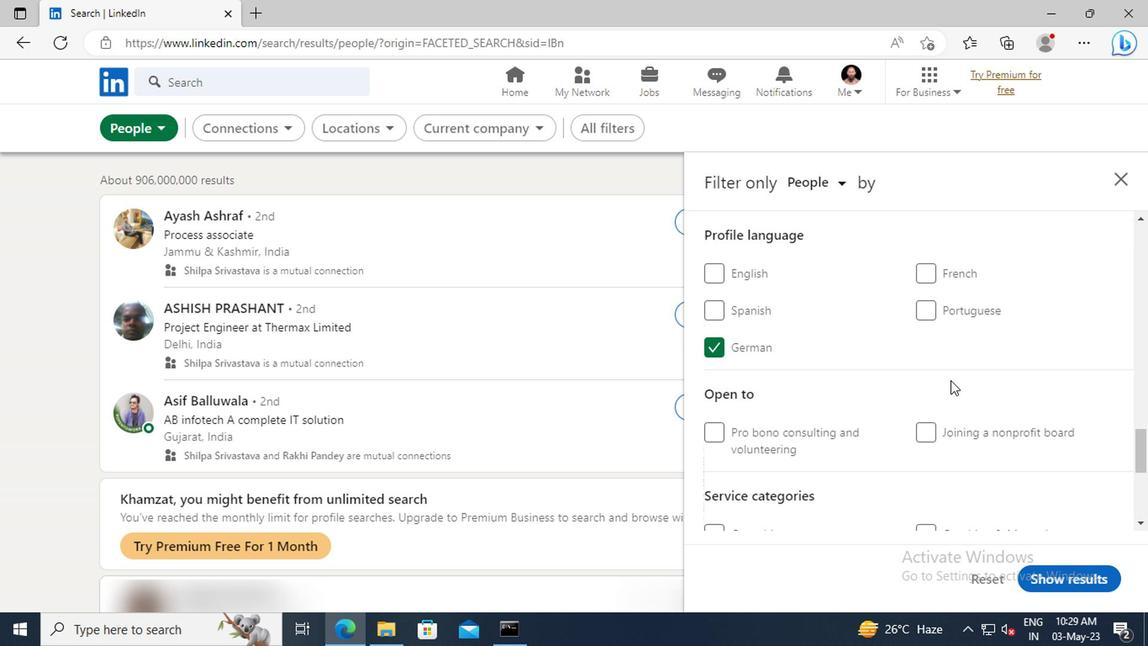 
Action: Mouse scrolled (785, 375) with delta (0, 0)
Screenshot: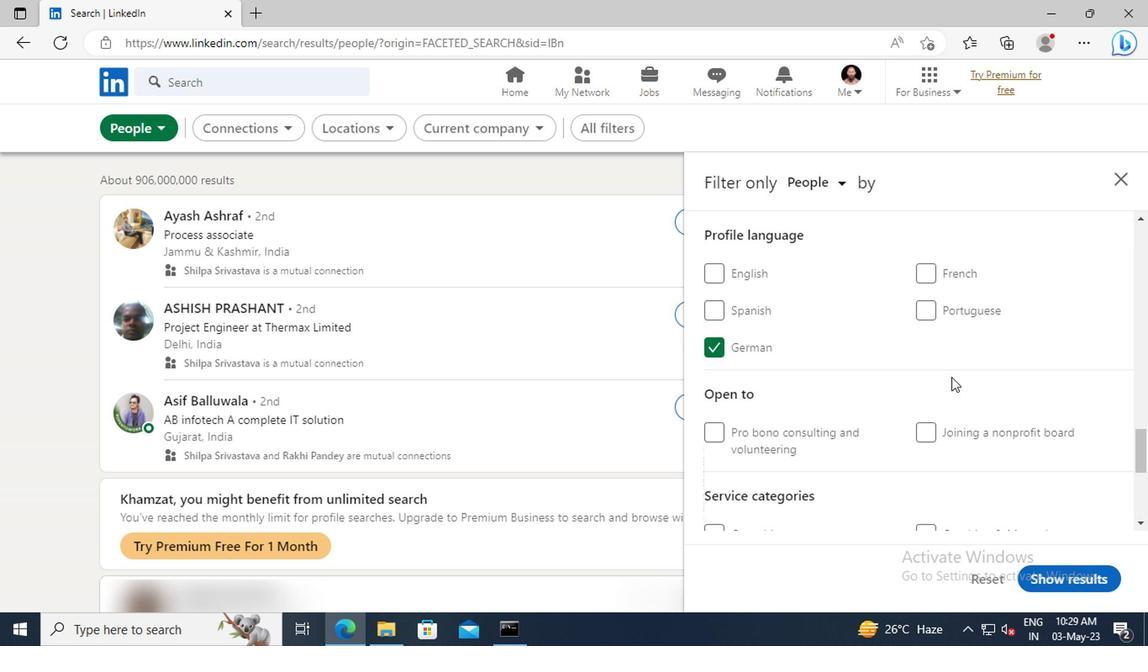 
Action: Mouse scrolled (785, 375) with delta (0, 0)
Screenshot: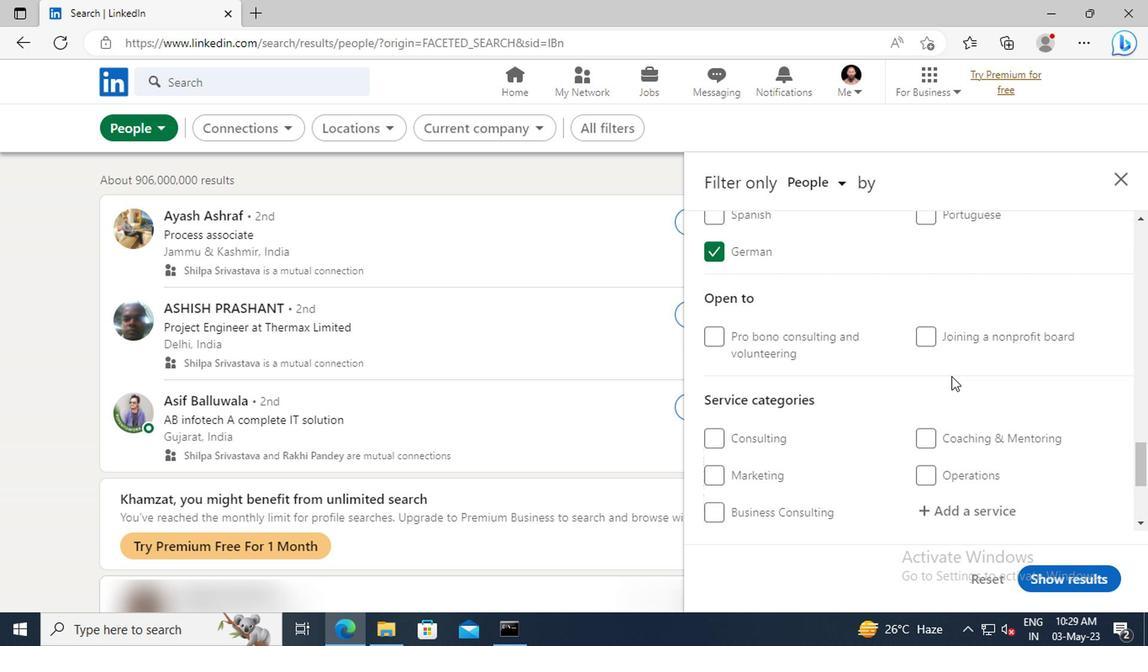 
Action: Mouse scrolled (785, 375) with delta (0, 0)
Screenshot: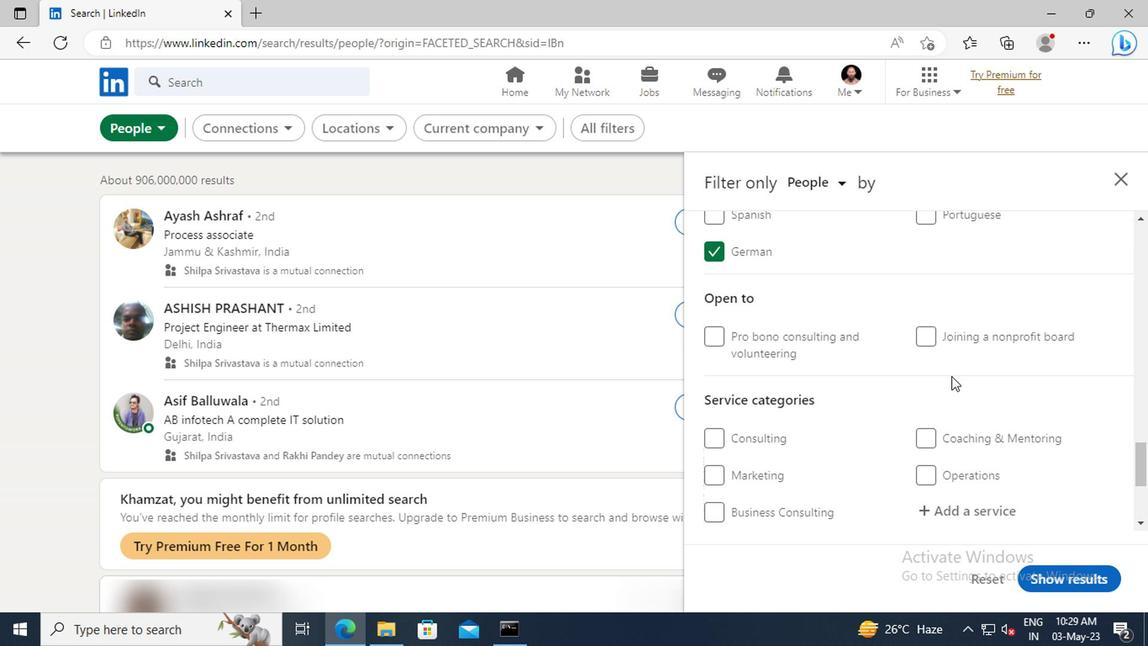 
Action: Mouse scrolled (785, 375) with delta (0, 0)
Screenshot: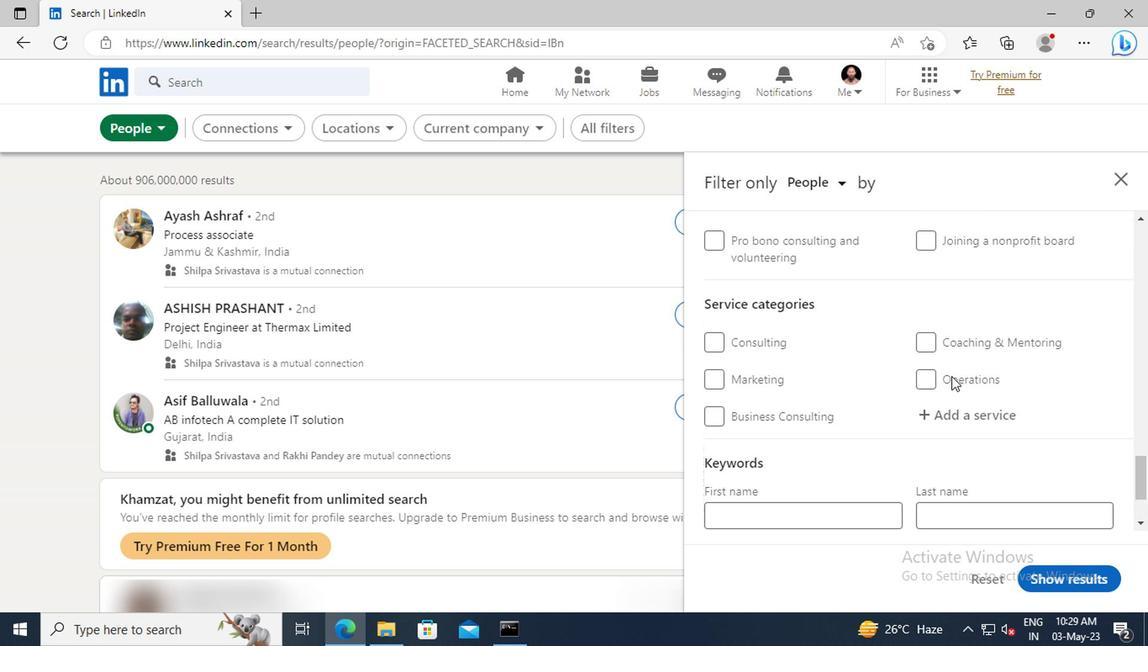 
Action: Mouse moved to (790, 372)
Screenshot: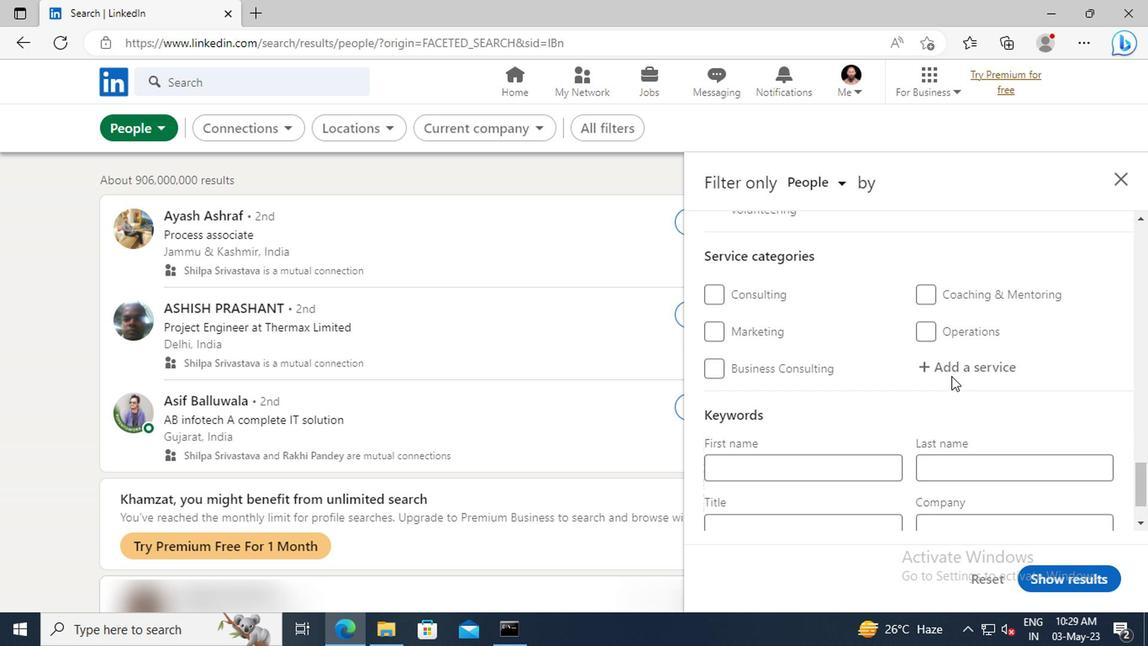 
Action: Mouse pressed left at (790, 372)
Screenshot: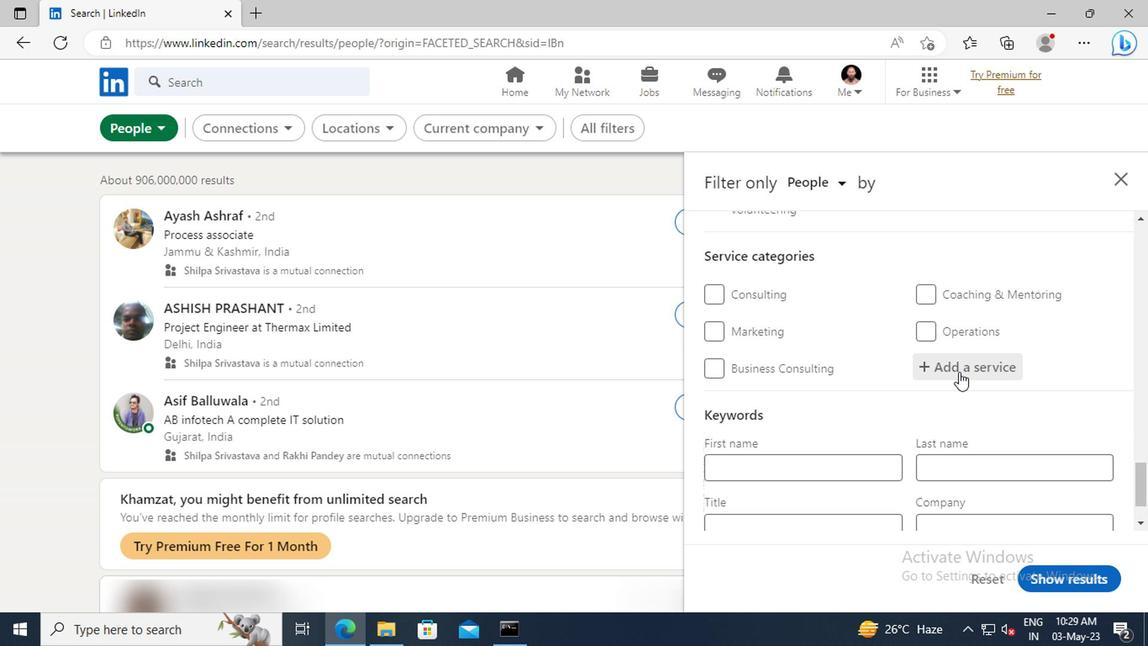 
Action: Key pressed <Key.shift>INTERAC
Screenshot: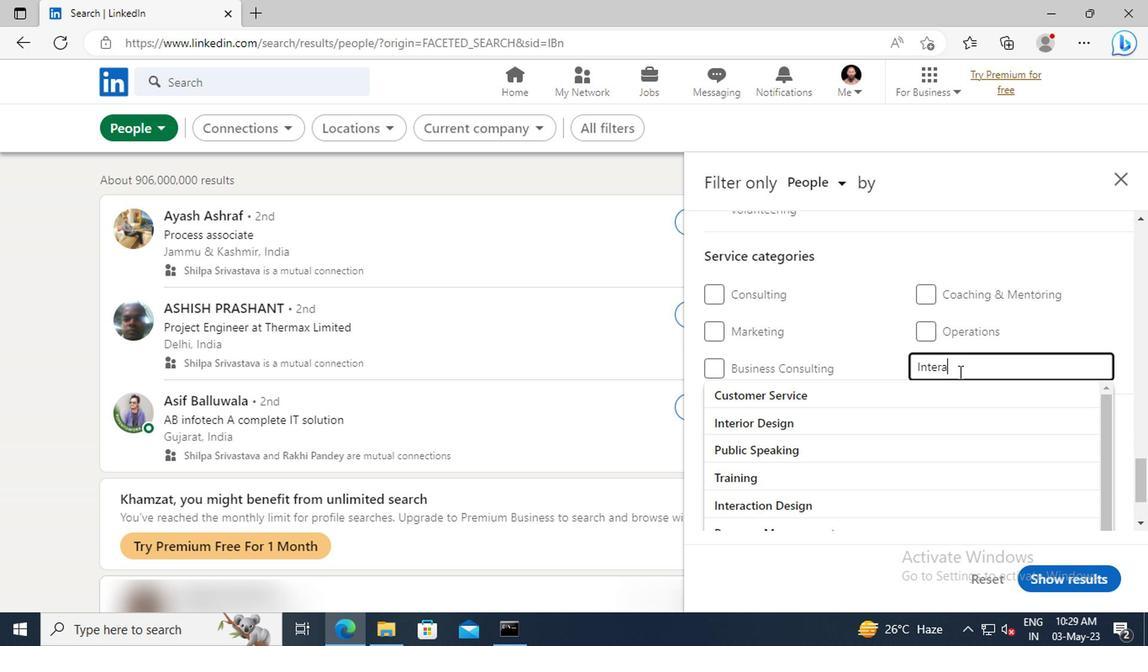 
Action: Mouse moved to (795, 403)
Screenshot: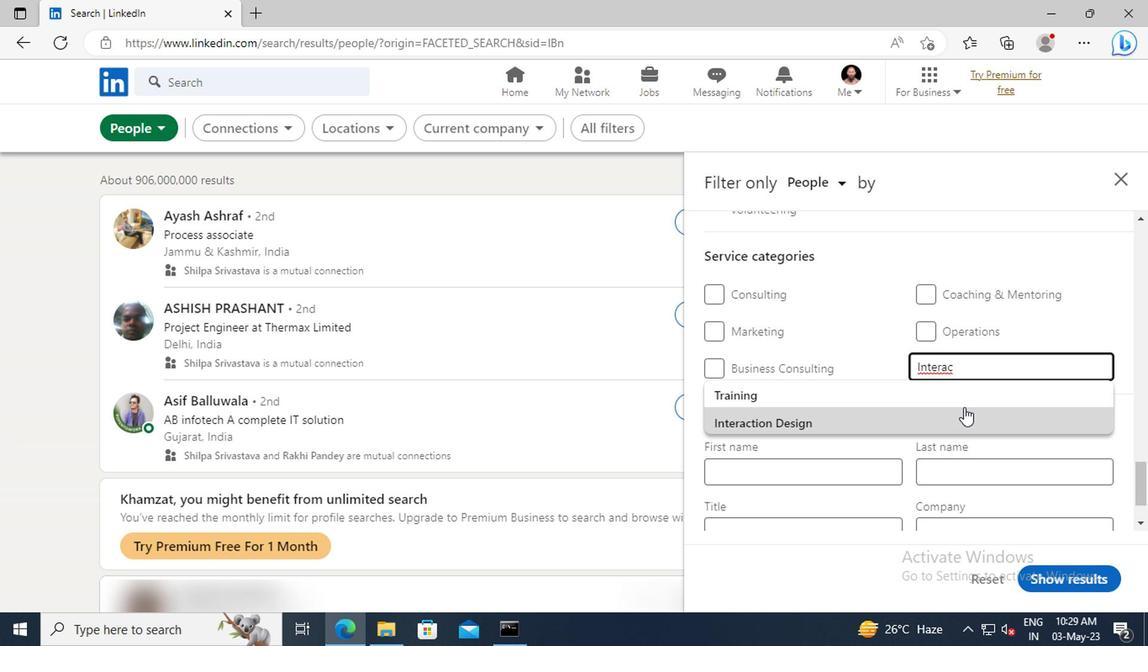 
Action: Mouse pressed left at (795, 403)
Screenshot: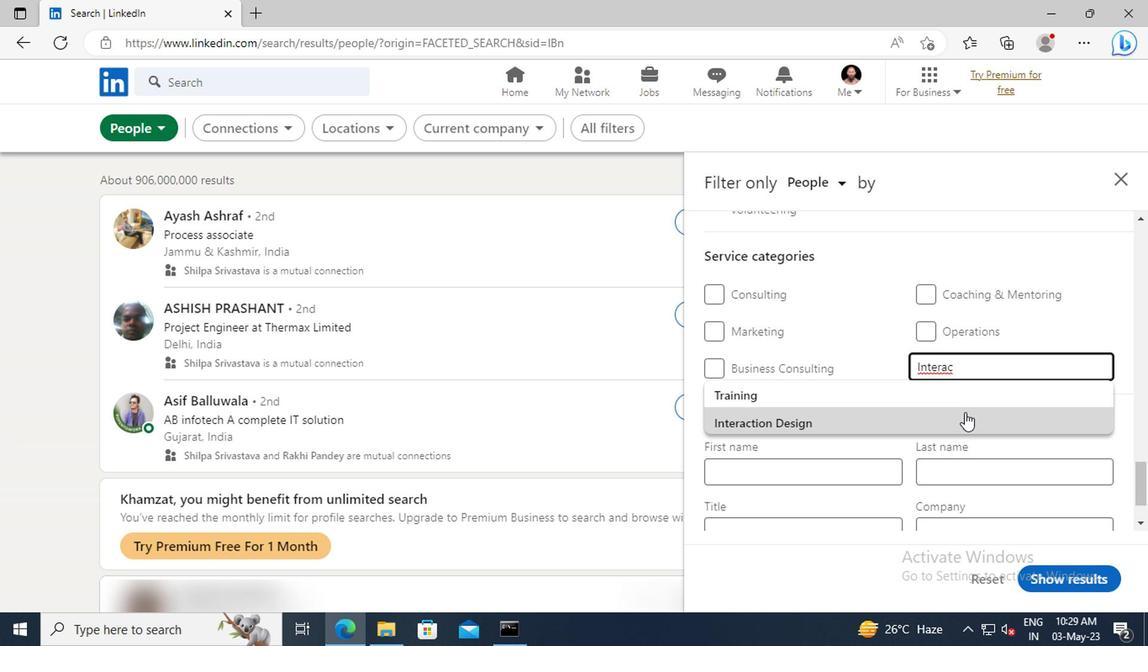 
Action: Mouse scrolled (795, 402) with delta (0, 0)
Screenshot: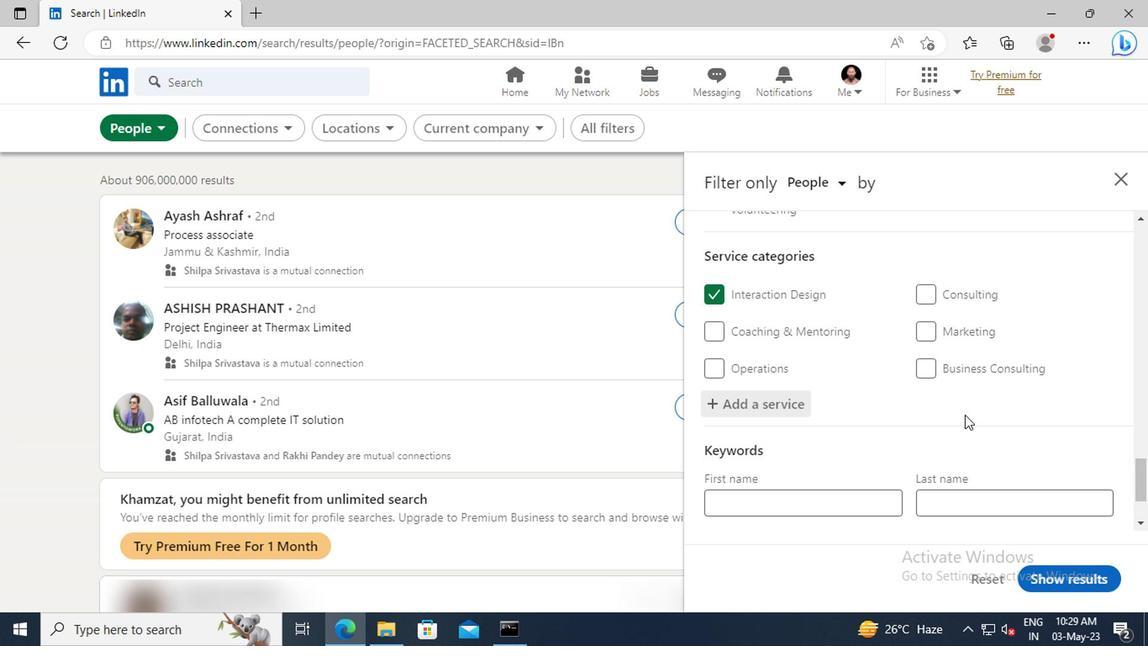
Action: Mouse scrolled (795, 402) with delta (0, 0)
Screenshot: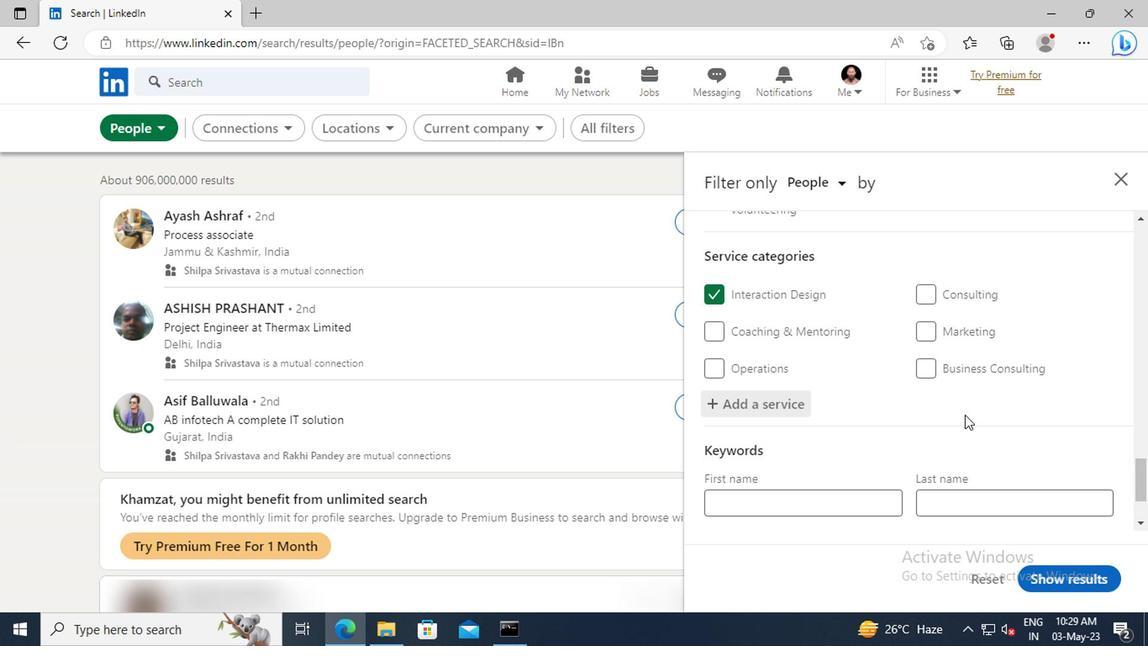
Action: Mouse scrolled (795, 402) with delta (0, 0)
Screenshot: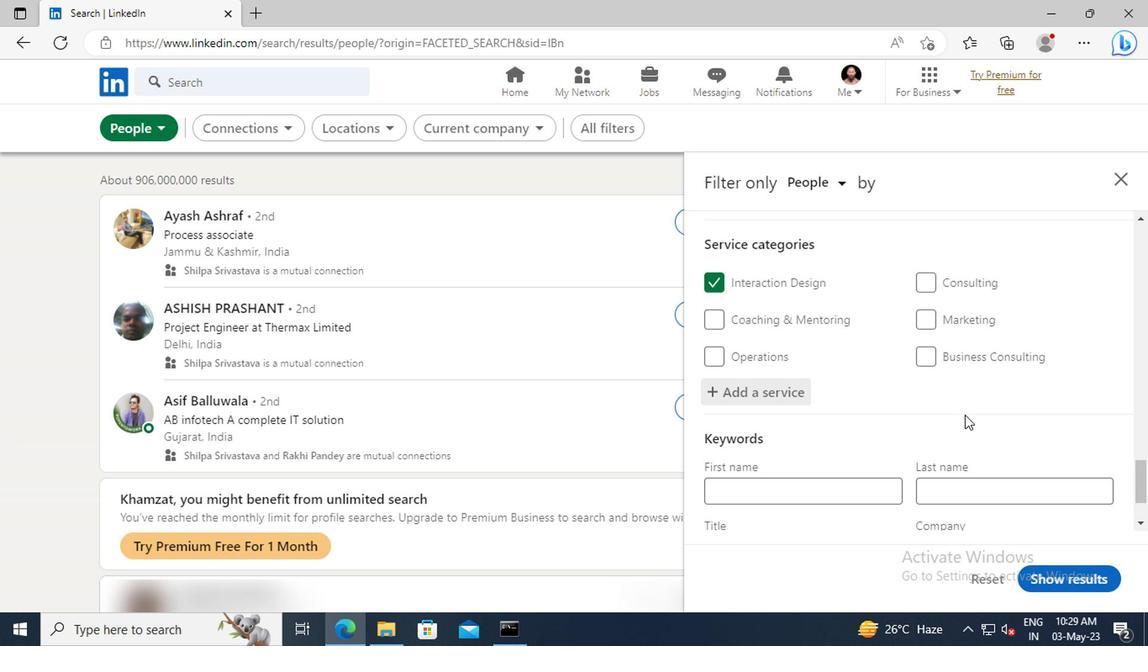 
Action: Mouse scrolled (795, 402) with delta (0, 0)
Screenshot: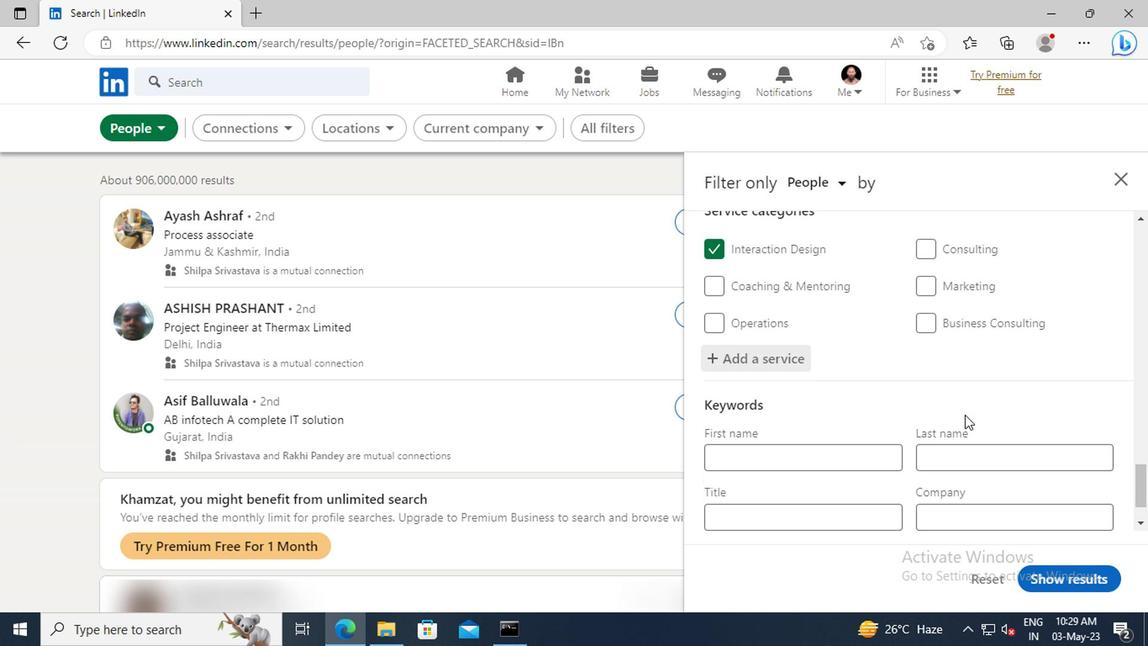 
Action: Mouse moved to (683, 428)
Screenshot: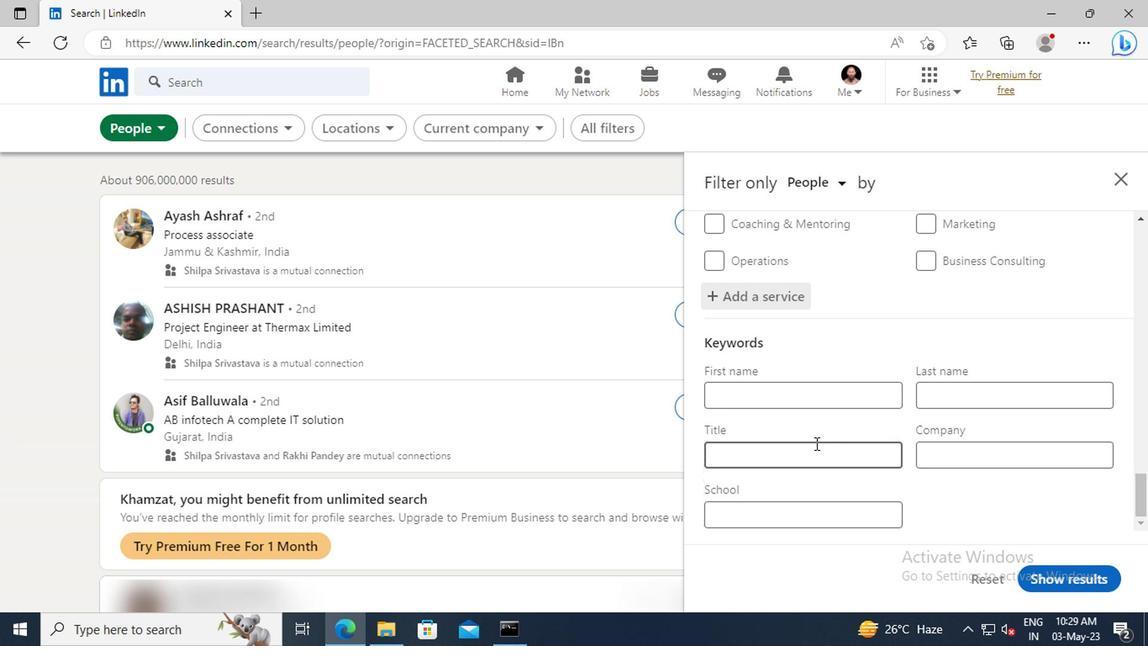 
Action: Mouse pressed left at (683, 428)
Screenshot: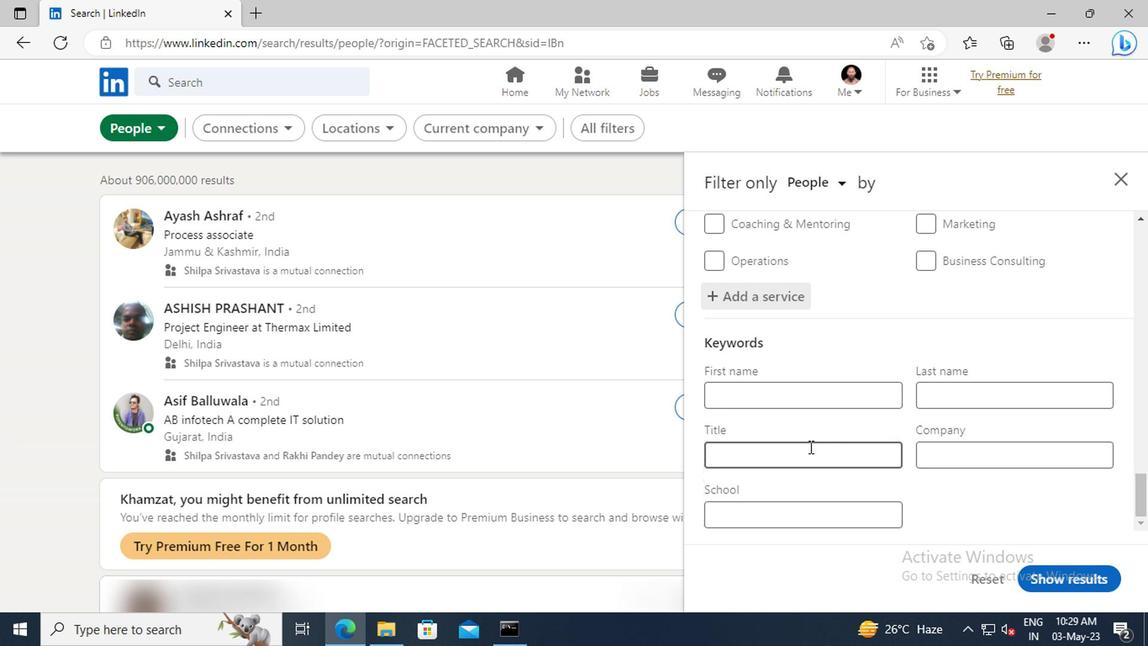 
Action: Key pressed <Key.shift>MARKETING<Key.space><Key.shift>SPECIALIST<Key.enter>
Screenshot: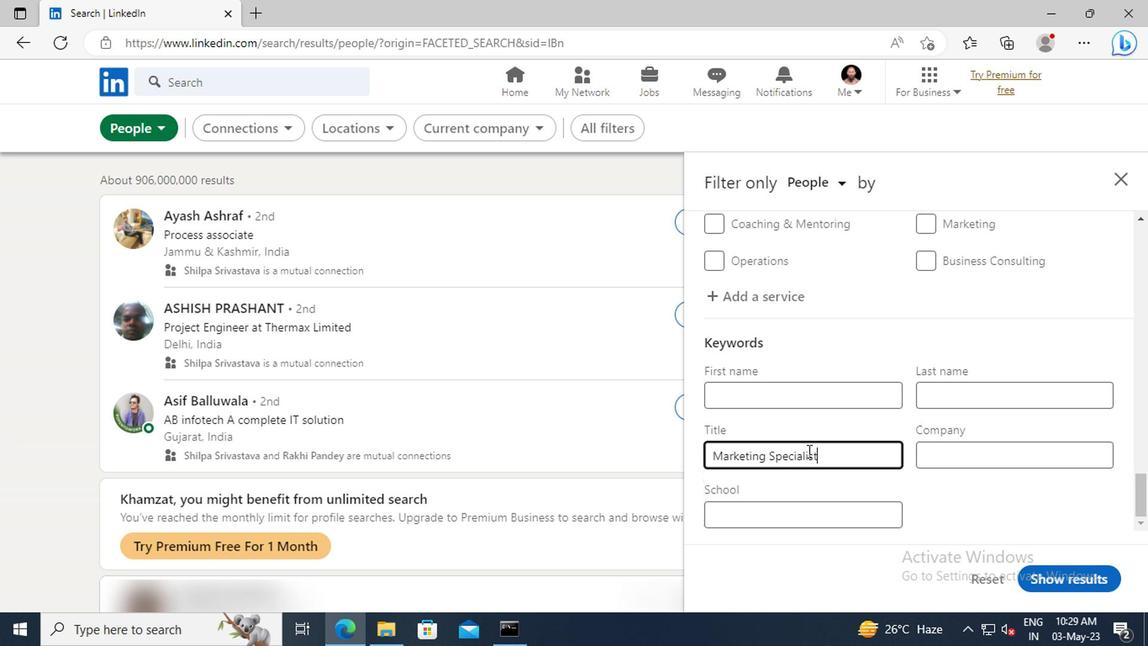 
Action: Mouse moved to (848, 520)
Screenshot: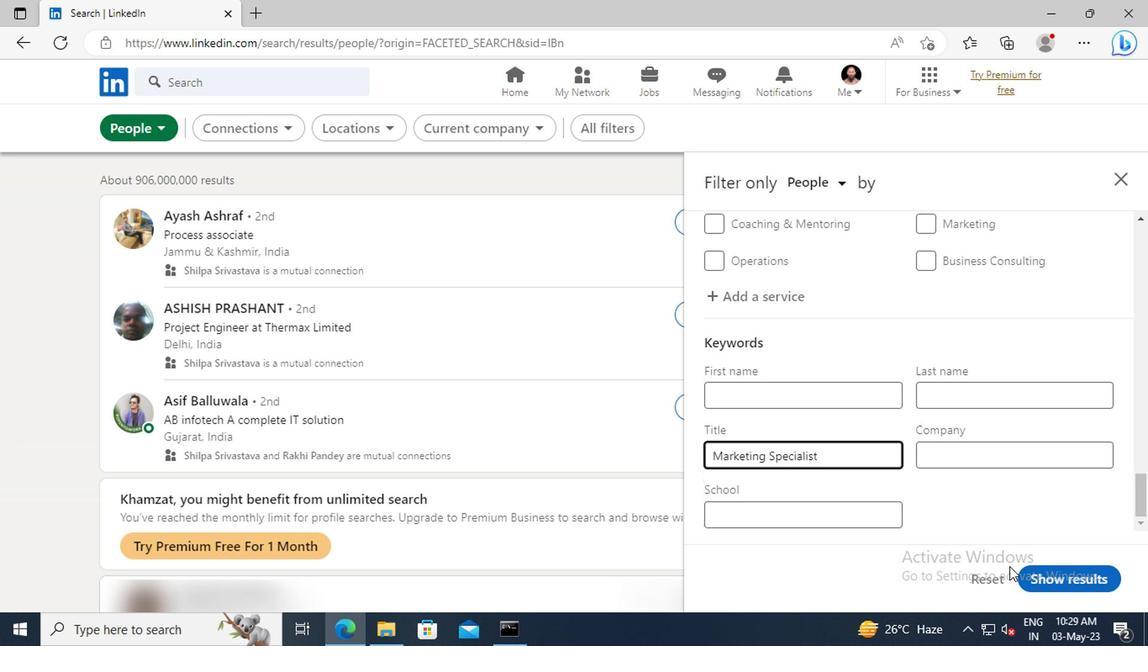 
Action: Mouse pressed left at (848, 520)
Screenshot: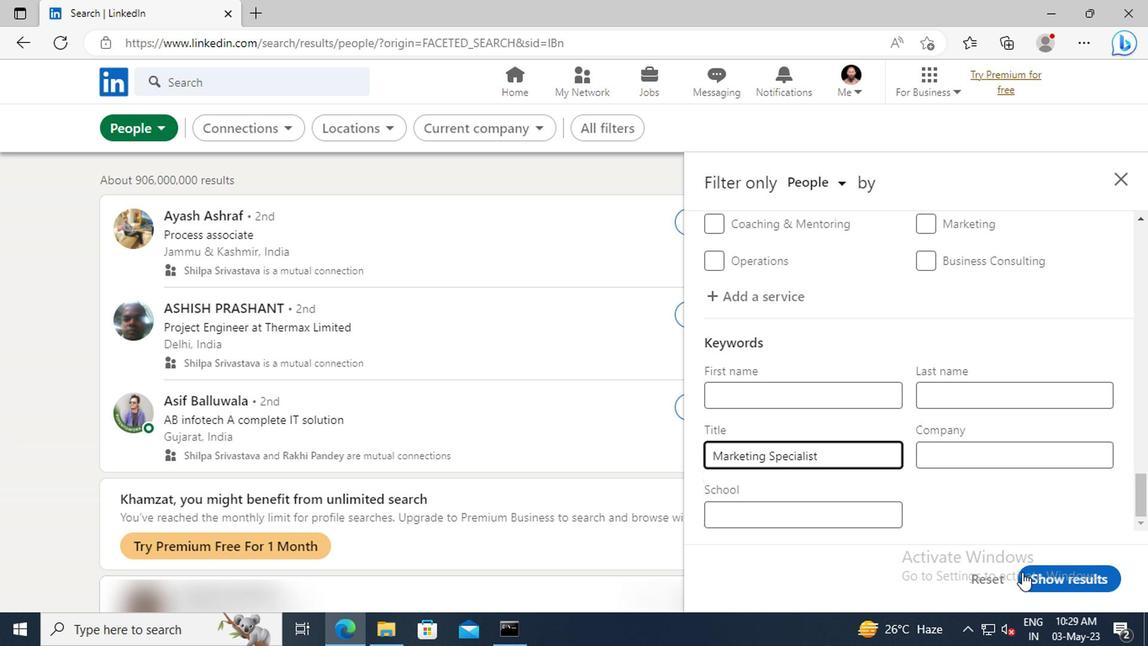 
